 Task: Look for space in Strausberg, Germany from 14th June, 2023 to 30th June, 2023 for 5 adults in price range Rs.8000 to Rs.12000. Place can be entire place or private room with 5 bedrooms having 5 beds and 5 bathrooms. Property type can be house, flat, guest house. Amenities needed are: wifi, TV, free parkinig on premises, gym, breakfast. Booking option can be shelf check-in. Required host language is English.
Action: Mouse moved to (602, 120)
Screenshot: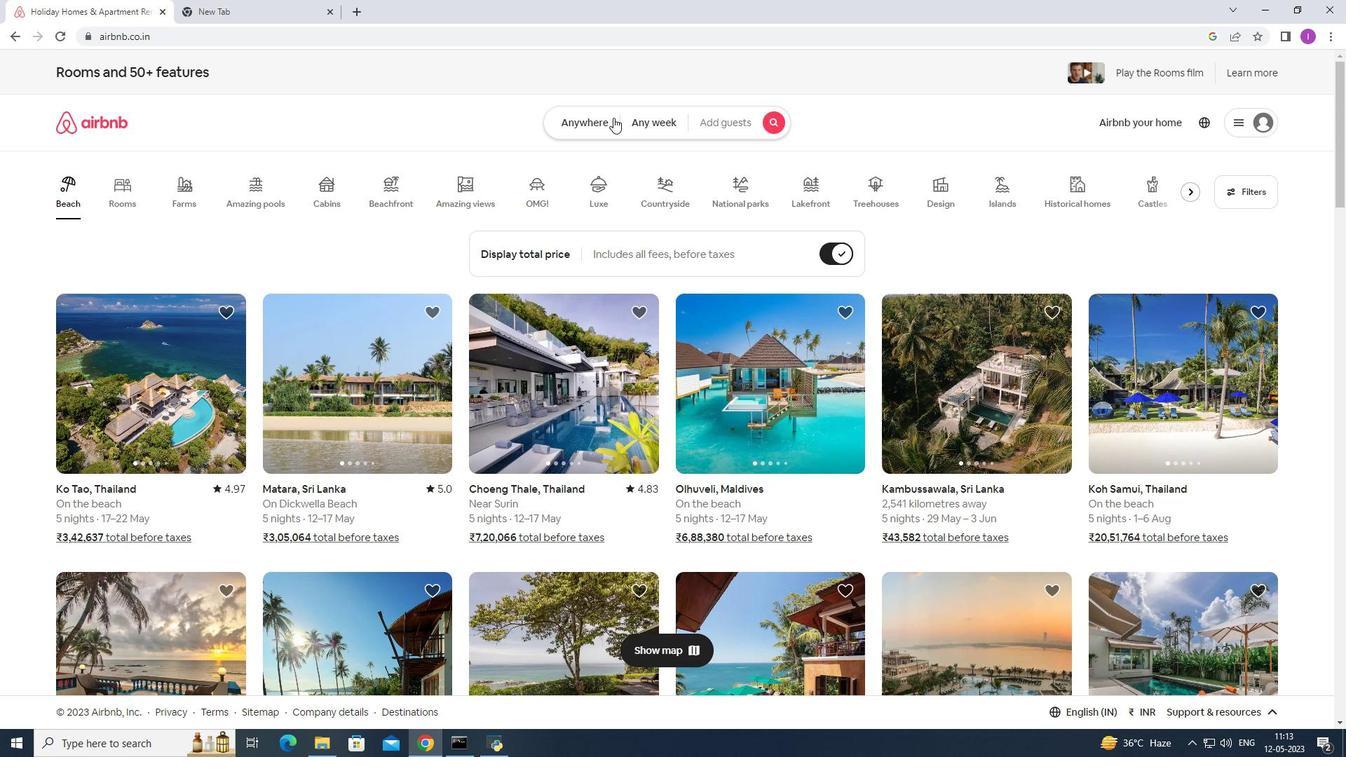 
Action: Mouse pressed left at (602, 120)
Screenshot: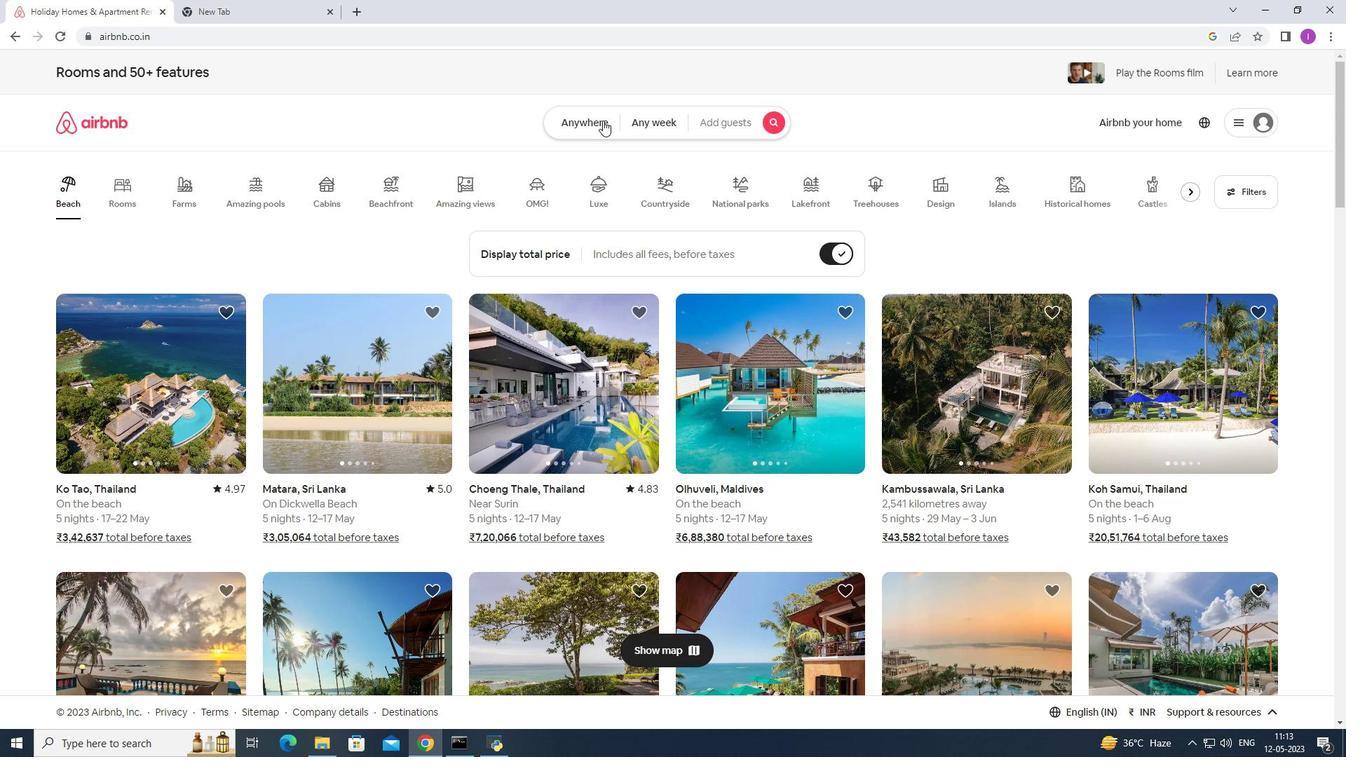 
Action: Mouse moved to (498, 169)
Screenshot: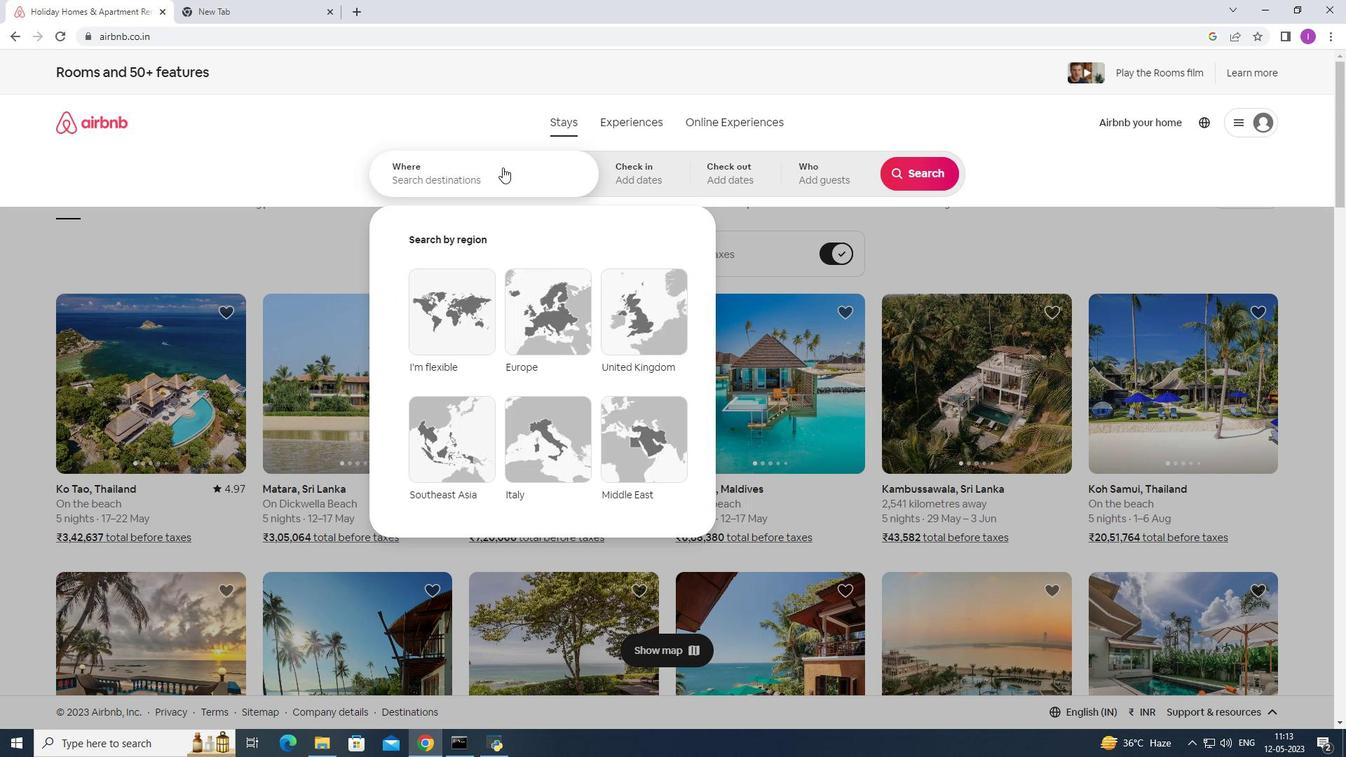 
Action: Mouse pressed left at (498, 169)
Screenshot: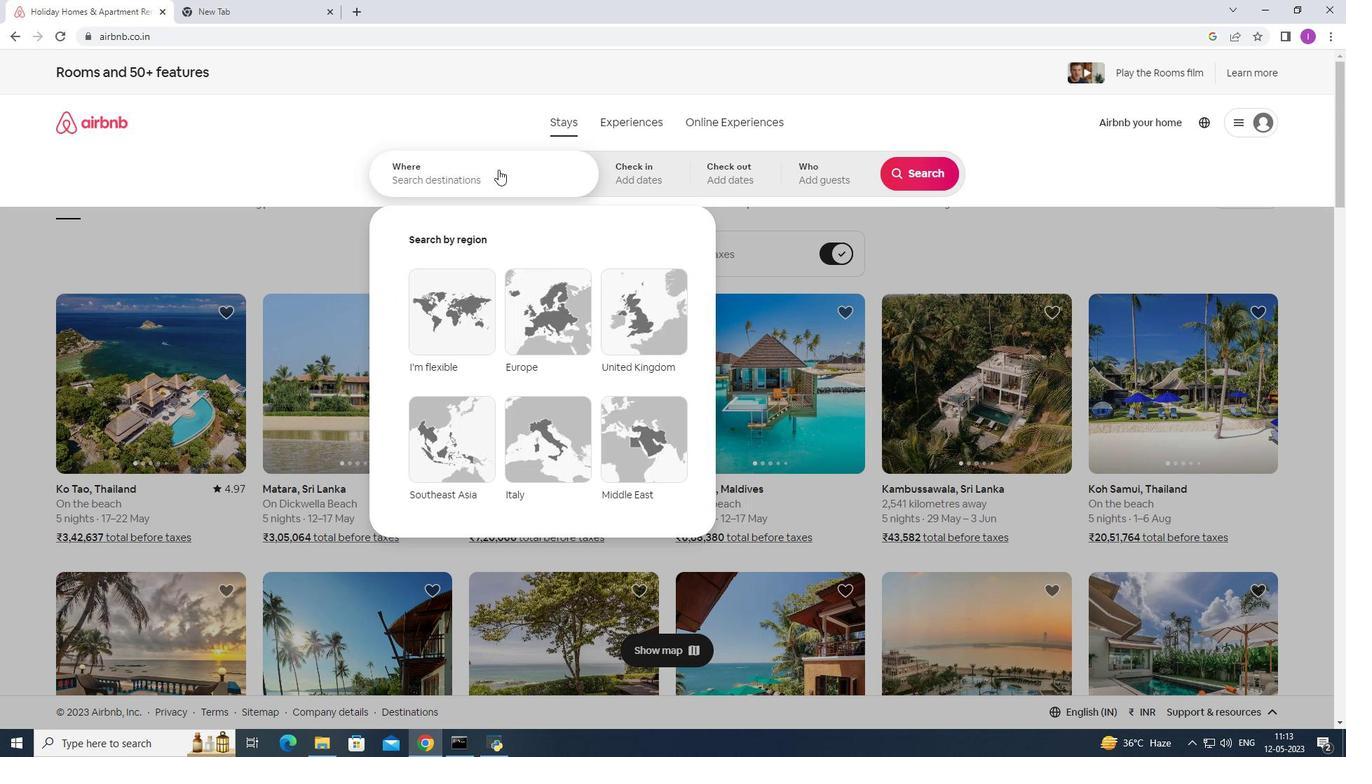 
Action: Mouse moved to (525, 192)
Screenshot: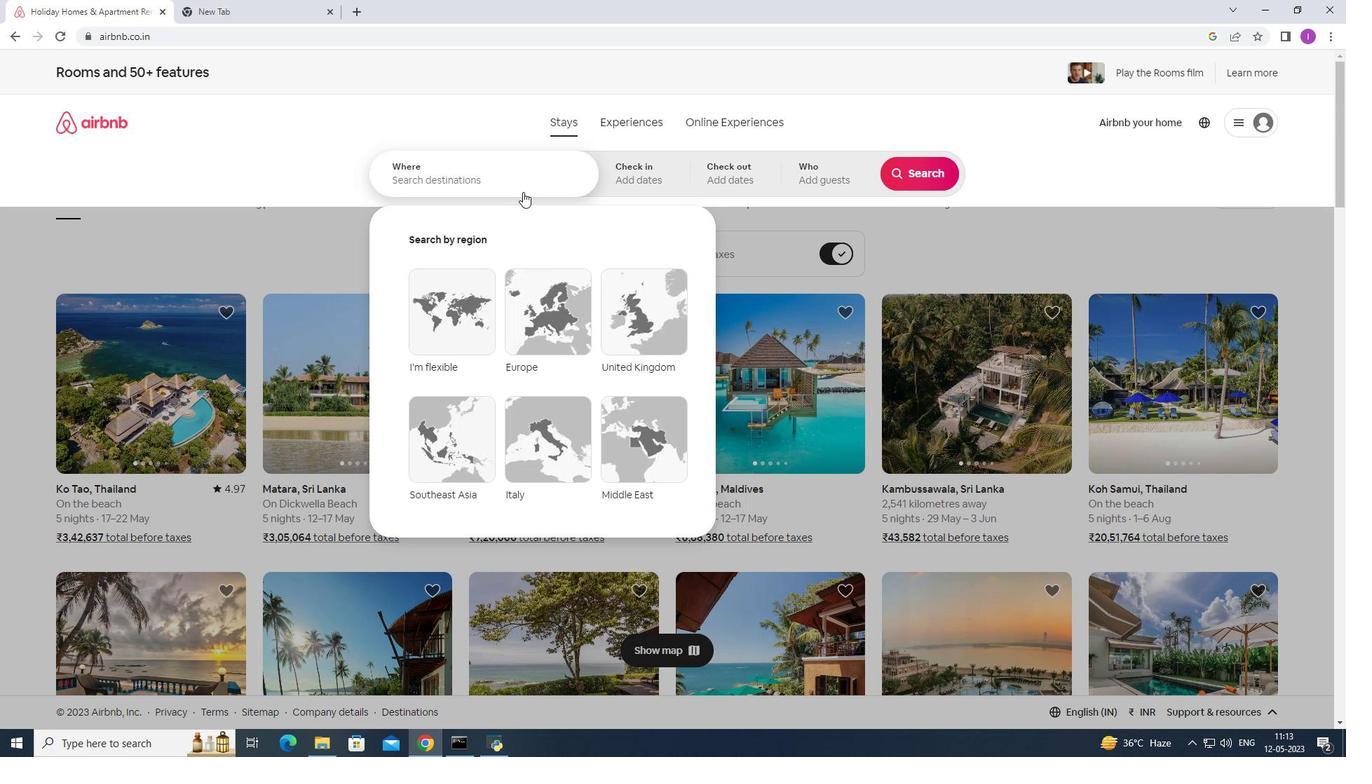 
Action: Key pressed <Key.shift><Key.shift><Key.shift><Key.shift><Key.shift><Key.shift><Key.shift><Key.shift><Key.shift>Strausberg,<Key.shift><Key.shift><Key.shift><Key.shift><Key.shift><Key.shift><Key.shift><Key.shift><Key.shift><Key.shift><Key.shift><Key.shift><Key.shift><Key.shift><Key.shift><Key.shift><Key.shift><Key.shift><Key.shift>Germany
Screenshot: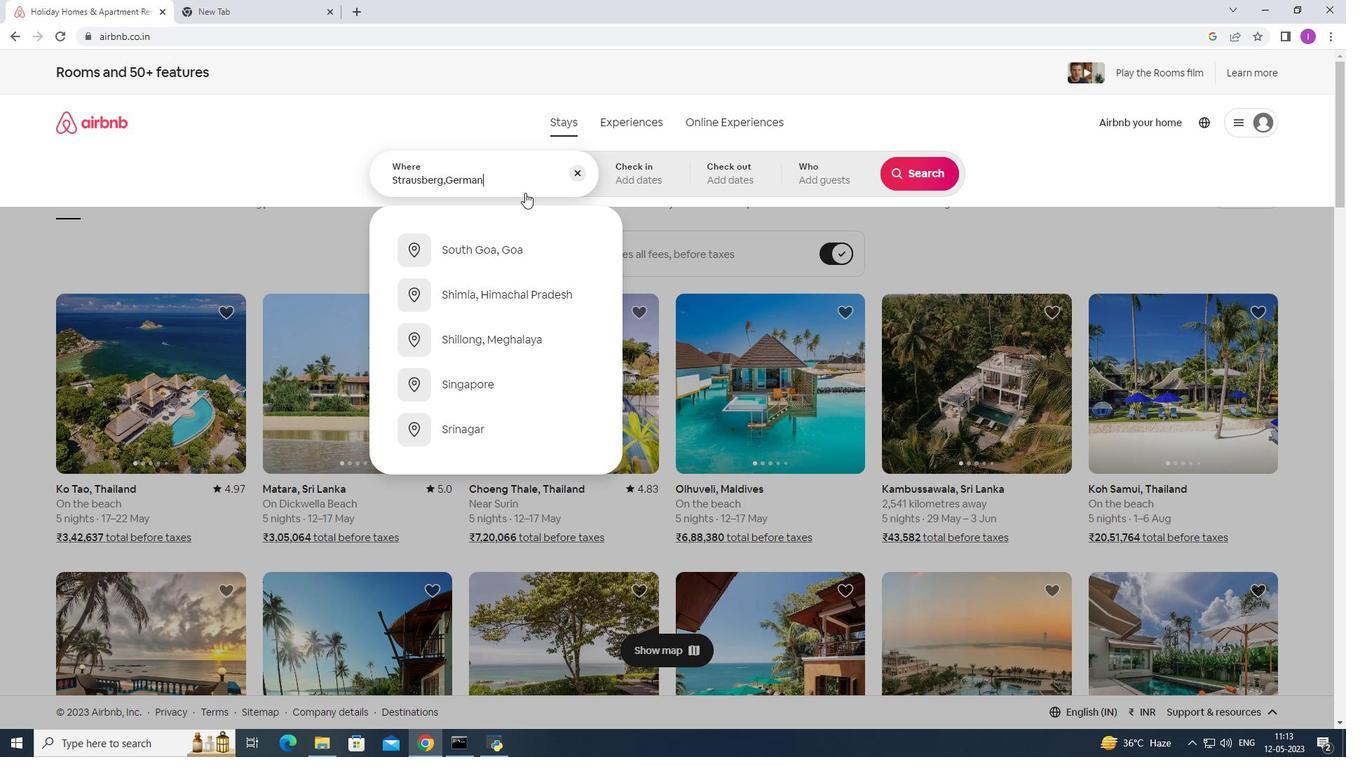 
Action: Mouse moved to (645, 180)
Screenshot: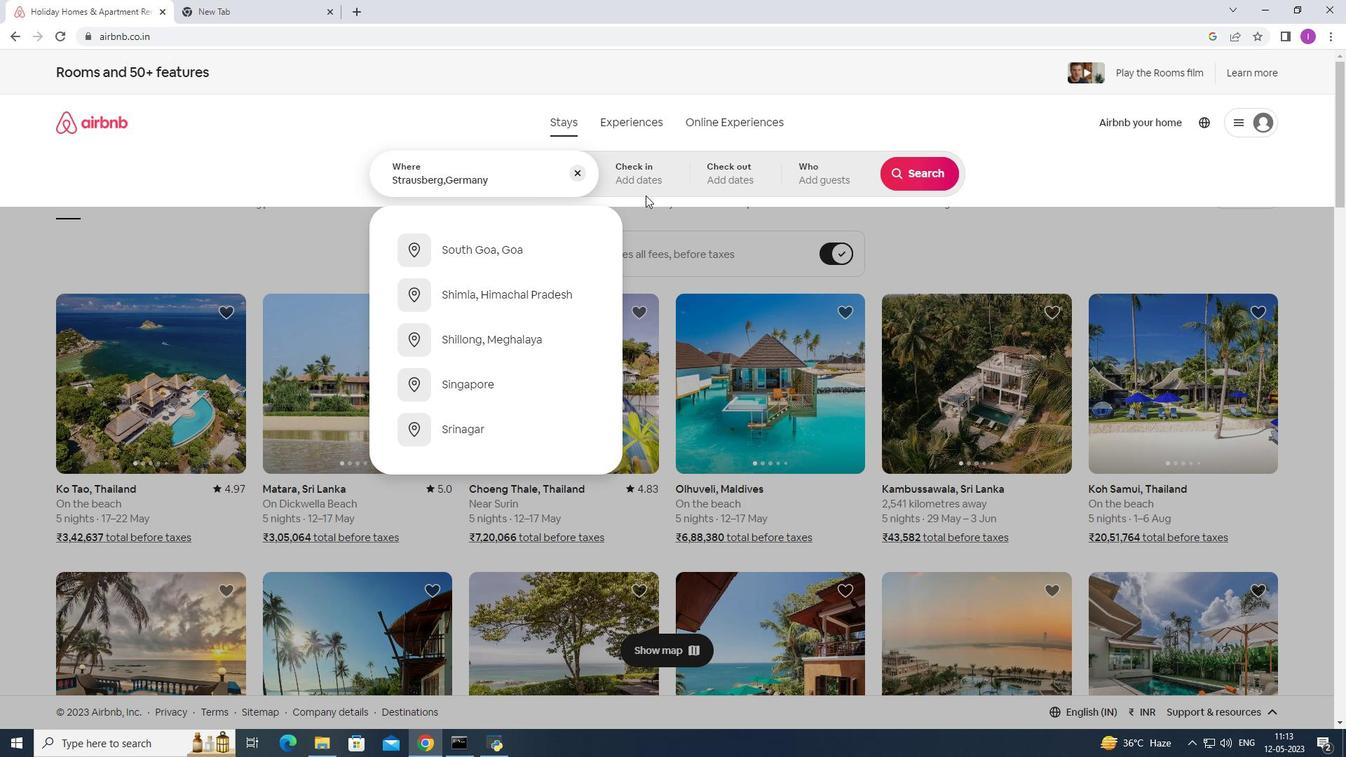 
Action: Mouse pressed left at (645, 180)
Screenshot: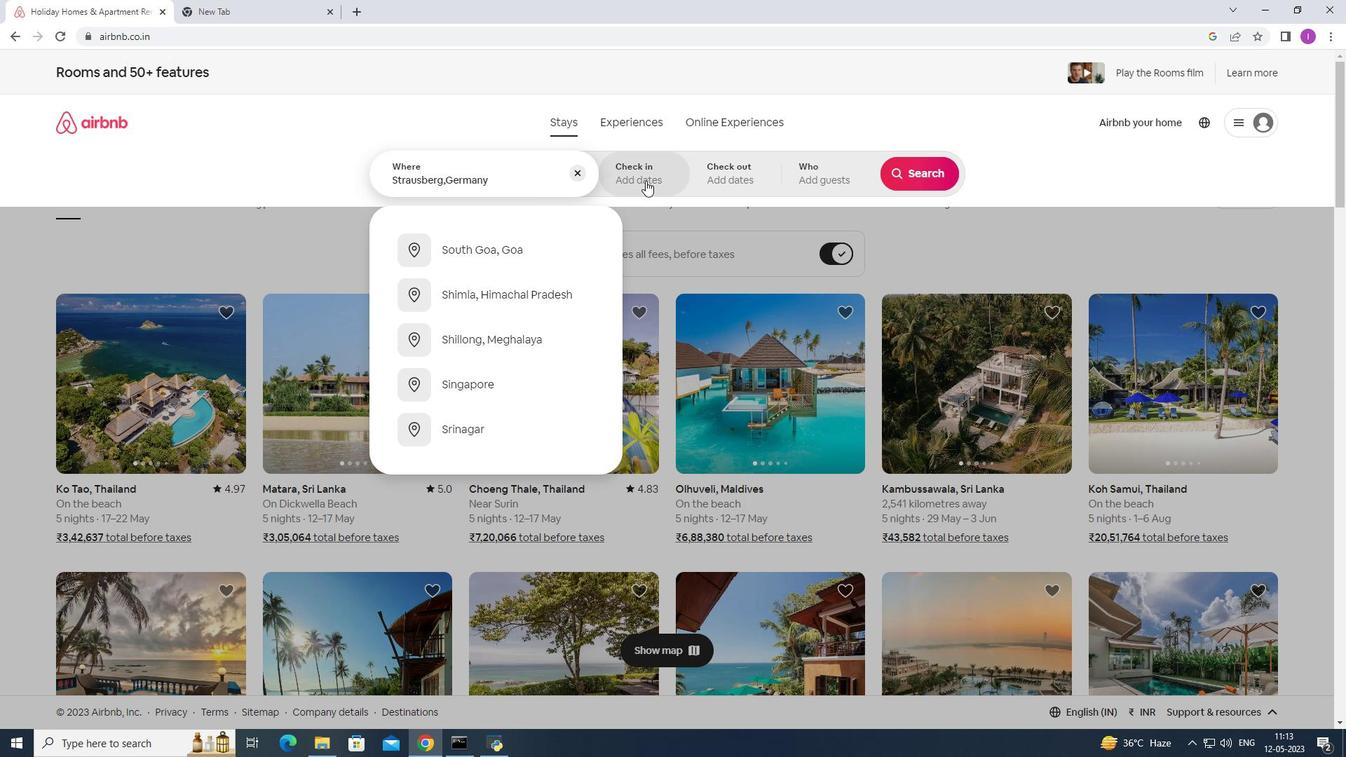 
Action: Mouse moved to (806, 406)
Screenshot: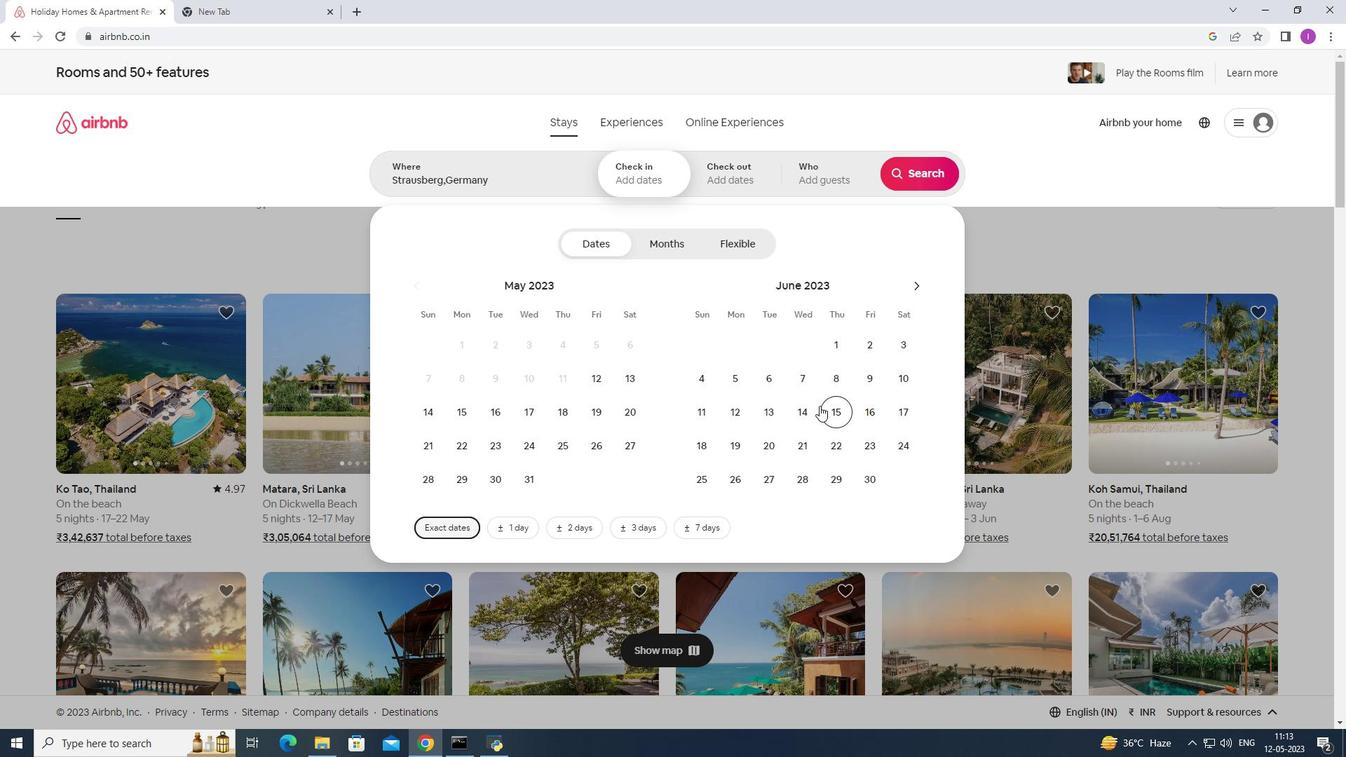 
Action: Mouse pressed left at (806, 406)
Screenshot: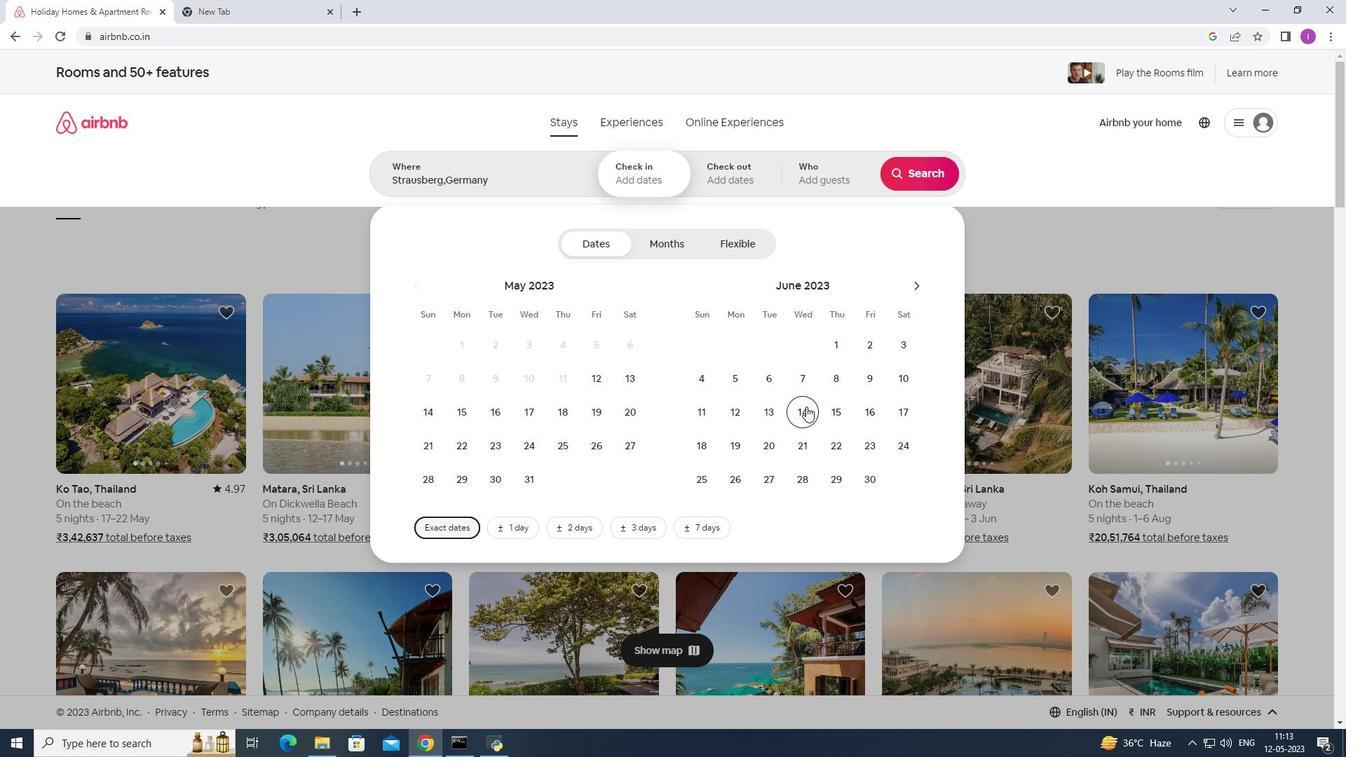 
Action: Mouse moved to (865, 474)
Screenshot: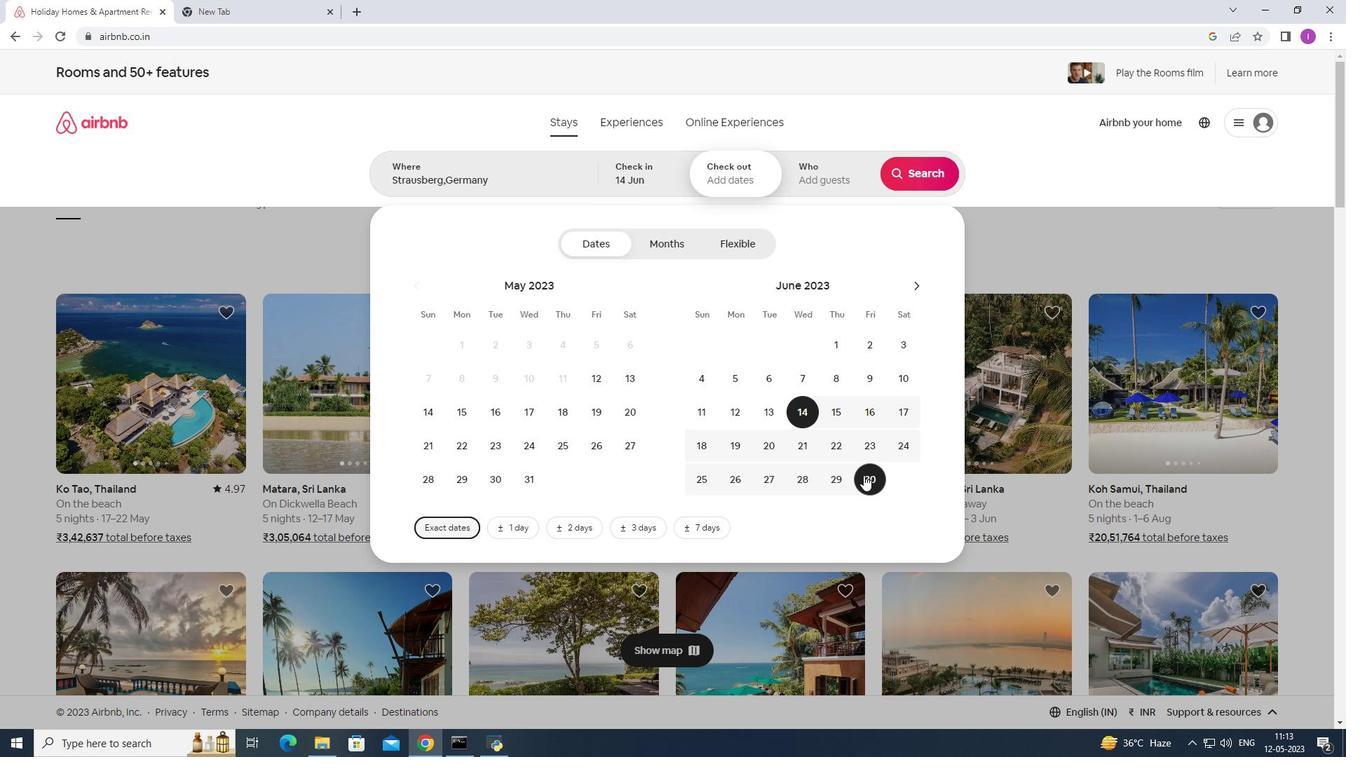 
Action: Mouse pressed left at (865, 474)
Screenshot: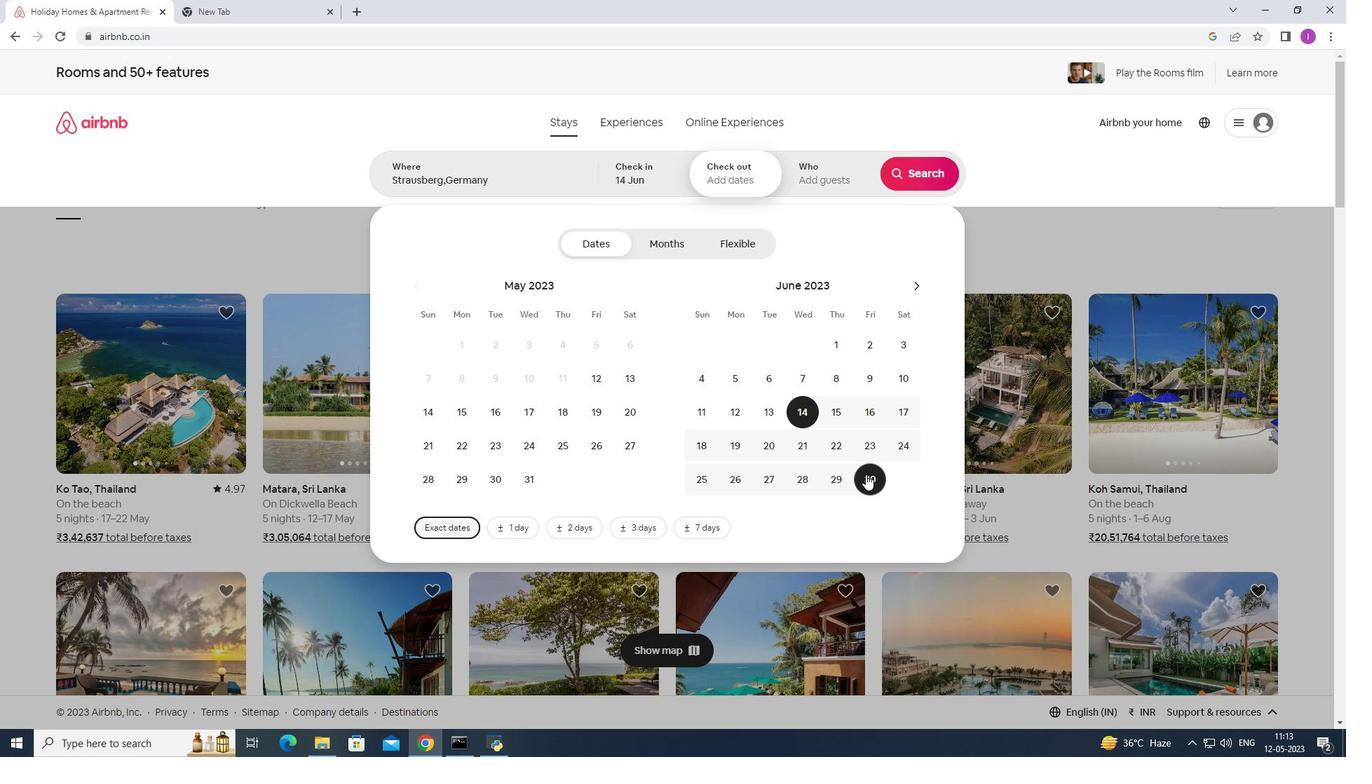 
Action: Mouse moved to (817, 179)
Screenshot: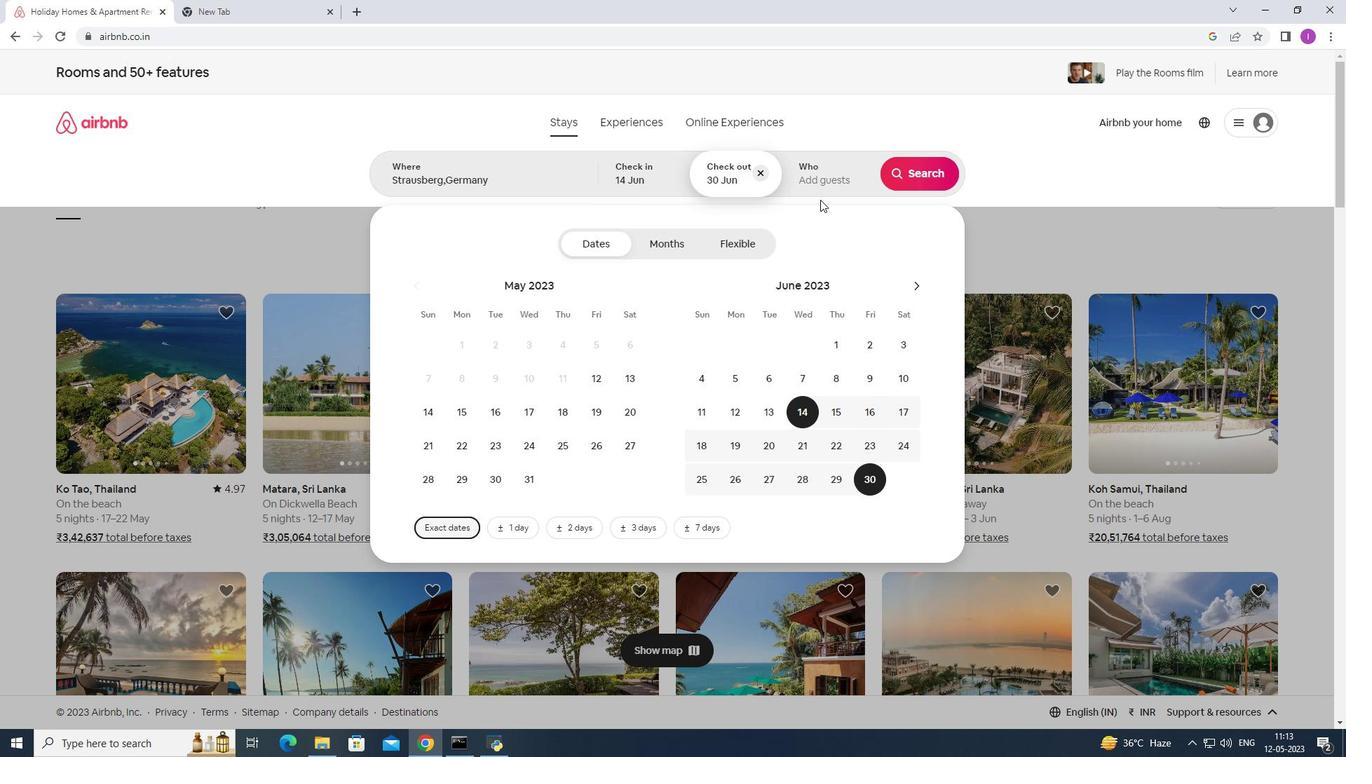 
Action: Mouse pressed left at (817, 179)
Screenshot: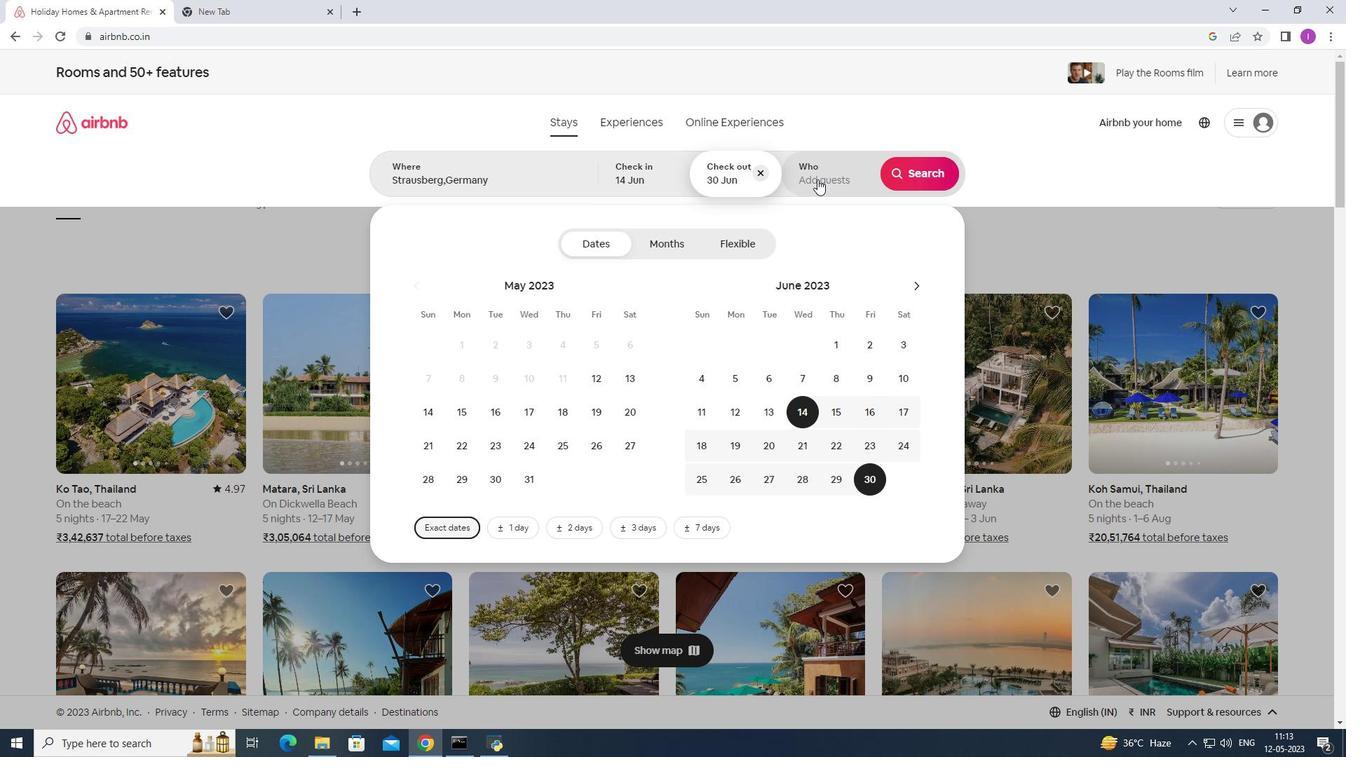 
Action: Mouse moved to (919, 247)
Screenshot: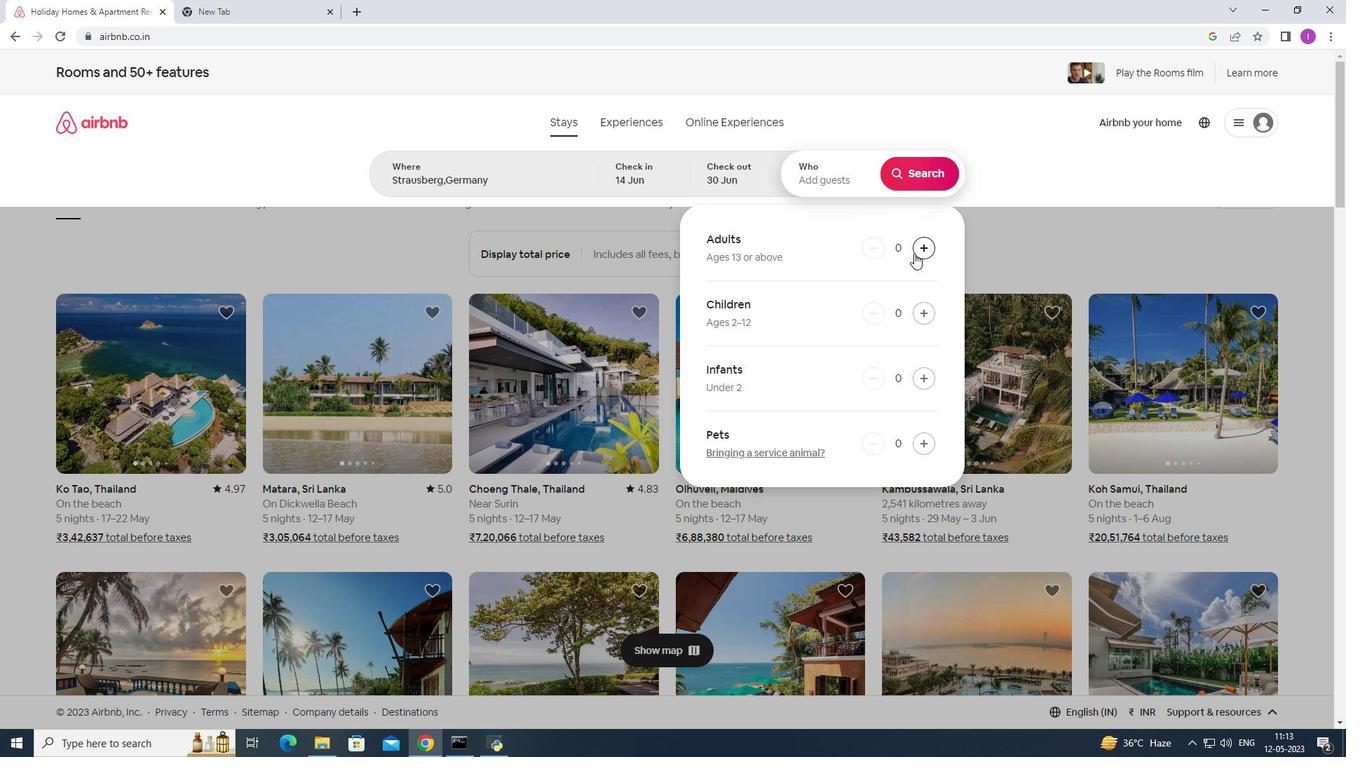 
Action: Mouse pressed left at (919, 247)
Screenshot: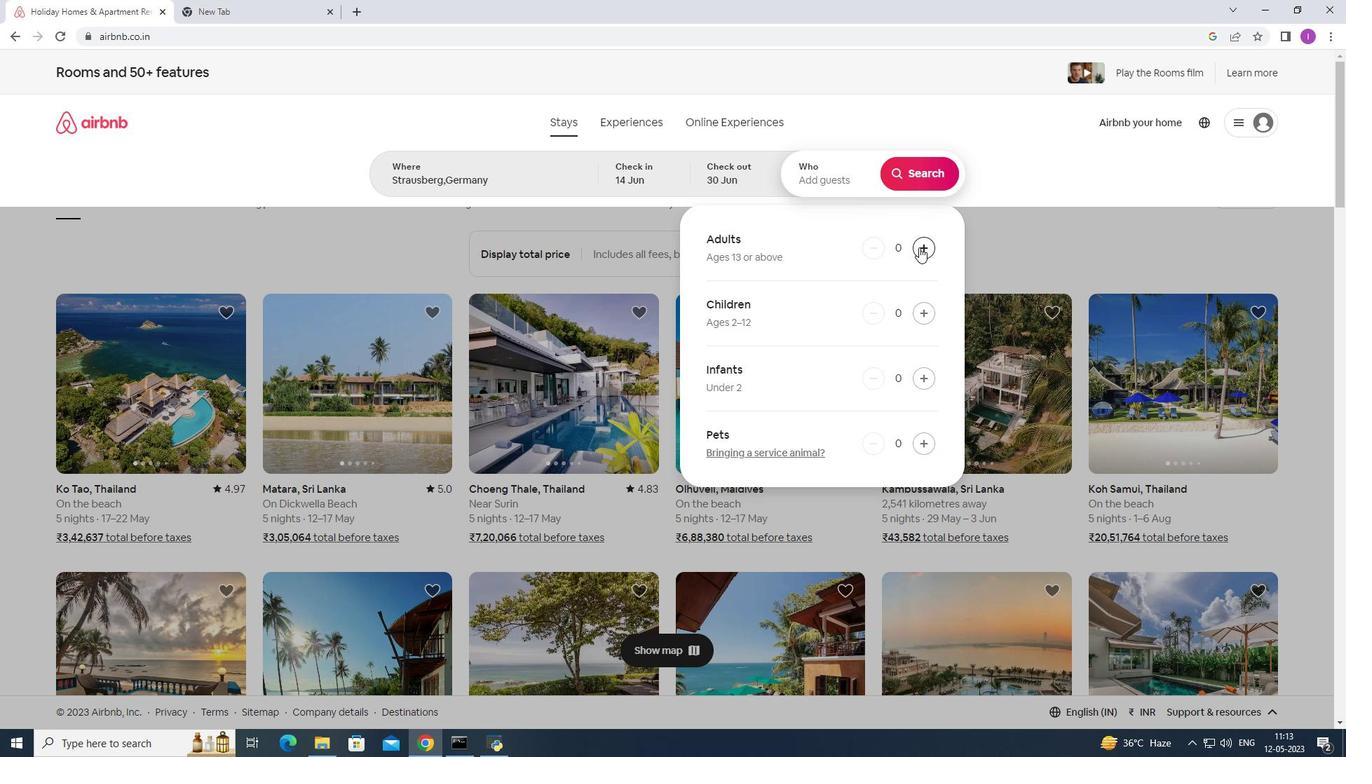 
Action: Mouse pressed left at (919, 247)
Screenshot: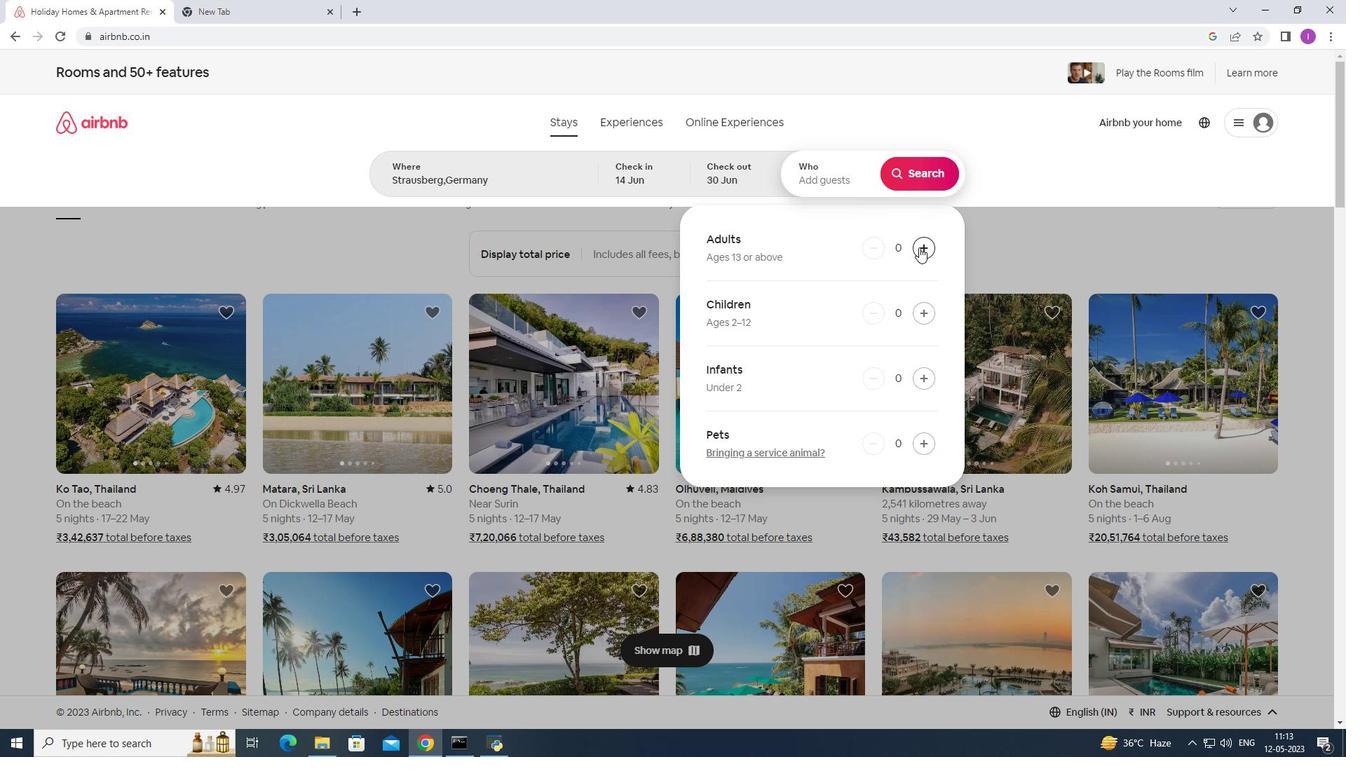 
Action: Mouse pressed left at (919, 247)
Screenshot: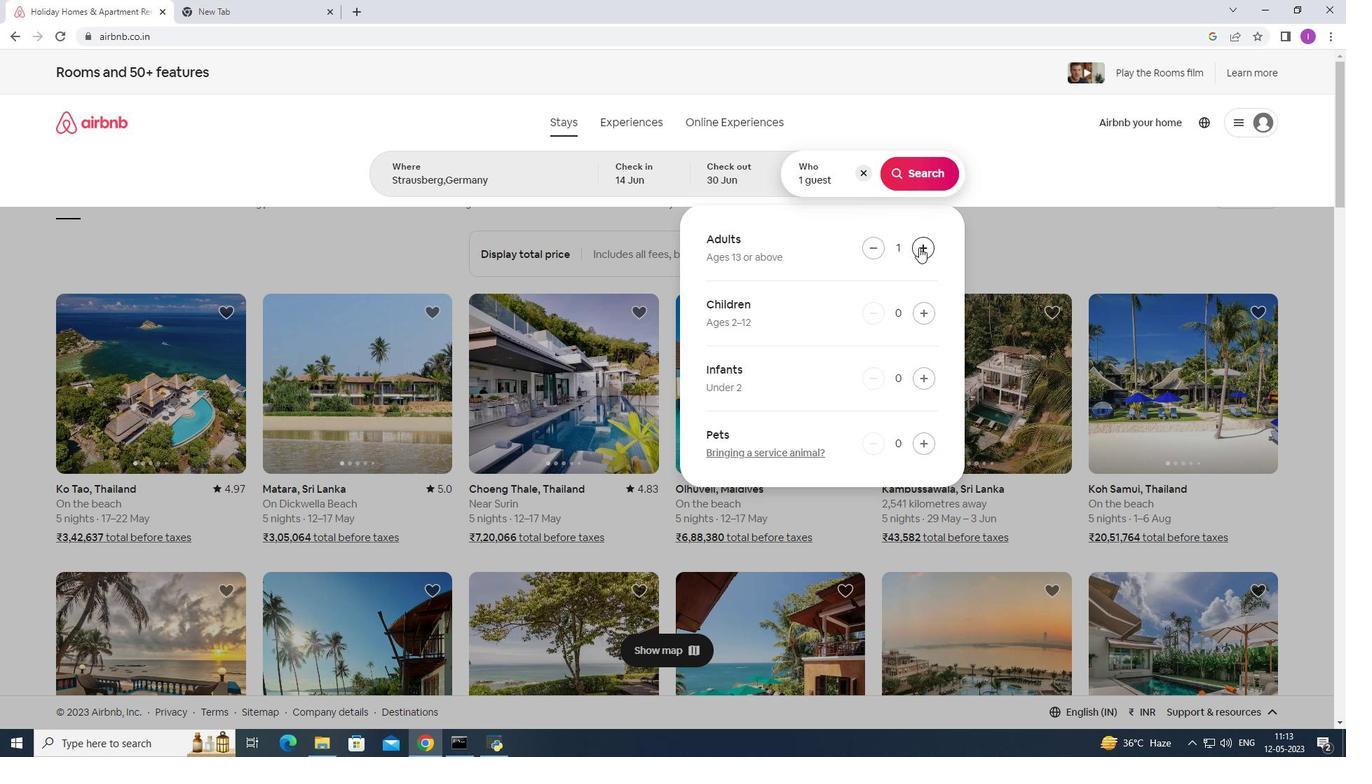 
Action: Mouse pressed left at (919, 247)
Screenshot: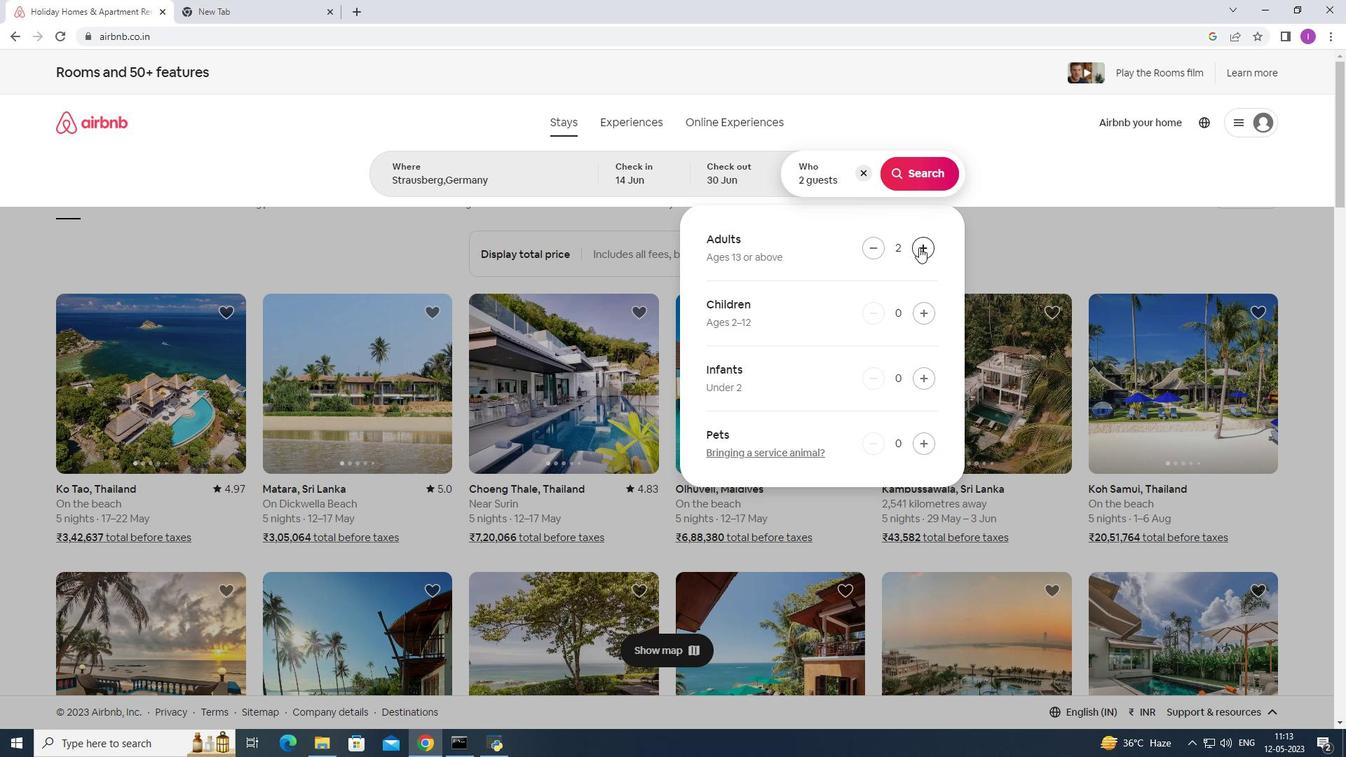
Action: Mouse pressed left at (919, 247)
Screenshot: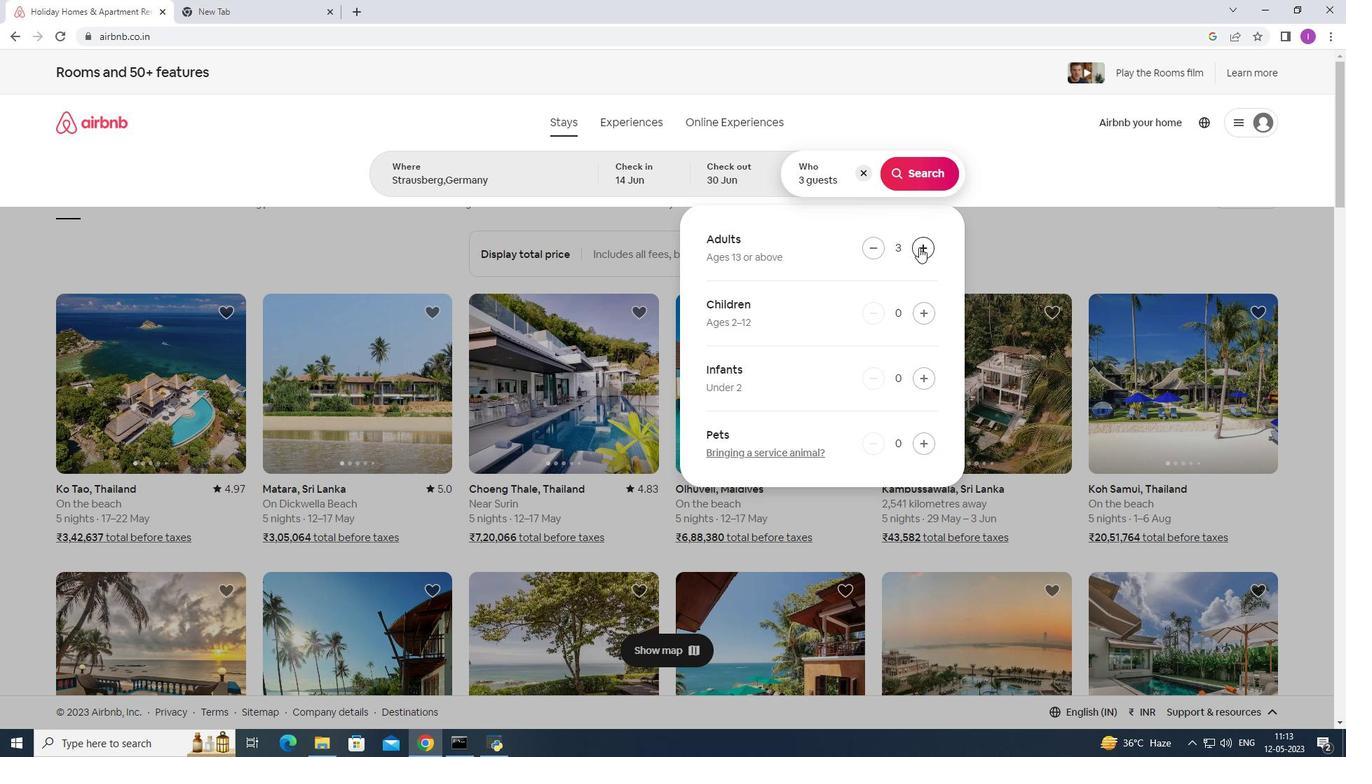 
Action: Mouse moved to (917, 173)
Screenshot: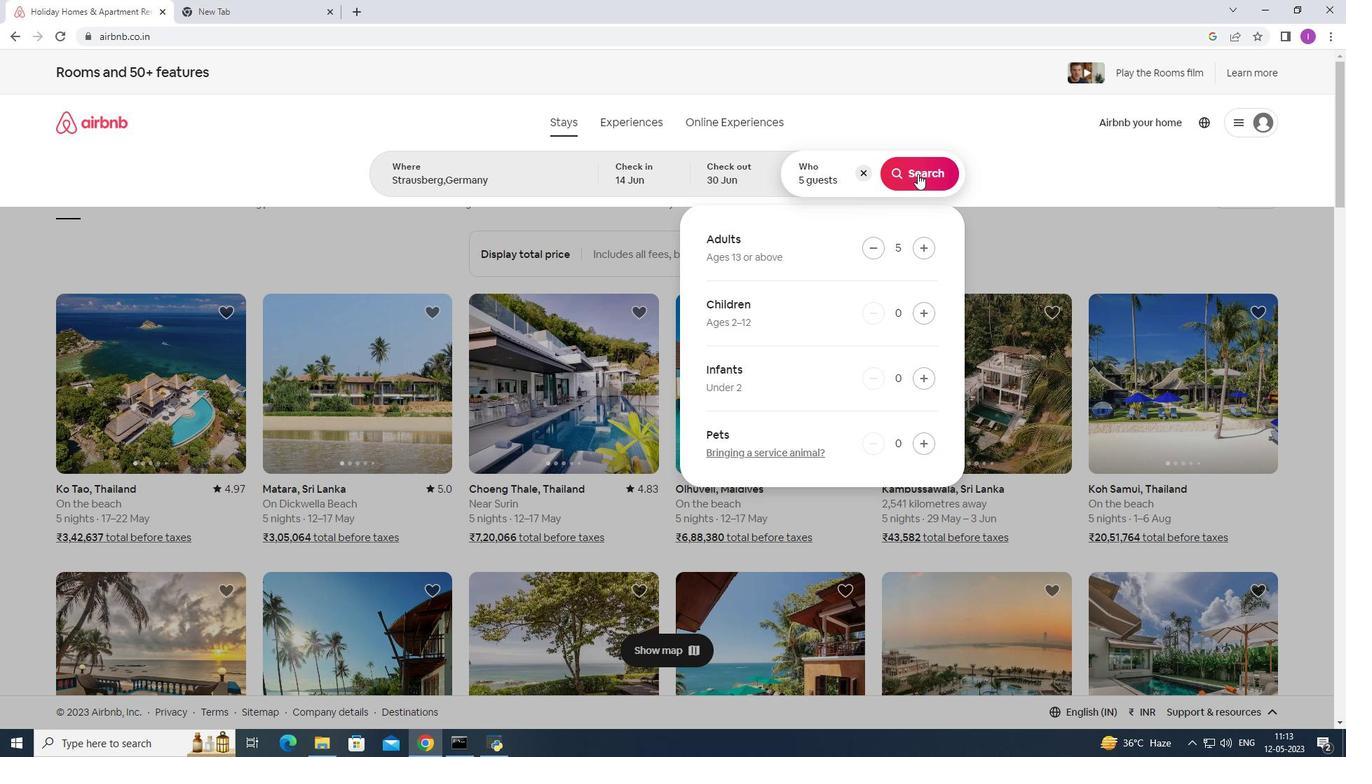
Action: Mouse pressed left at (917, 173)
Screenshot: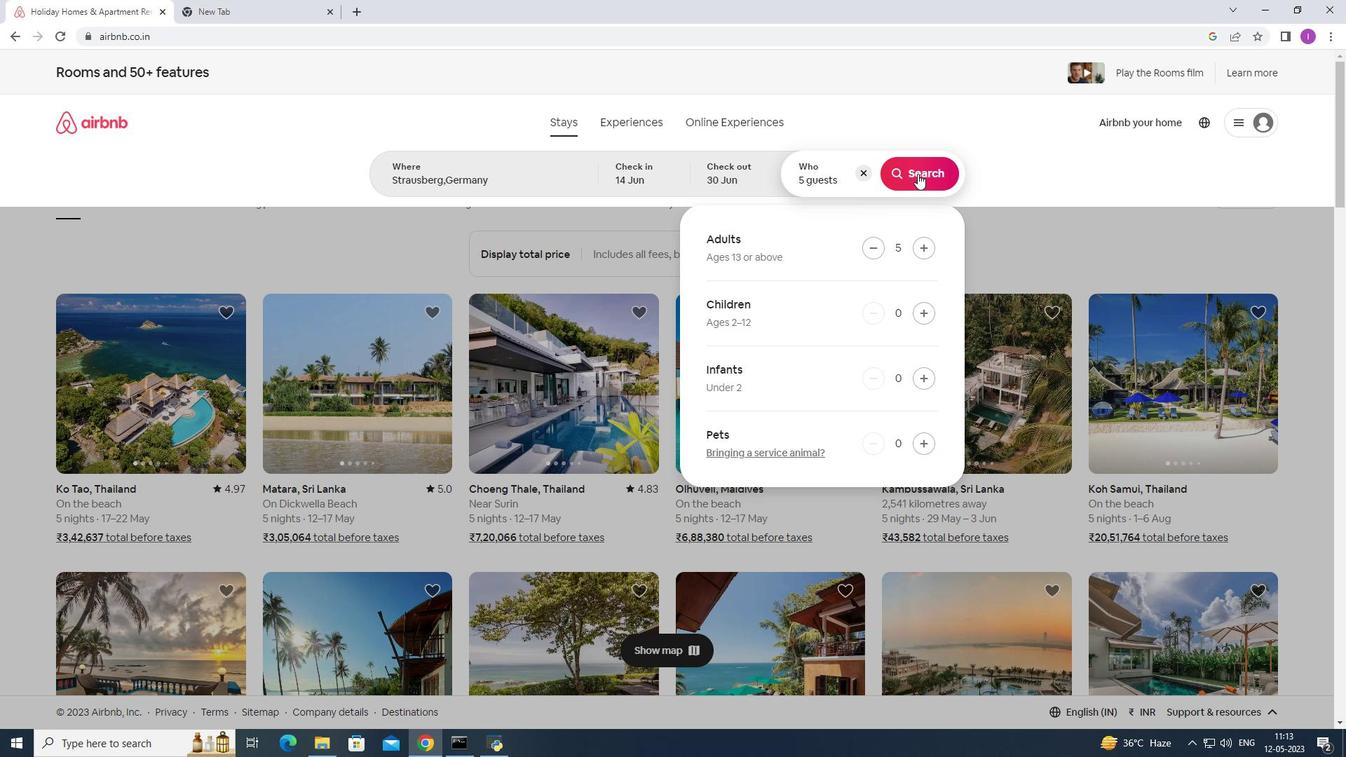 
Action: Mouse moved to (1264, 129)
Screenshot: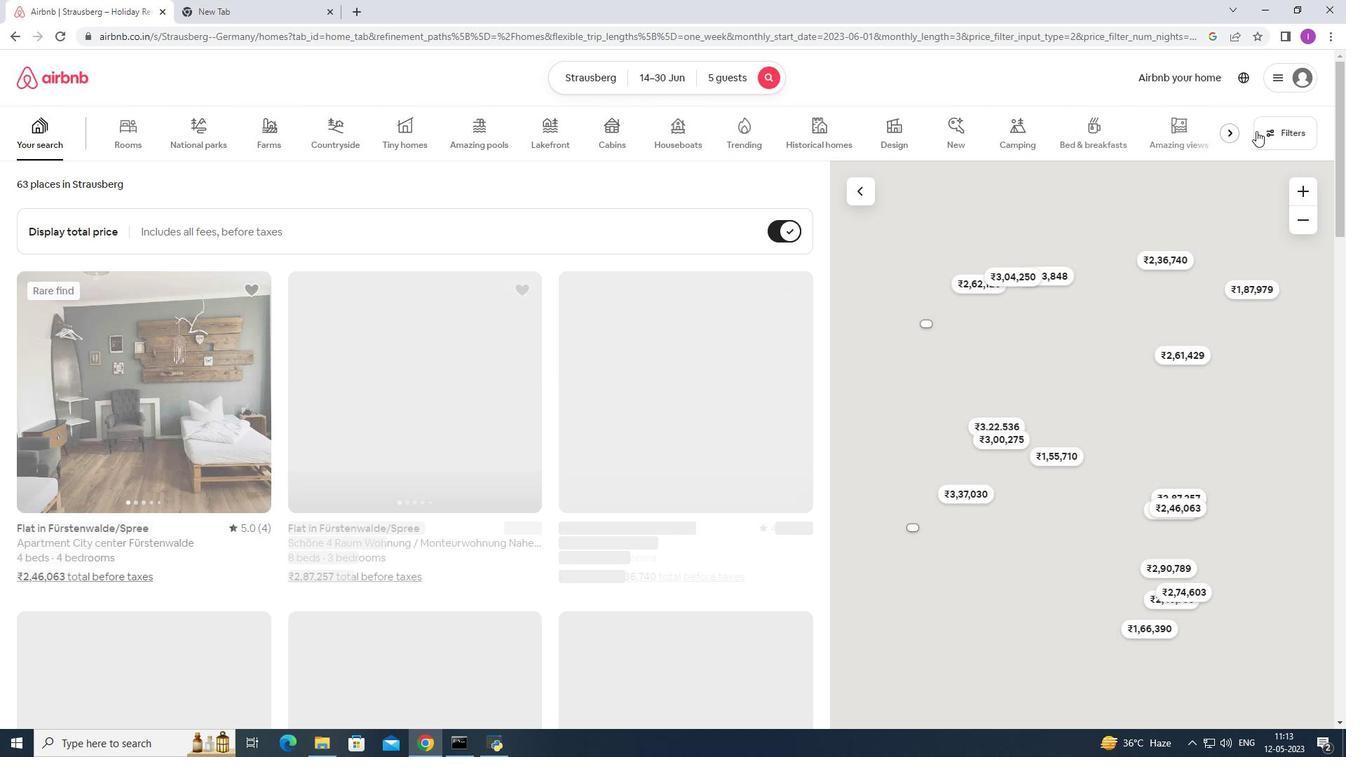 
Action: Mouse pressed left at (1264, 129)
Screenshot: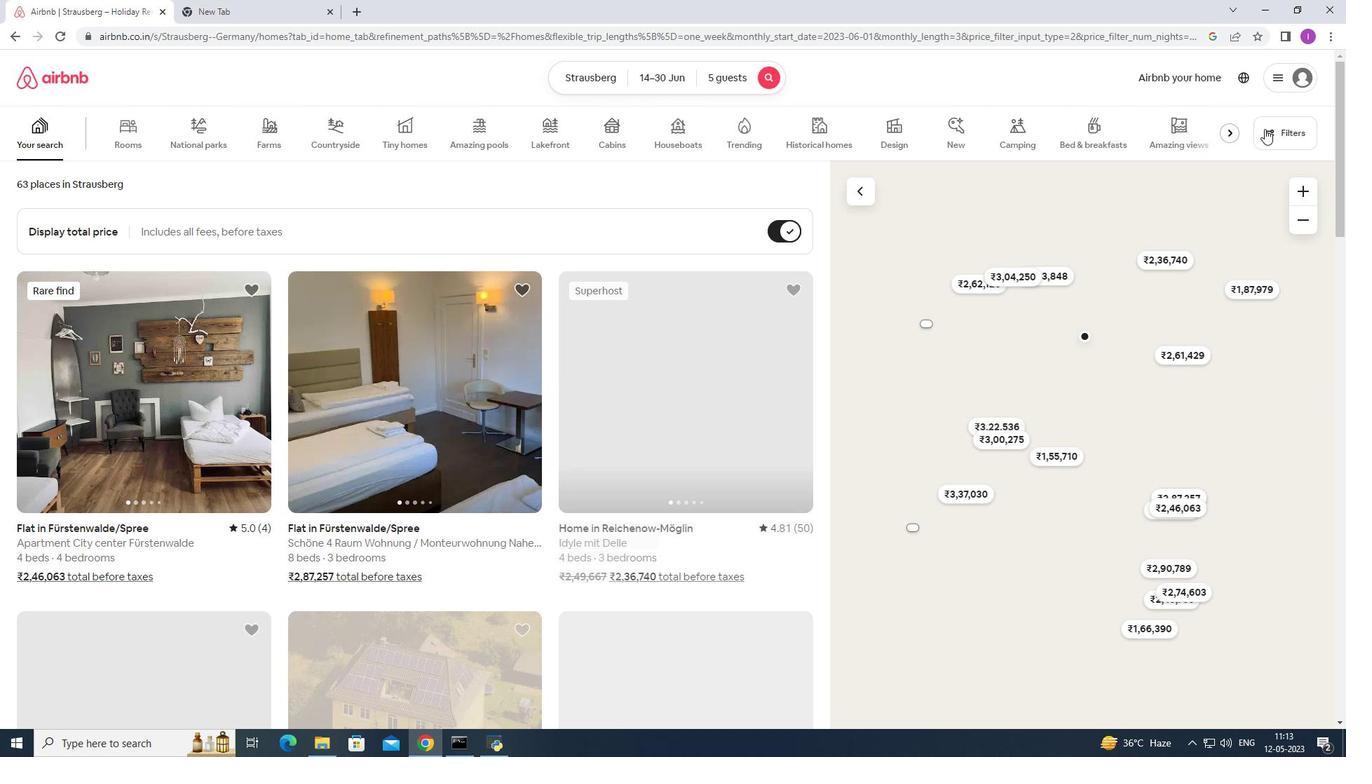 
Action: Mouse moved to (784, 468)
Screenshot: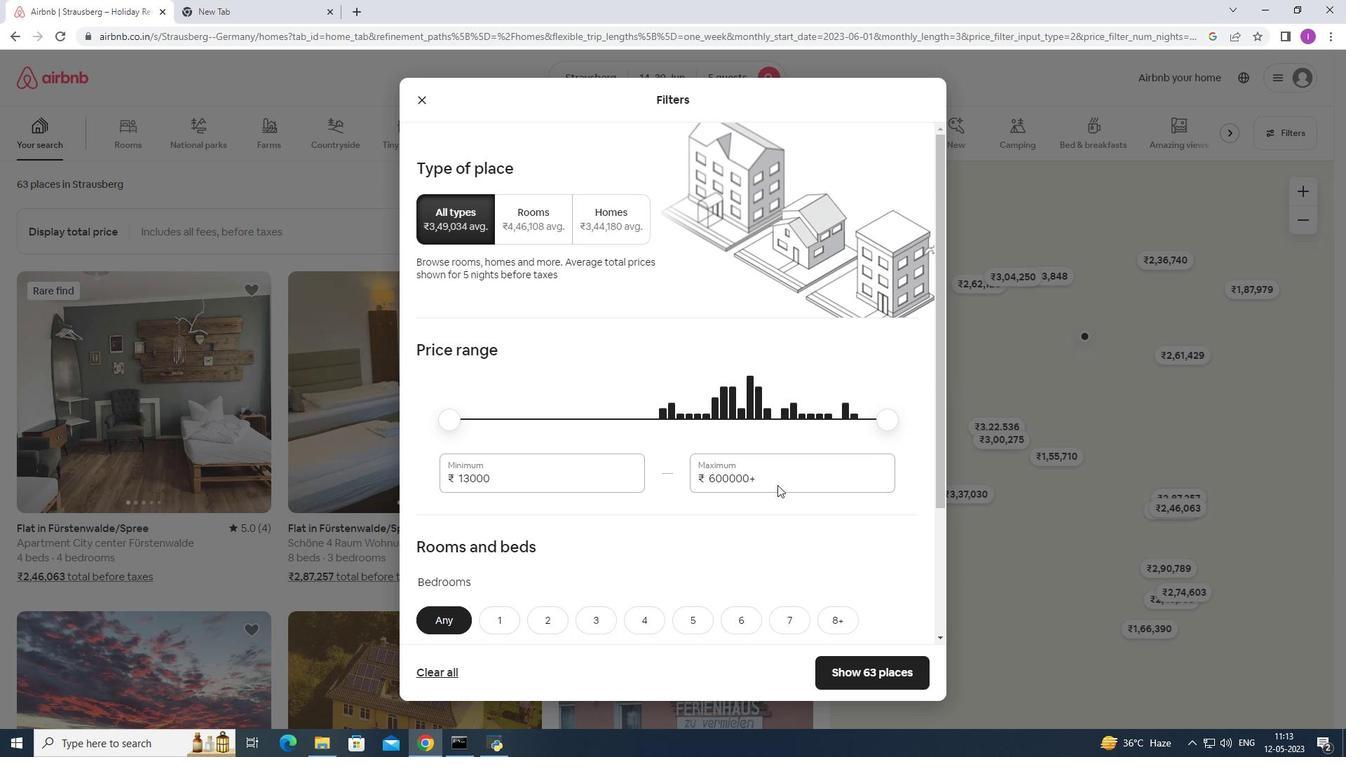 
Action: Mouse pressed left at (784, 468)
Screenshot: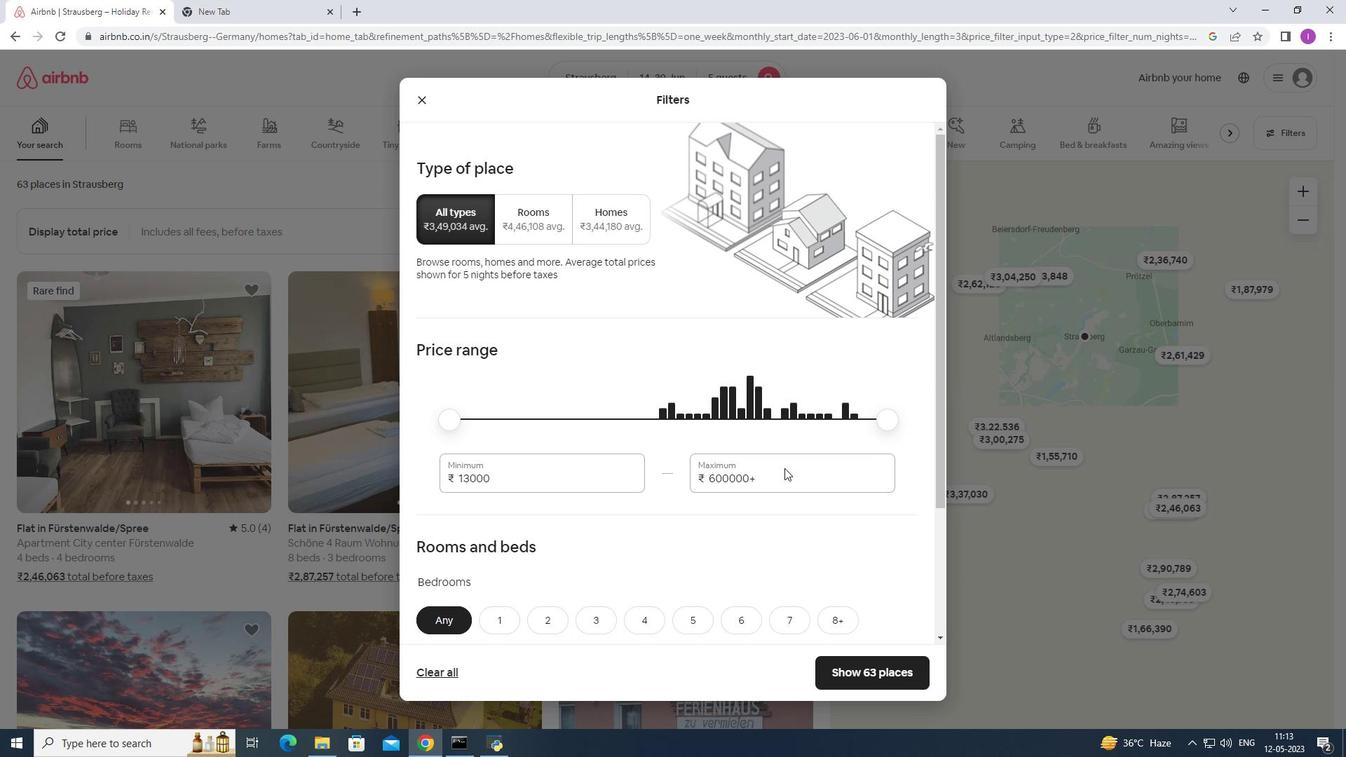 
Action: Mouse moved to (779, 472)
Screenshot: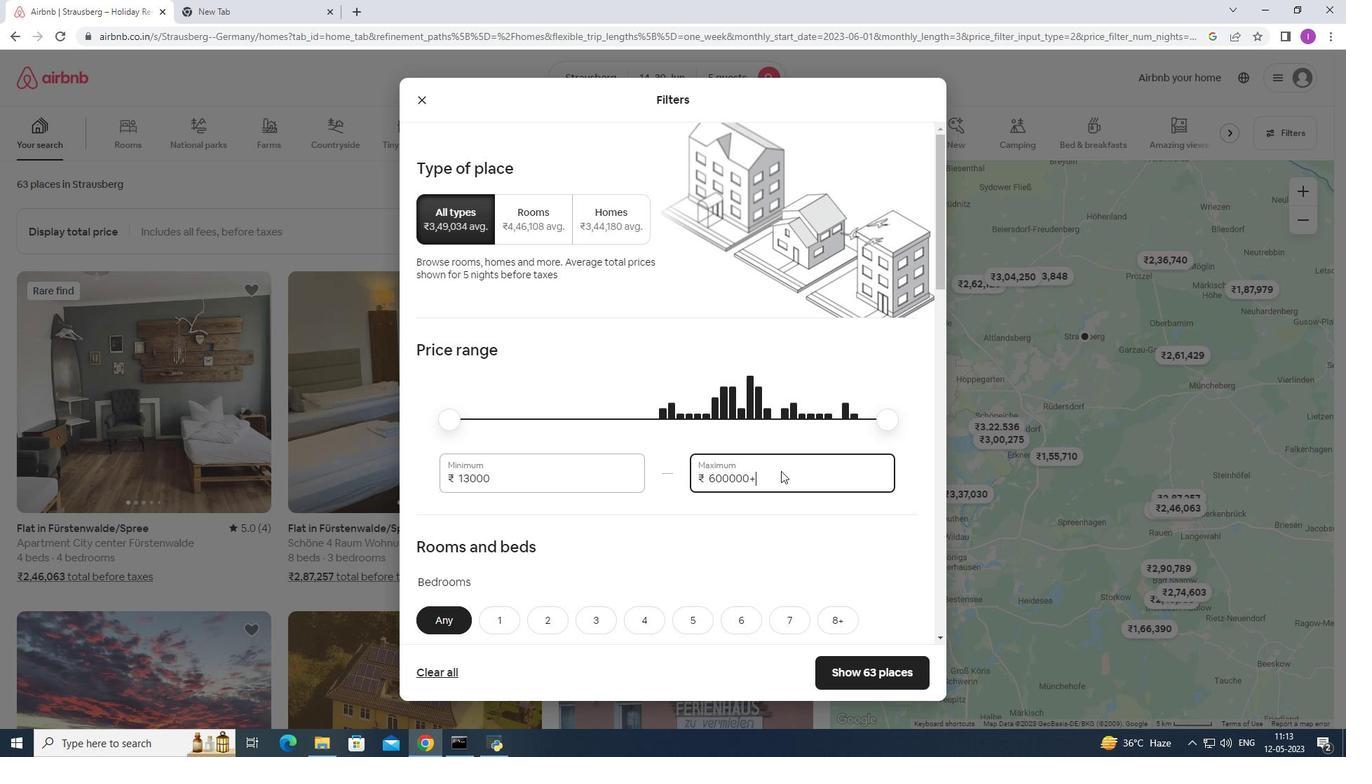 
Action: Mouse pressed left at (779, 472)
Screenshot: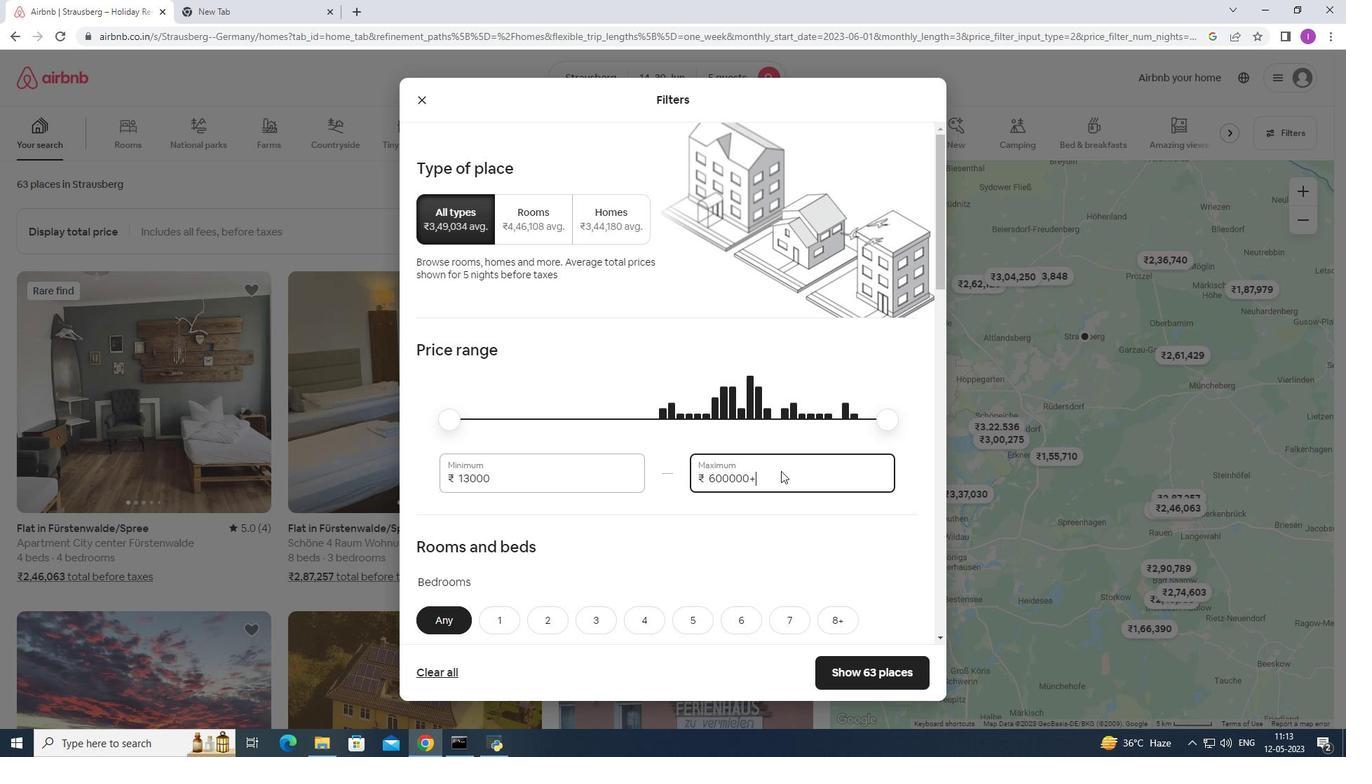 
Action: Mouse moved to (694, 484)
Screenshot: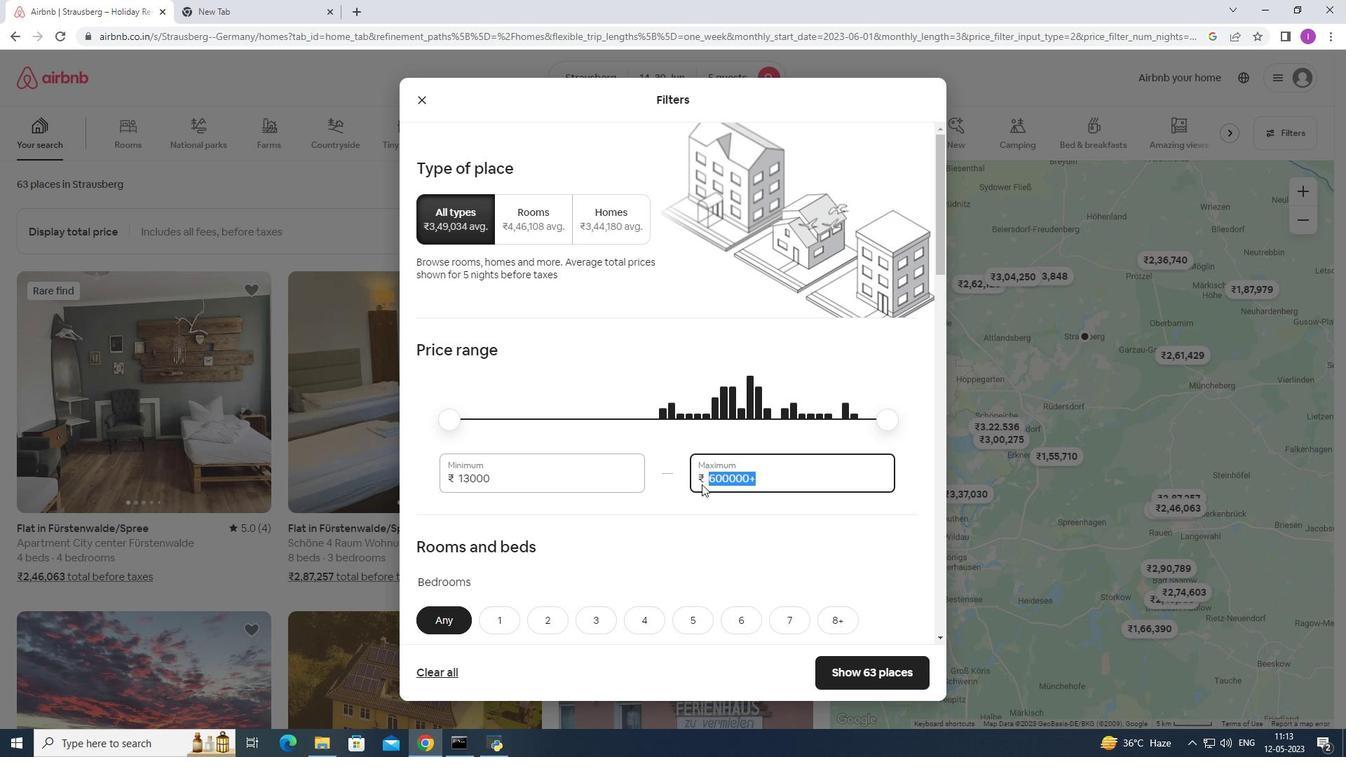 
Action: Key pressed 12000
Screenshot: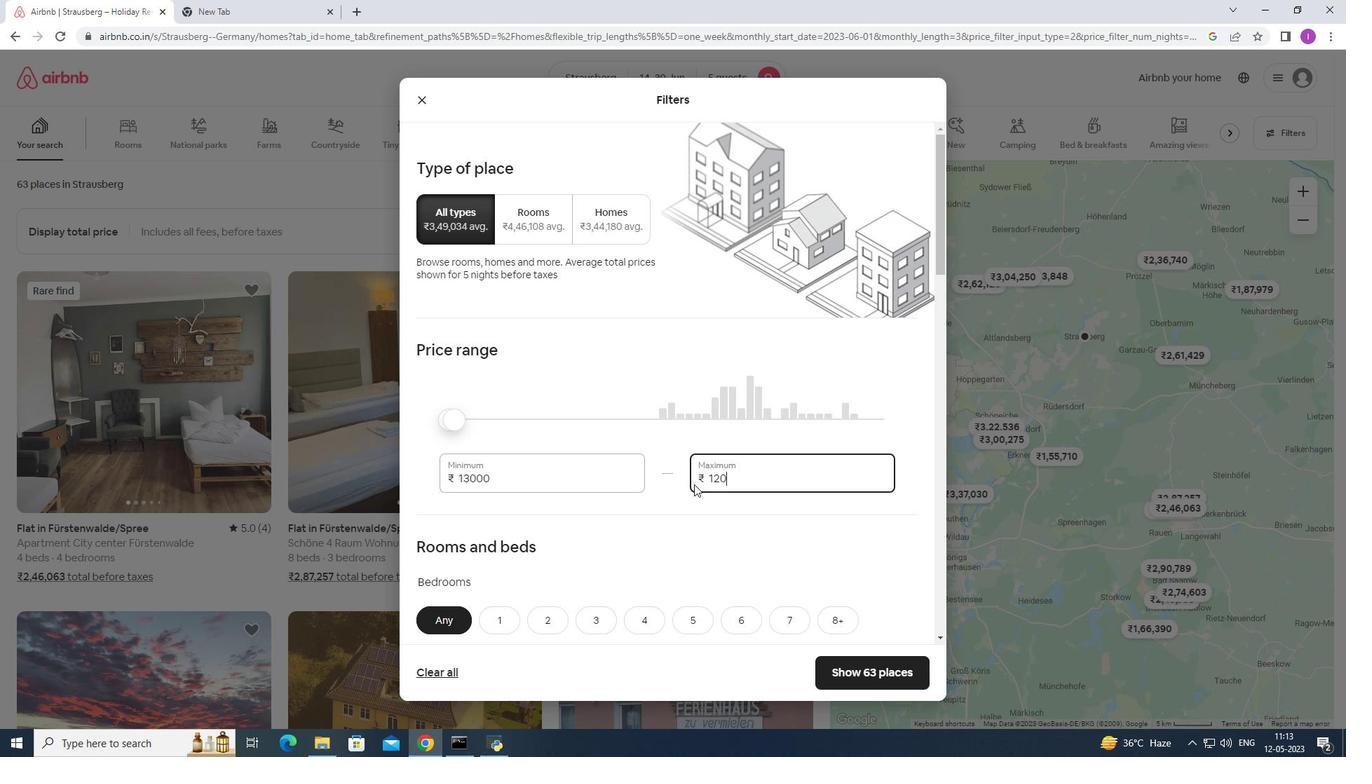 
Action: Mouse moved to (492, 482)
Screenshot: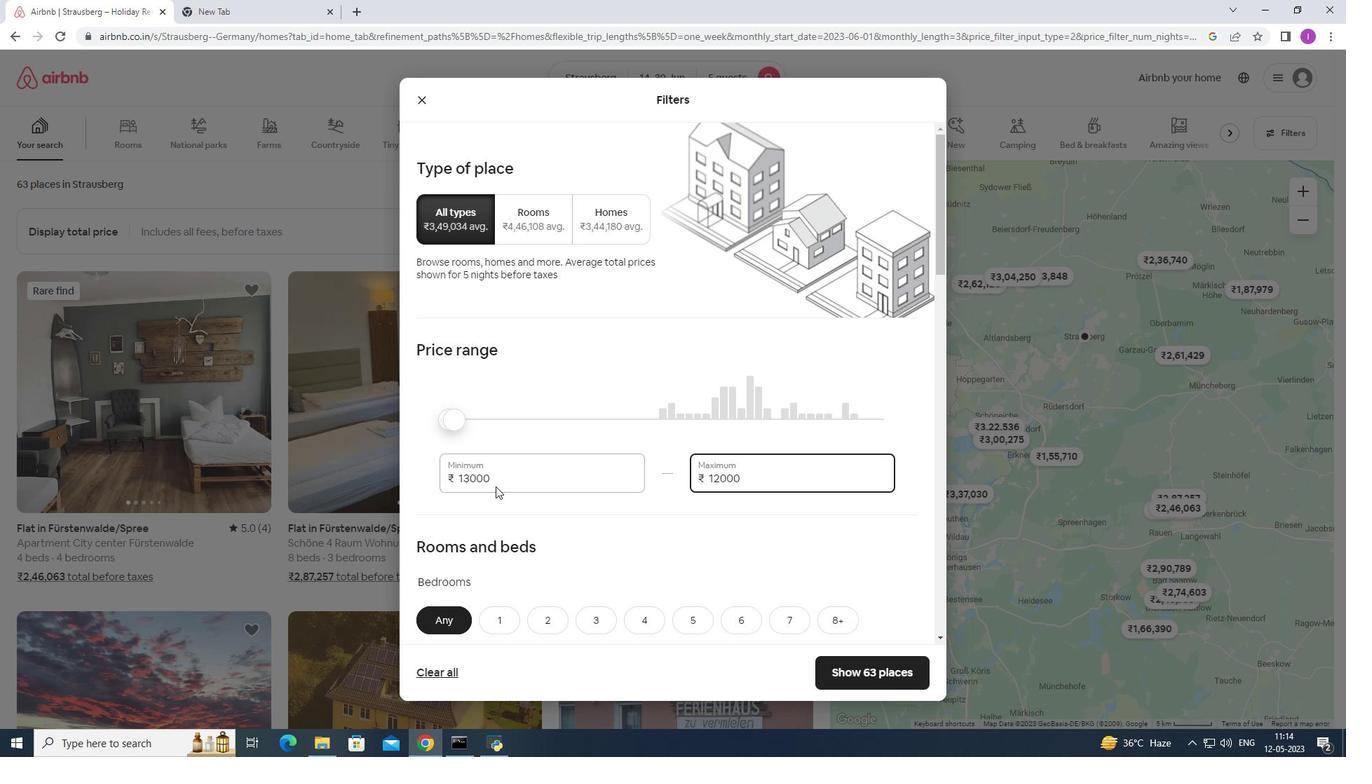 
Action: Mouse pressed left at (492, 482)
Screenshot: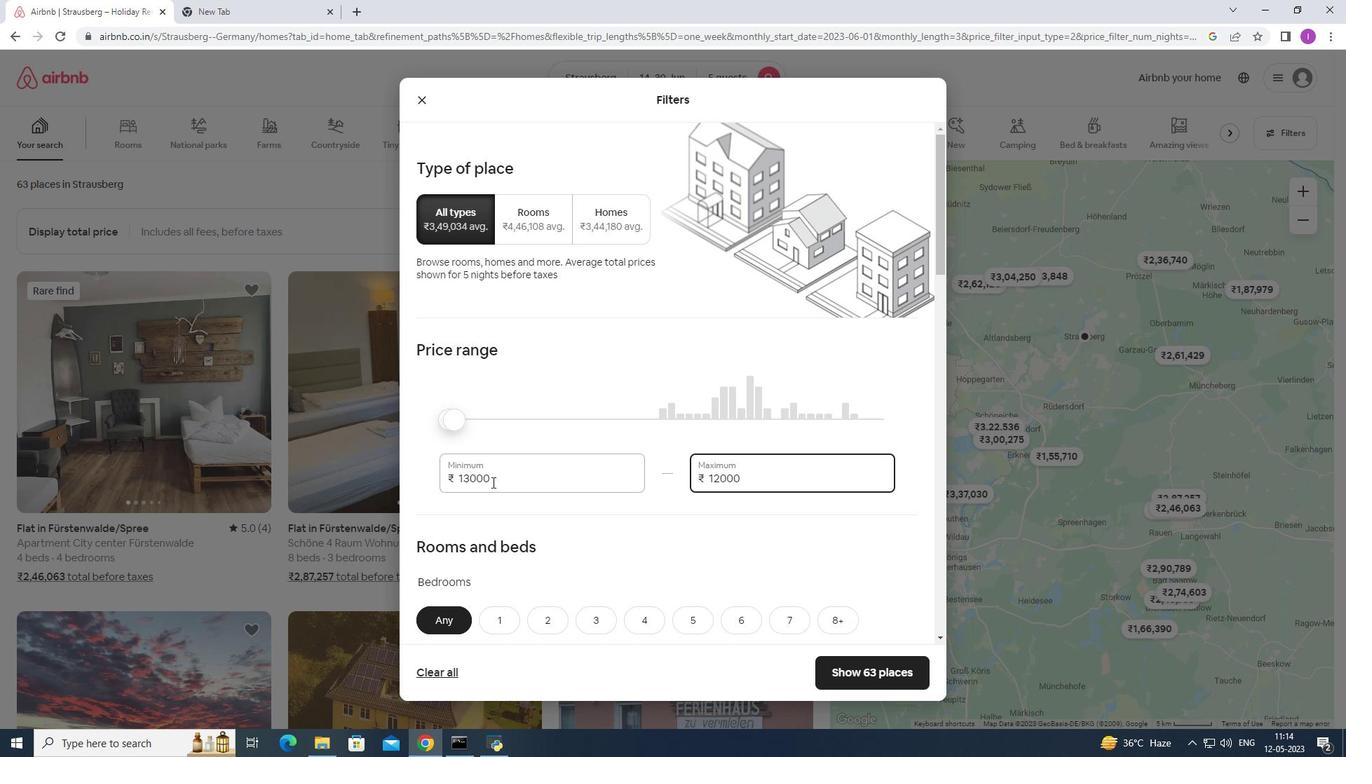 
Action: Mouse moved to (440, 490)
Screenshot: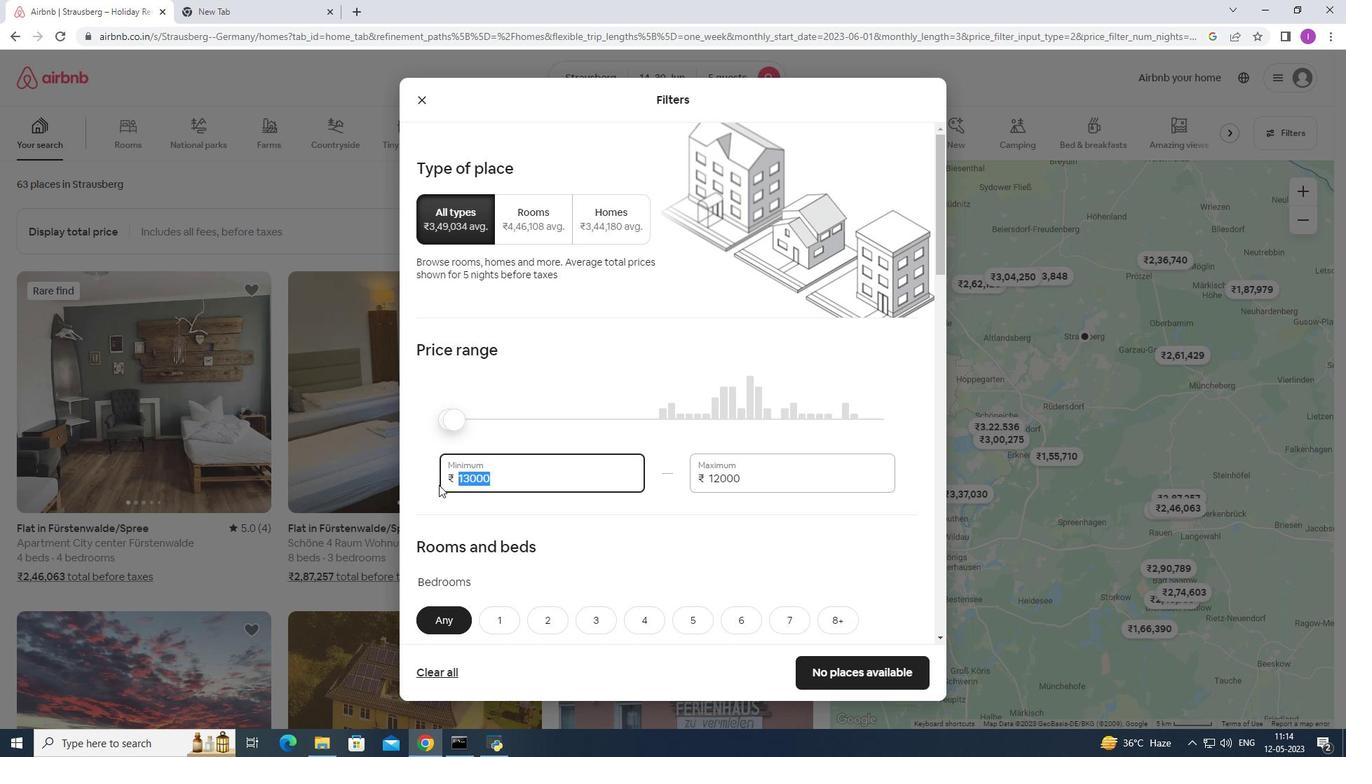 
Action: Key pressed 8000
Screenshot: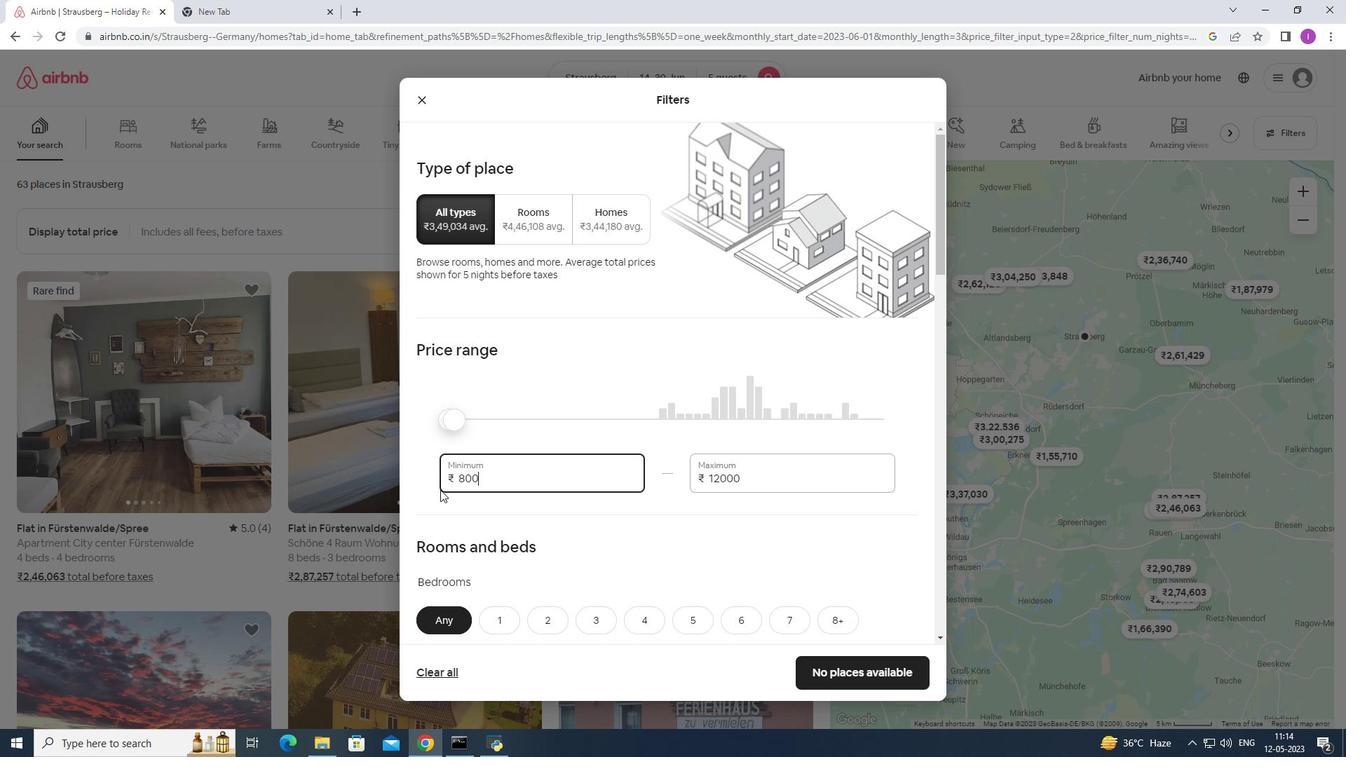 
Action: Mouse moved to (661, 593)
Screenshot: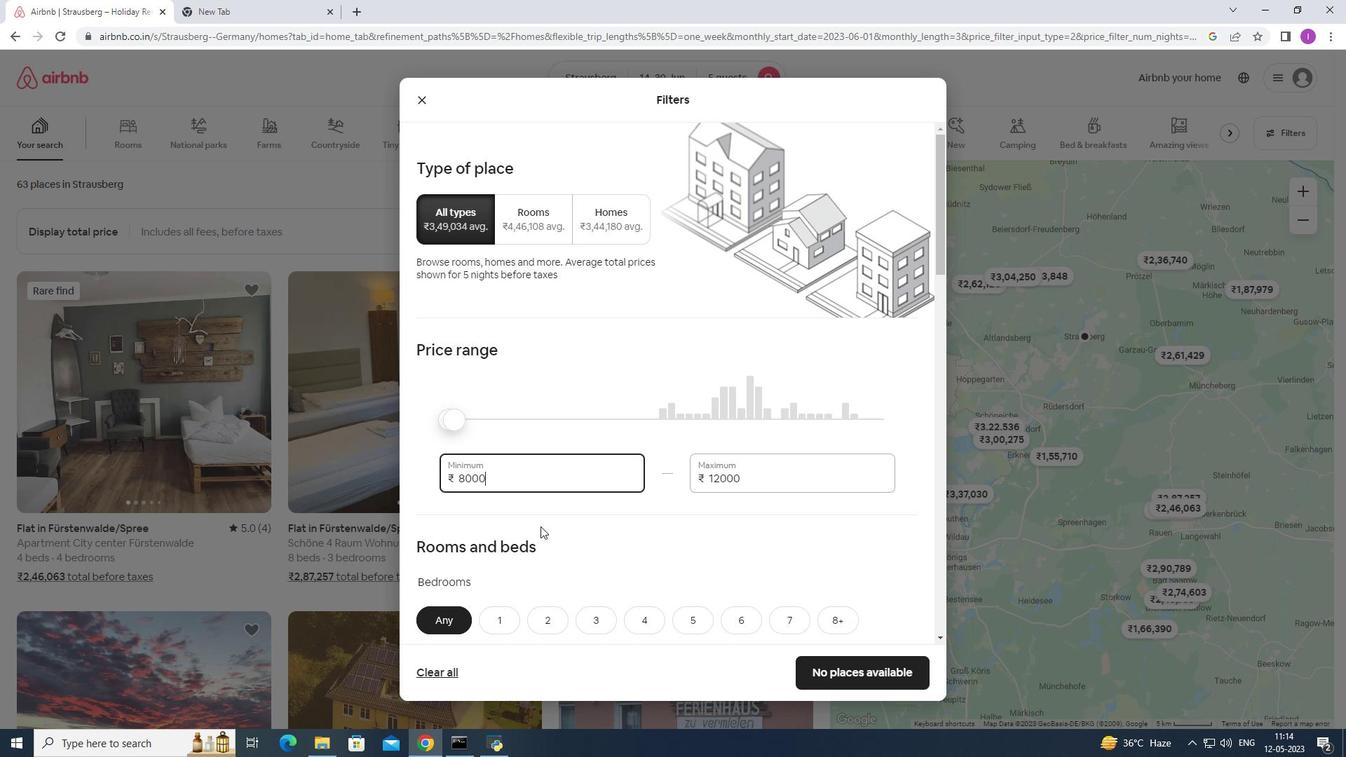 
Action: Mouse scrolled (661, 593) with delta (0, 0)
Screenshot: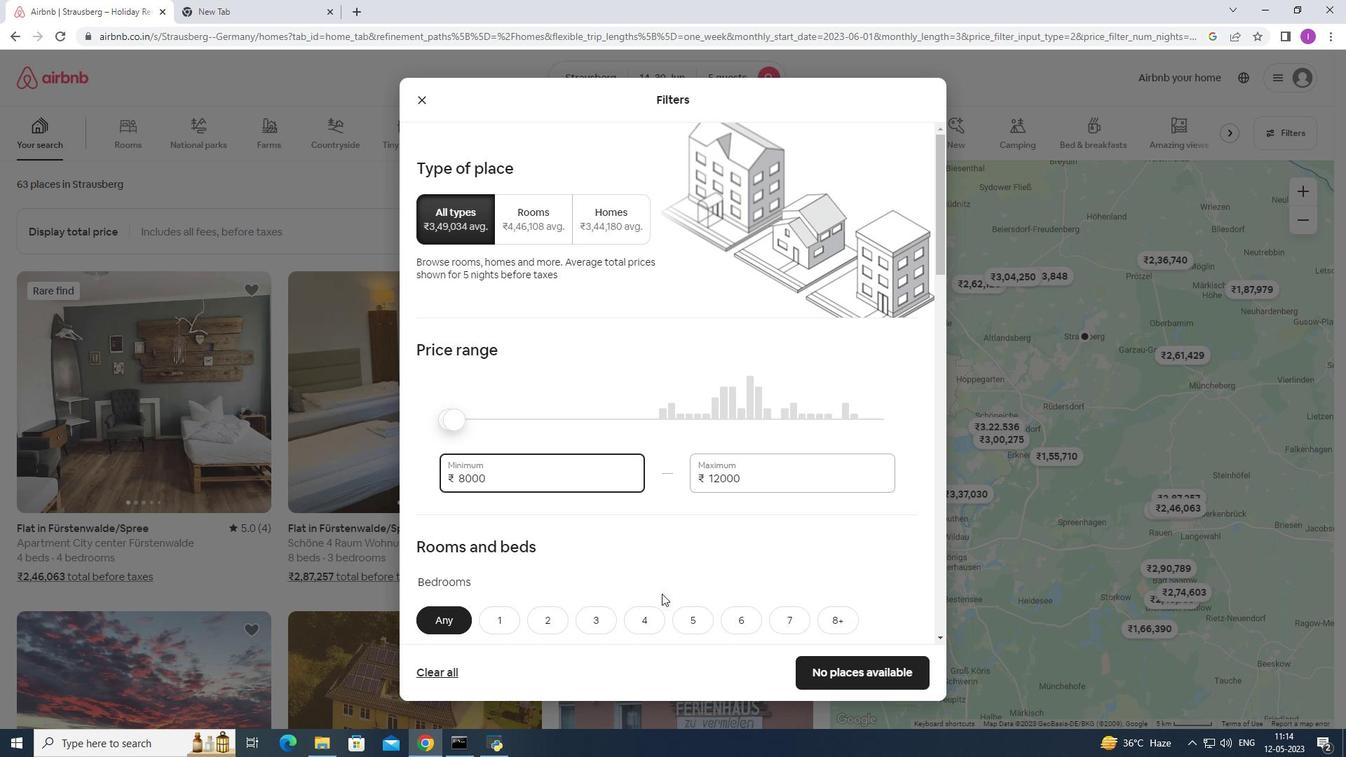 
Action: Mouse scrolled (661, 593) with delta (0, 0)
Screenshot: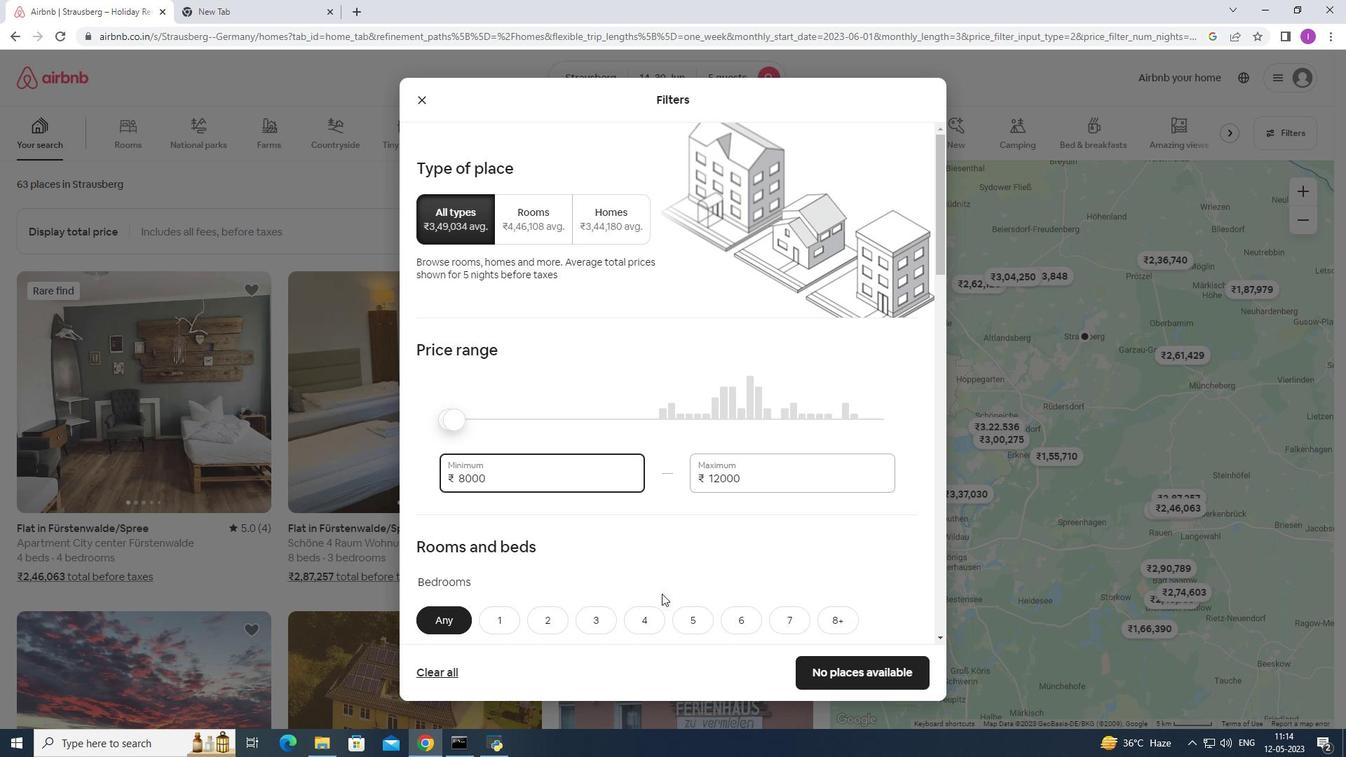 
Action: Mouse moved to (621, 501)
Screenshot: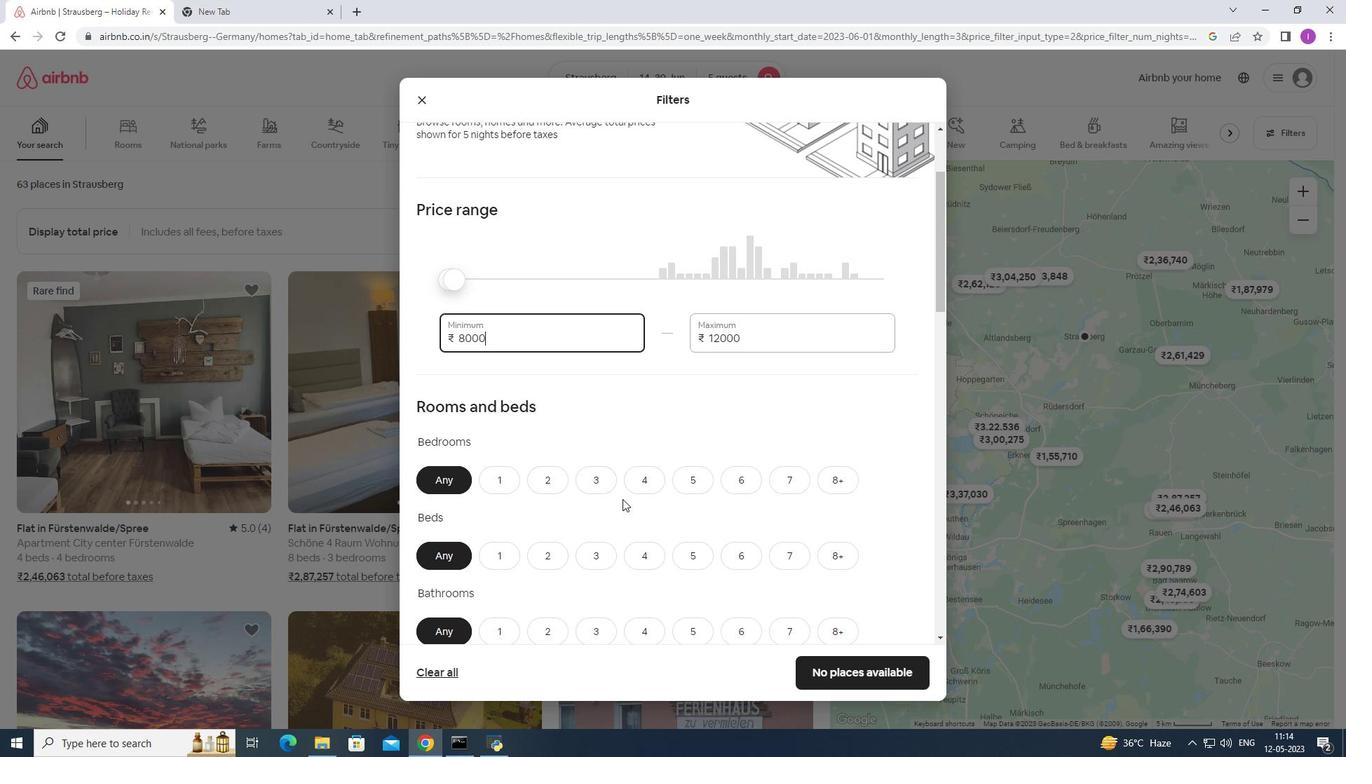 
Action: Mouse scrolled (621, 501) with delta (0, 0)
Screenshot: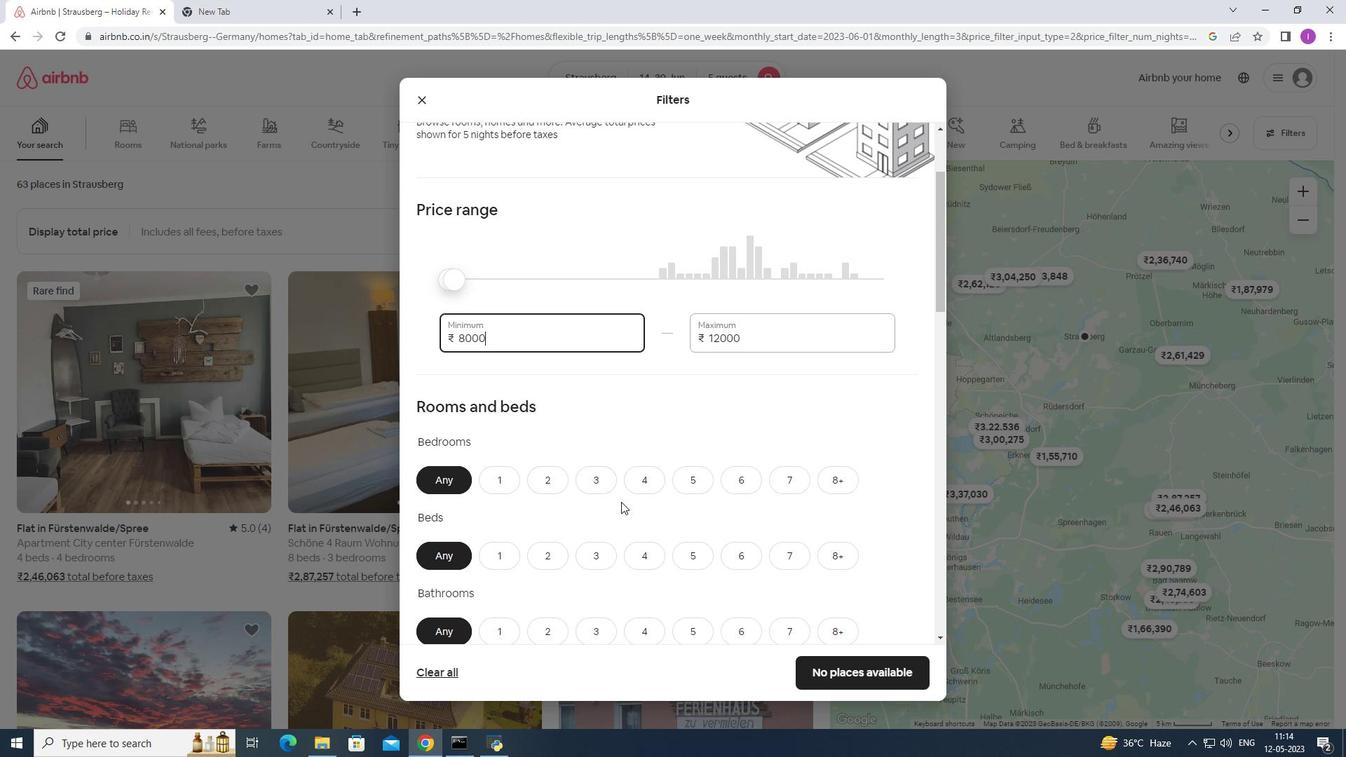 
Action: Mouse scrolled (621, 501) with delta (0, 0)
Screenshot: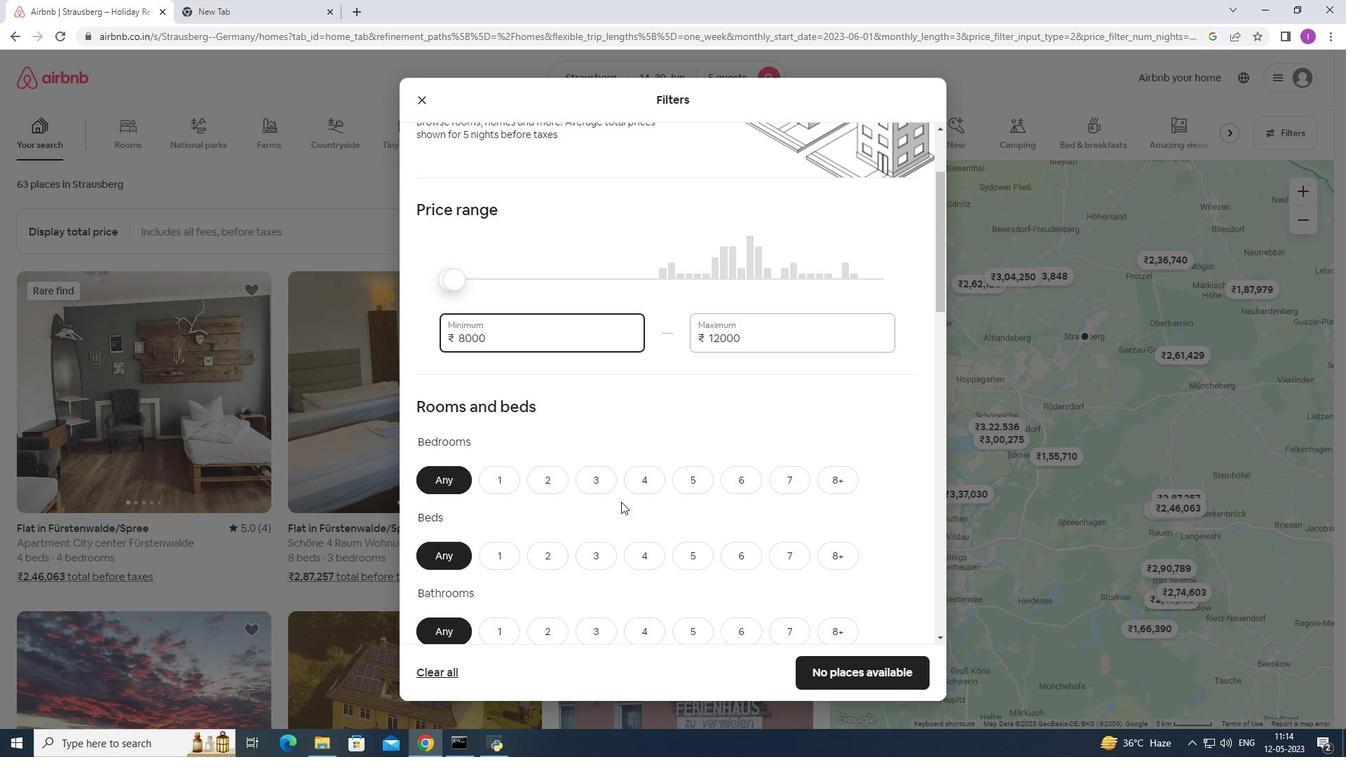 
Action: Mouse moved to (708, 340)
Screenshot: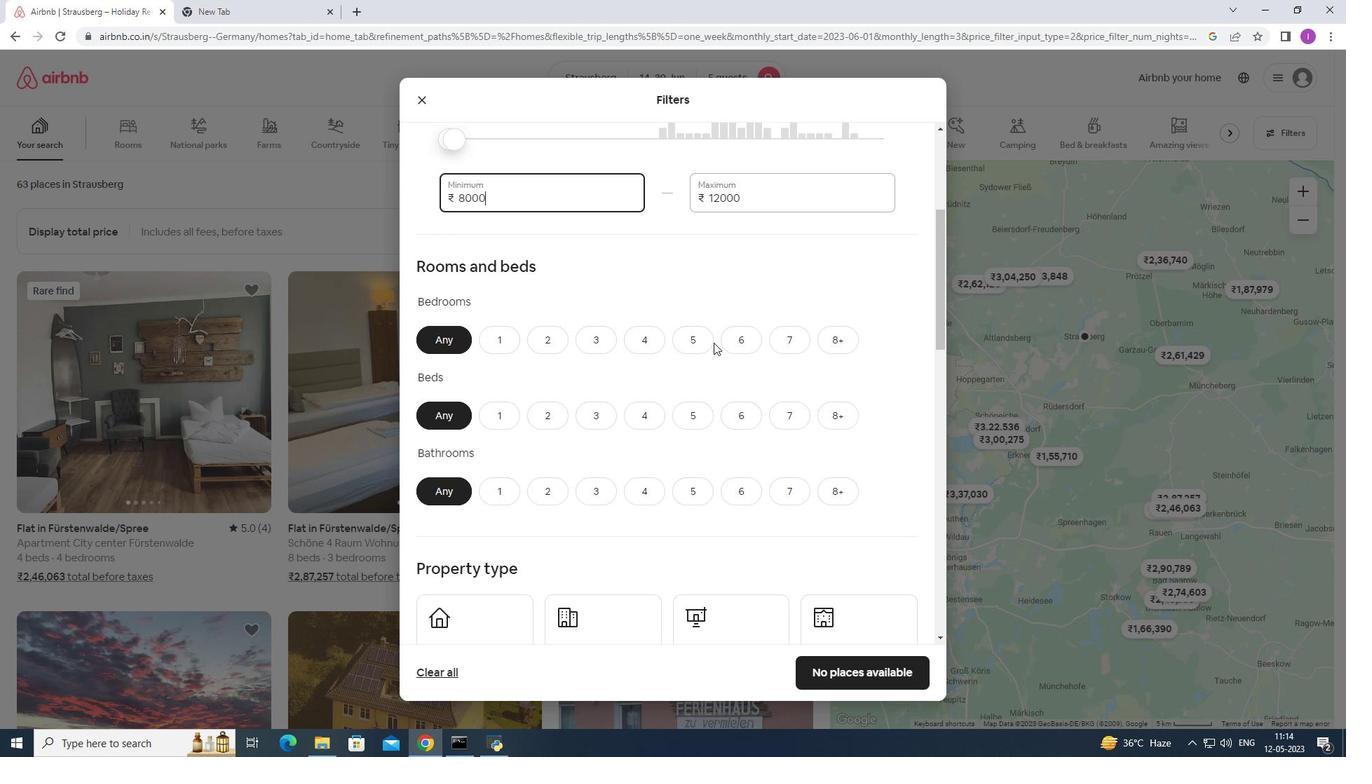 
Action: Mouse pressed left at (708, 340)
Screenshot: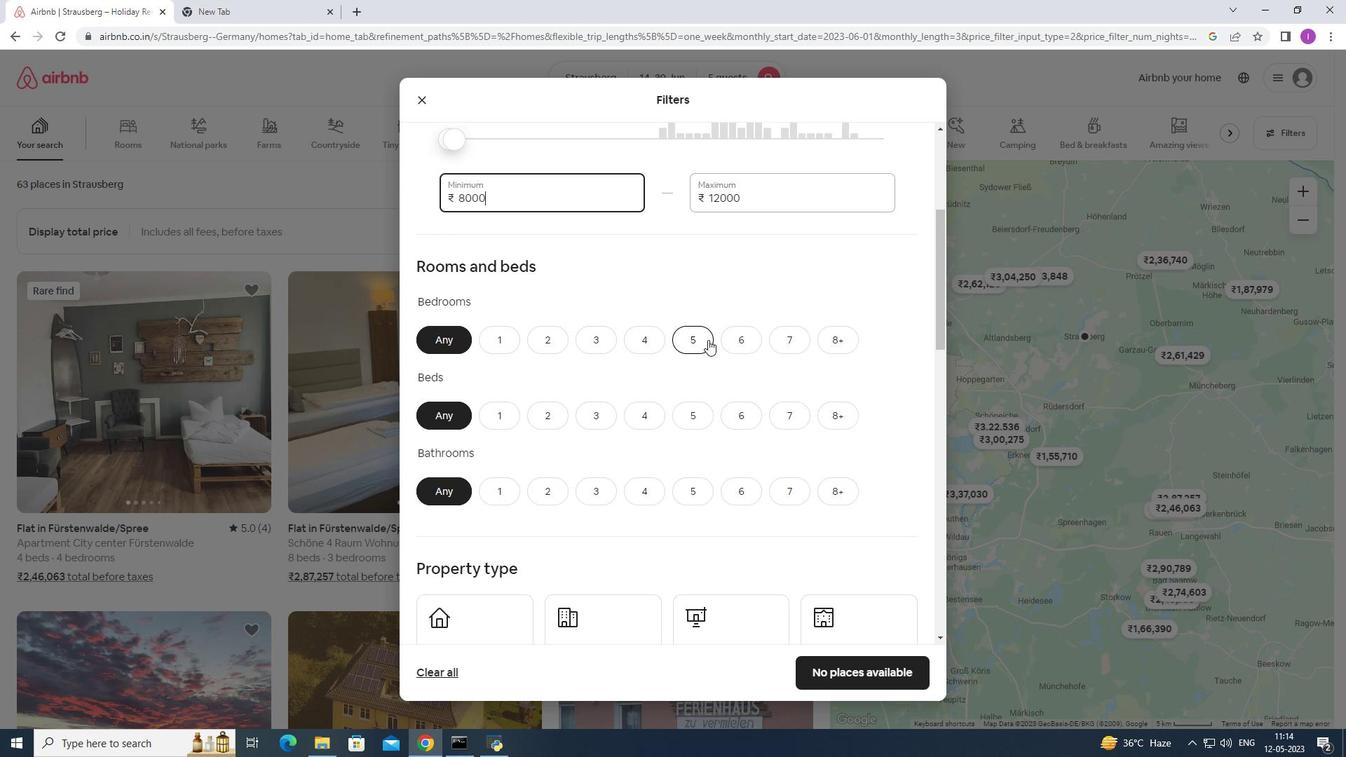 
Action: Mouse moved to (697, 407)
Screenshot: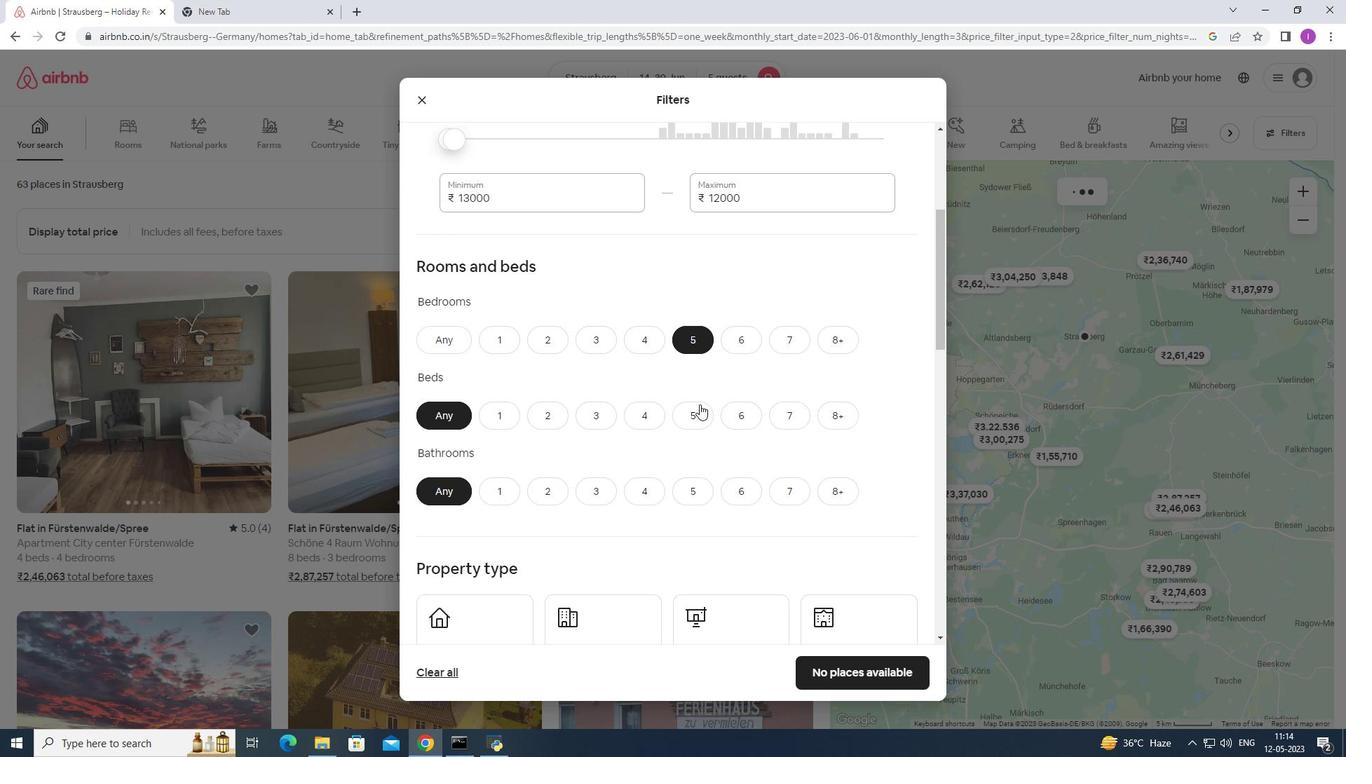 
Action: Mouse pressed left at (697, 407)
Screenshot: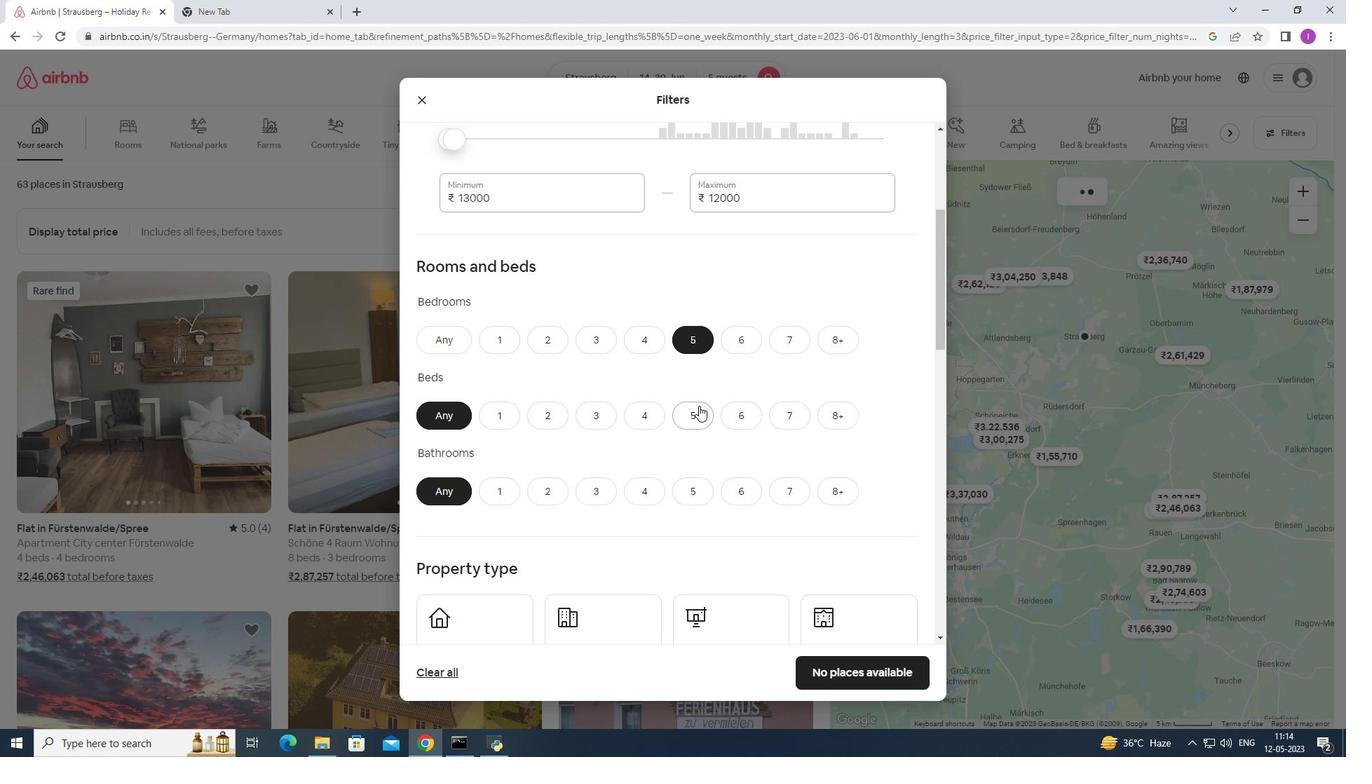 
Action: Mouse moved to (679, 485)
Screenshot: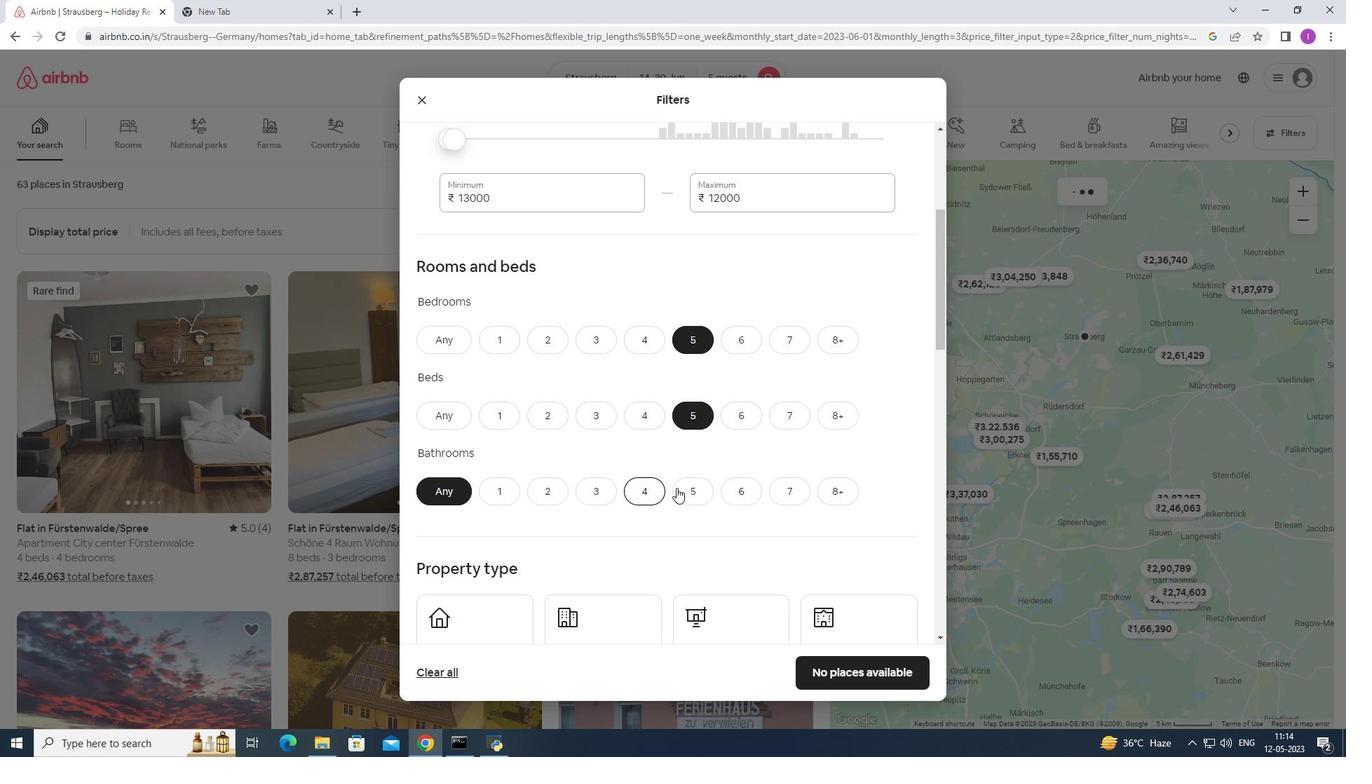 
Action: Mouse pressed left at (679, 485)
Screenshot: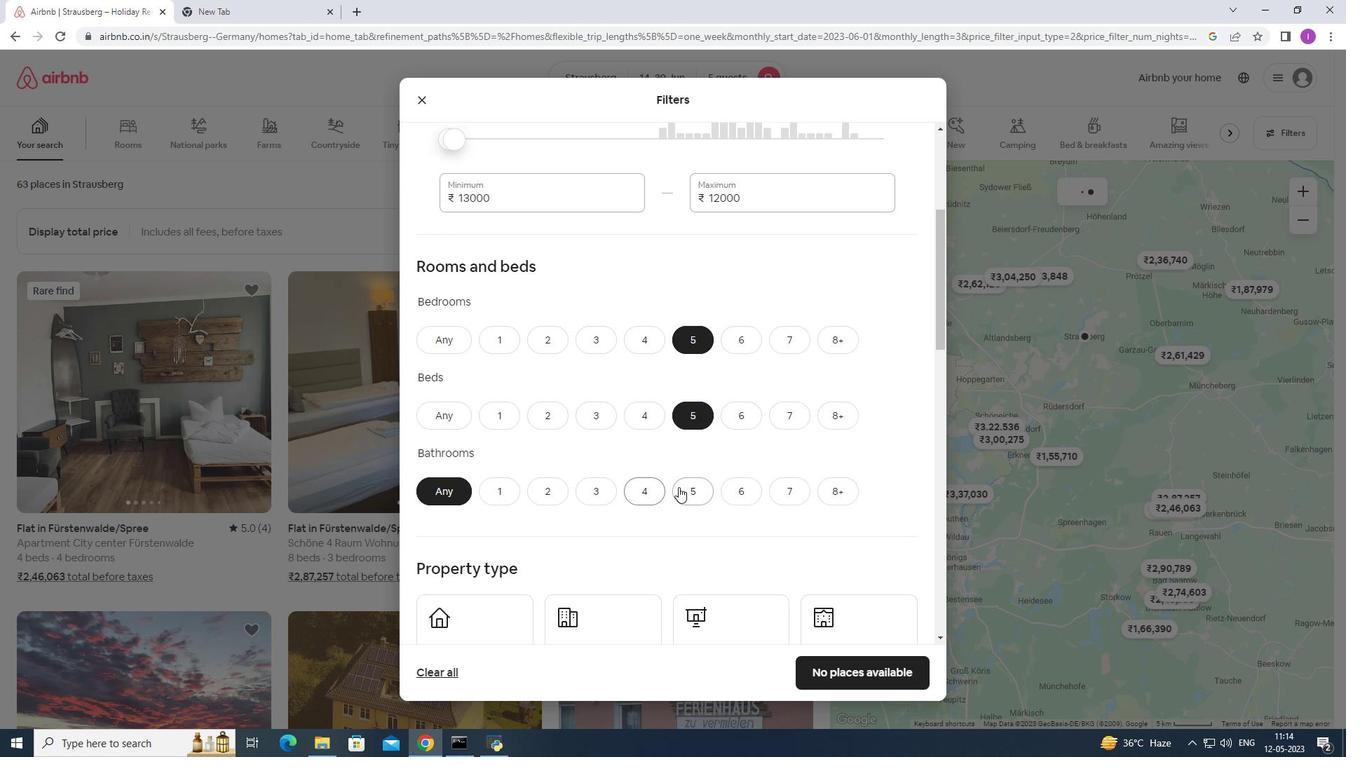 
Action: Mouse scrolled (679, 485) with delta (0, 0)
Screenshot: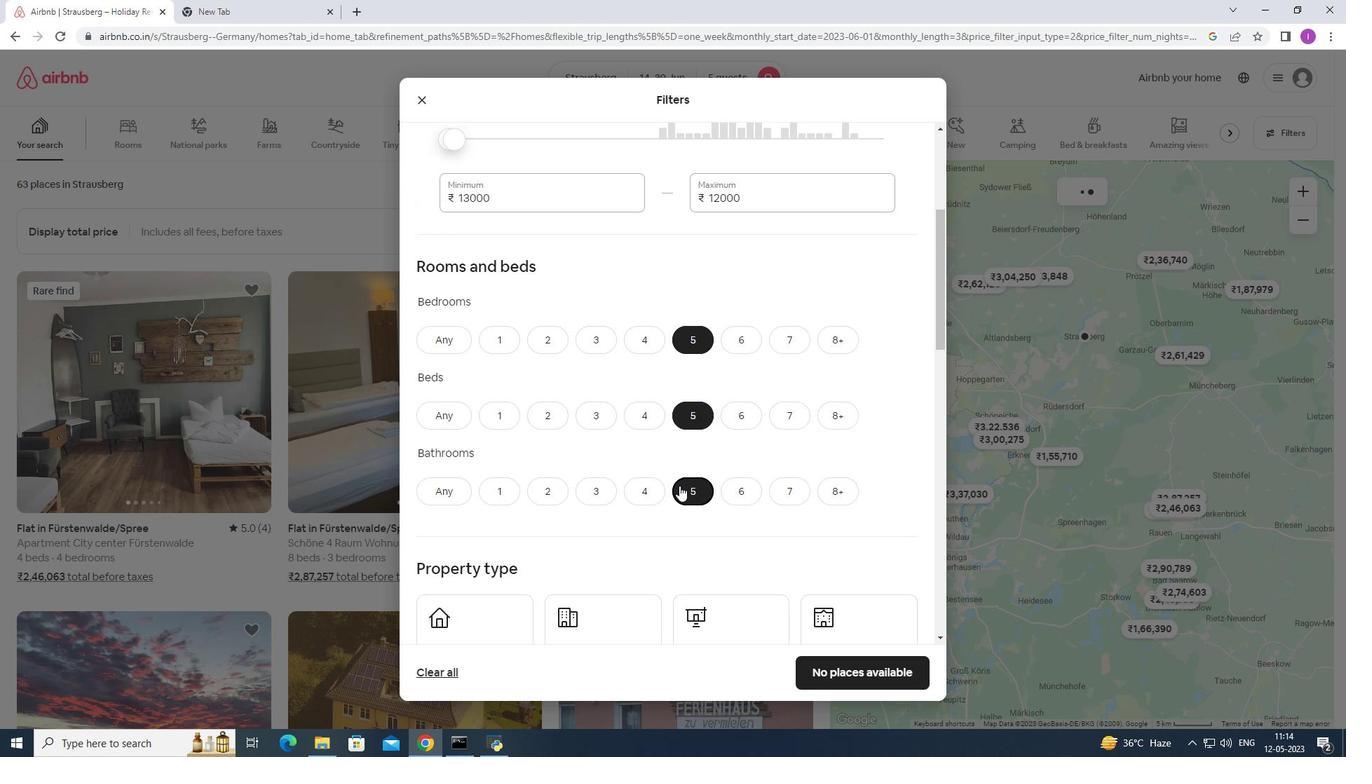 
Action: Mouse scrolled (679, 485) with delta (0, 0)
Screenshot: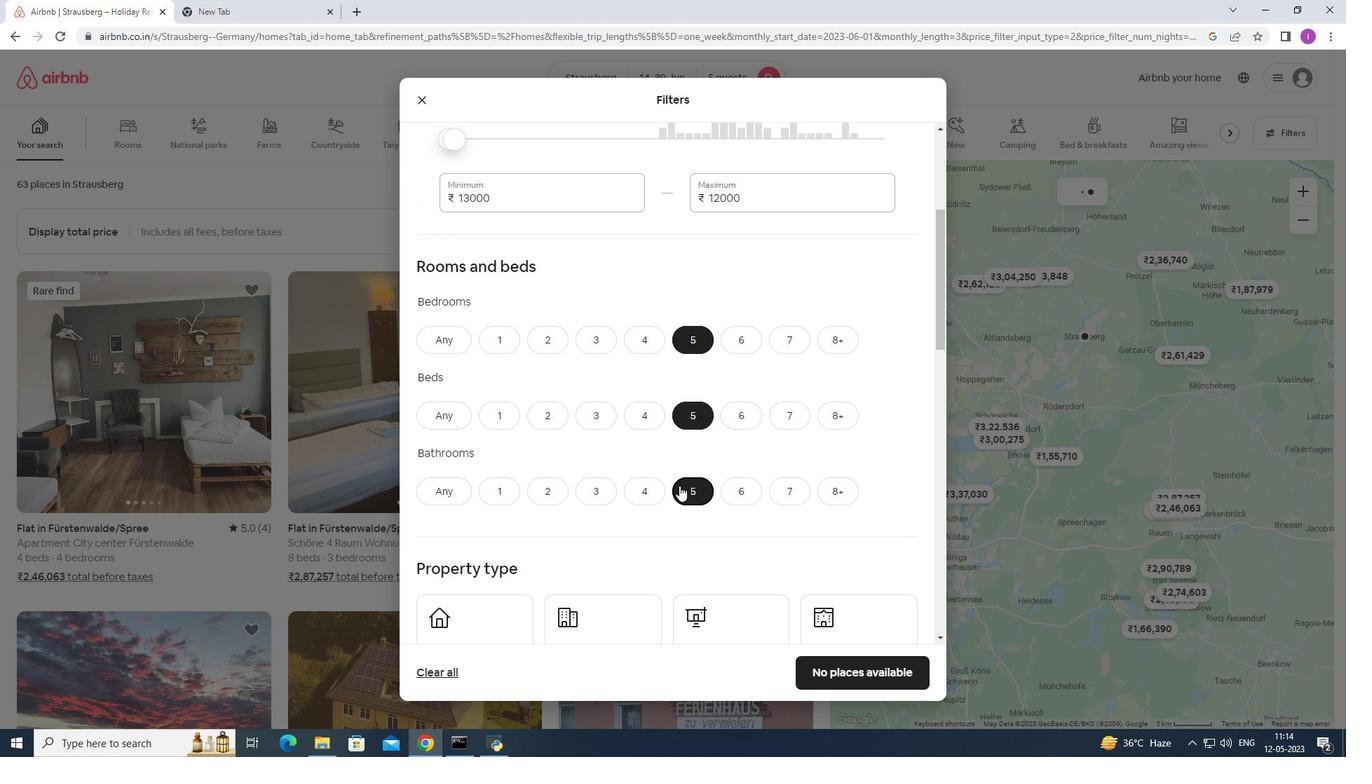 
Action: Mouse moved to (433, 490)
Screenshot: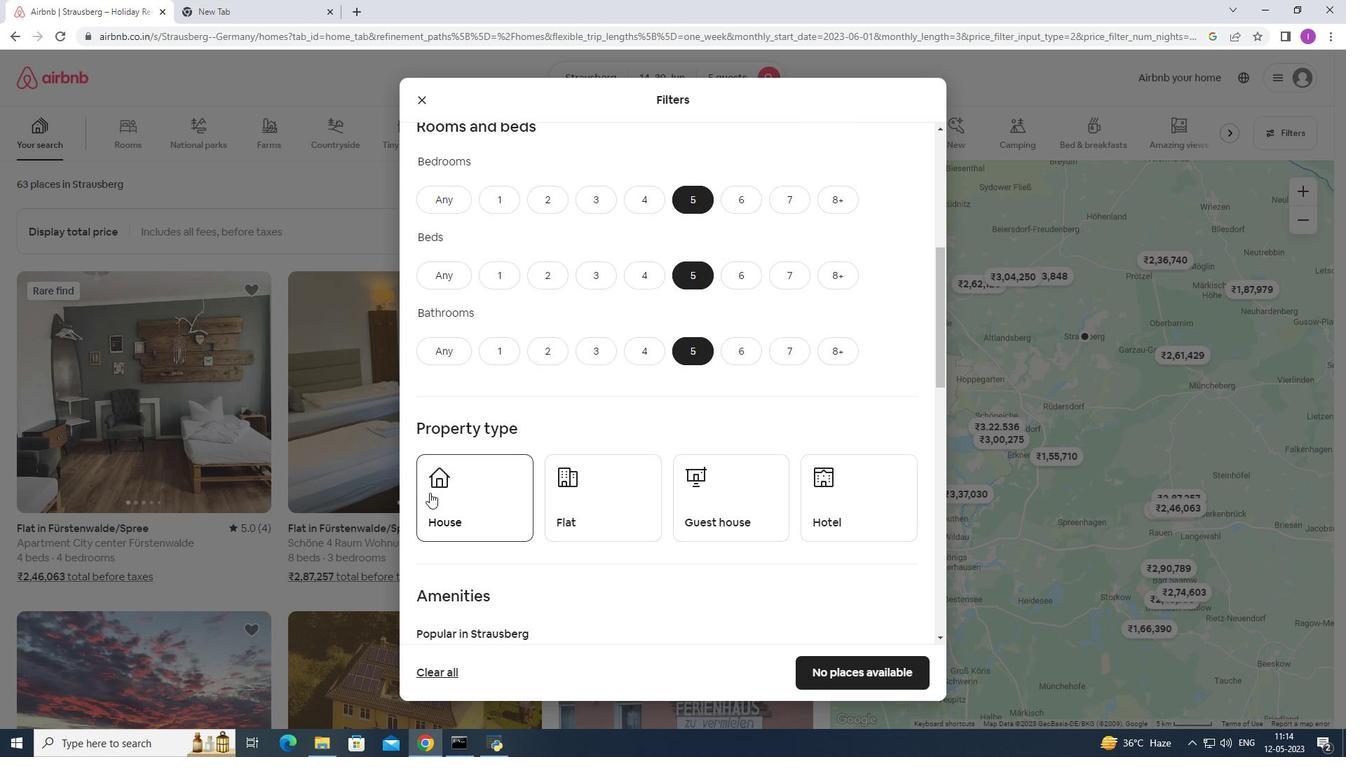 
Action: Mouse pressed left at (433, 490)
Screenshot: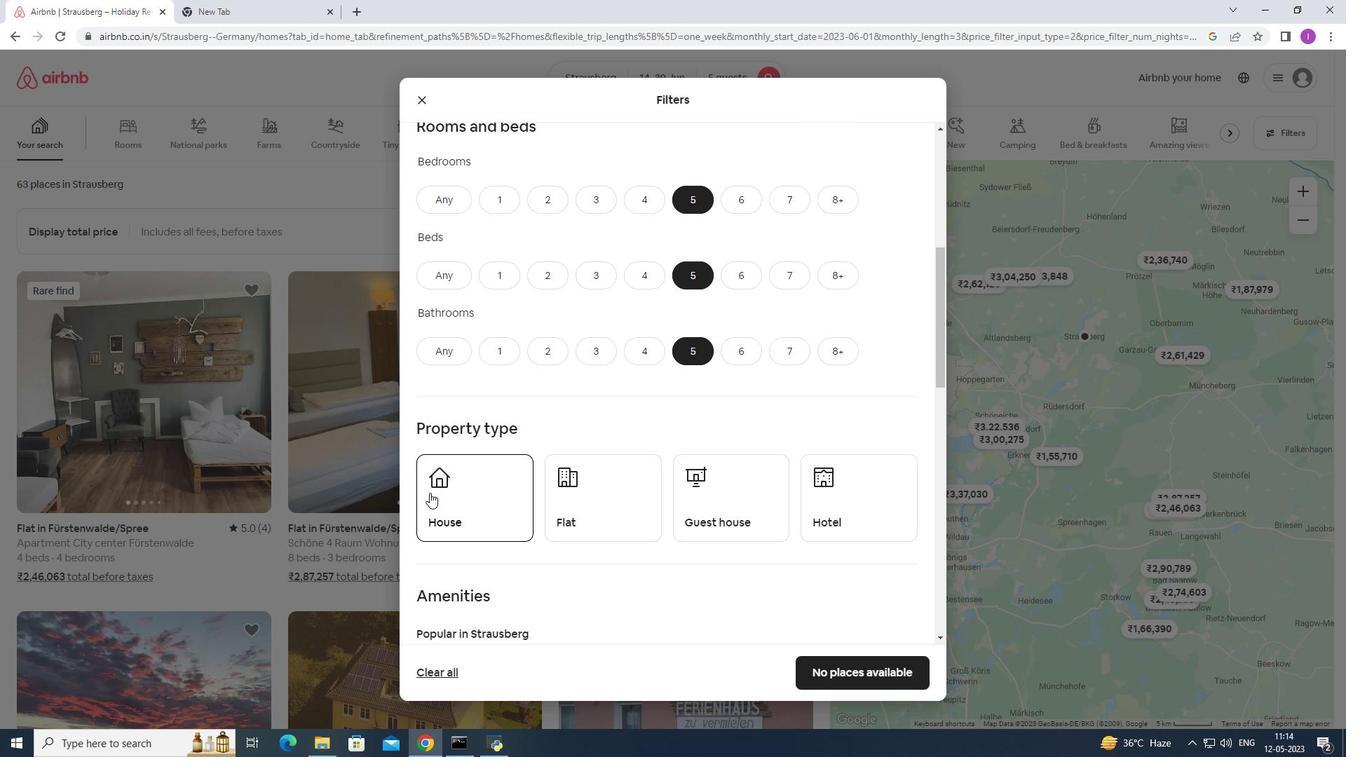 
Action: Mouse moved to (575, 490)
Screenshot: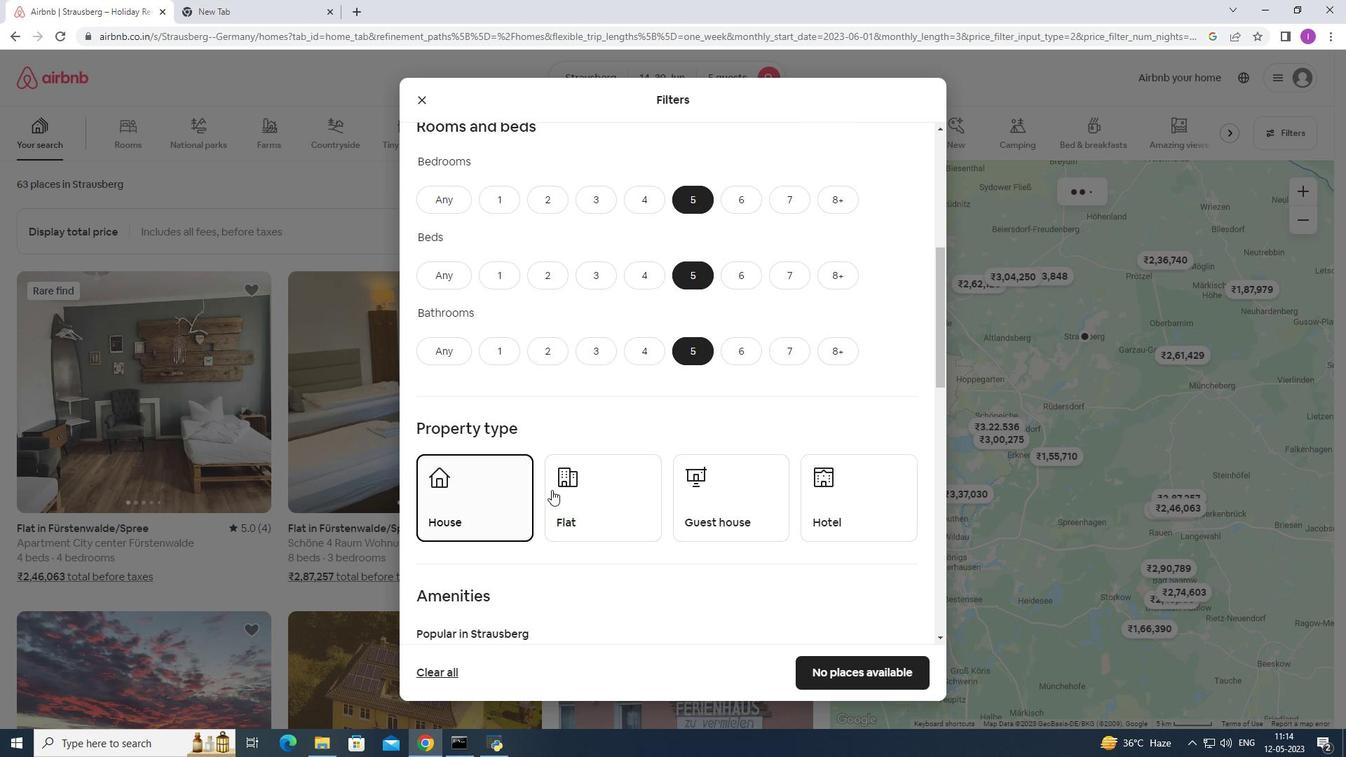 
Action: Mouse pressed left at (575, 490)
Screenshot: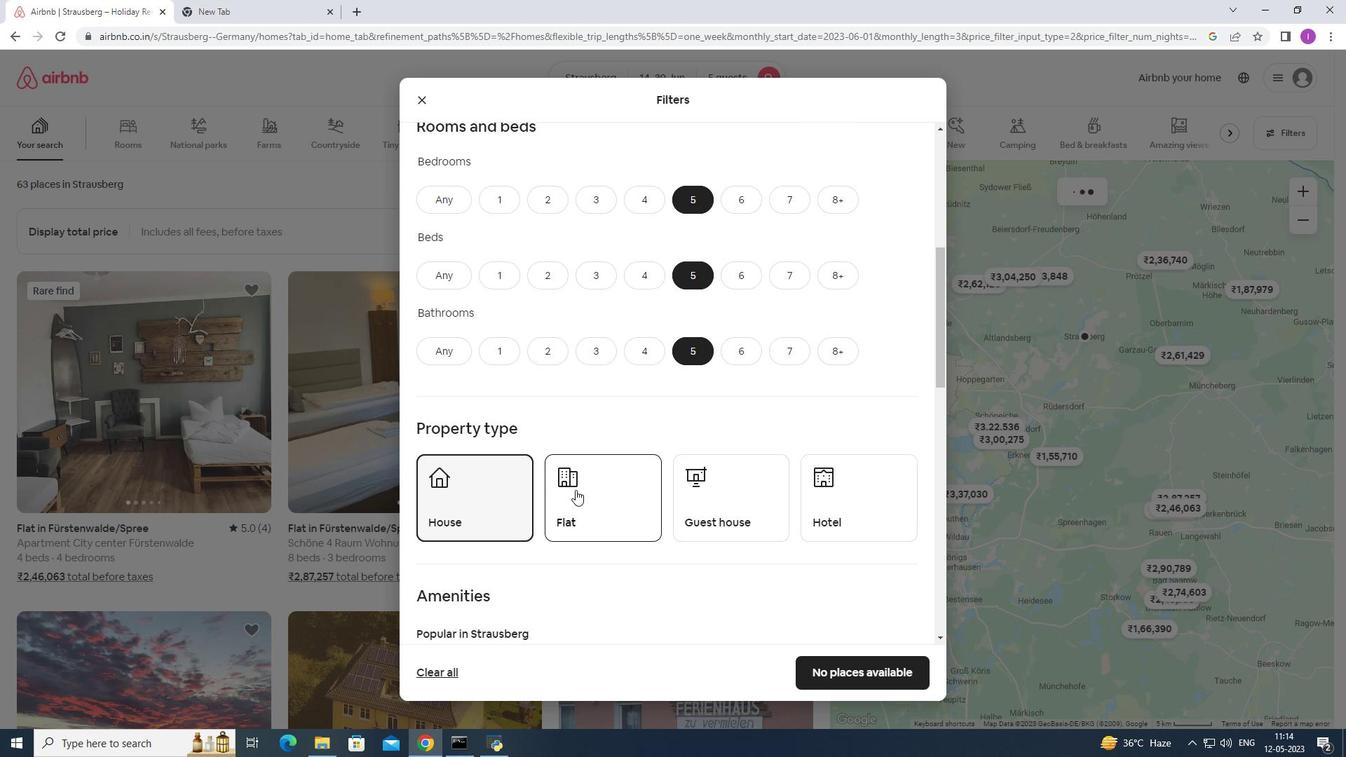 
Action: Mouse moved to (710, 509)
Screenshot: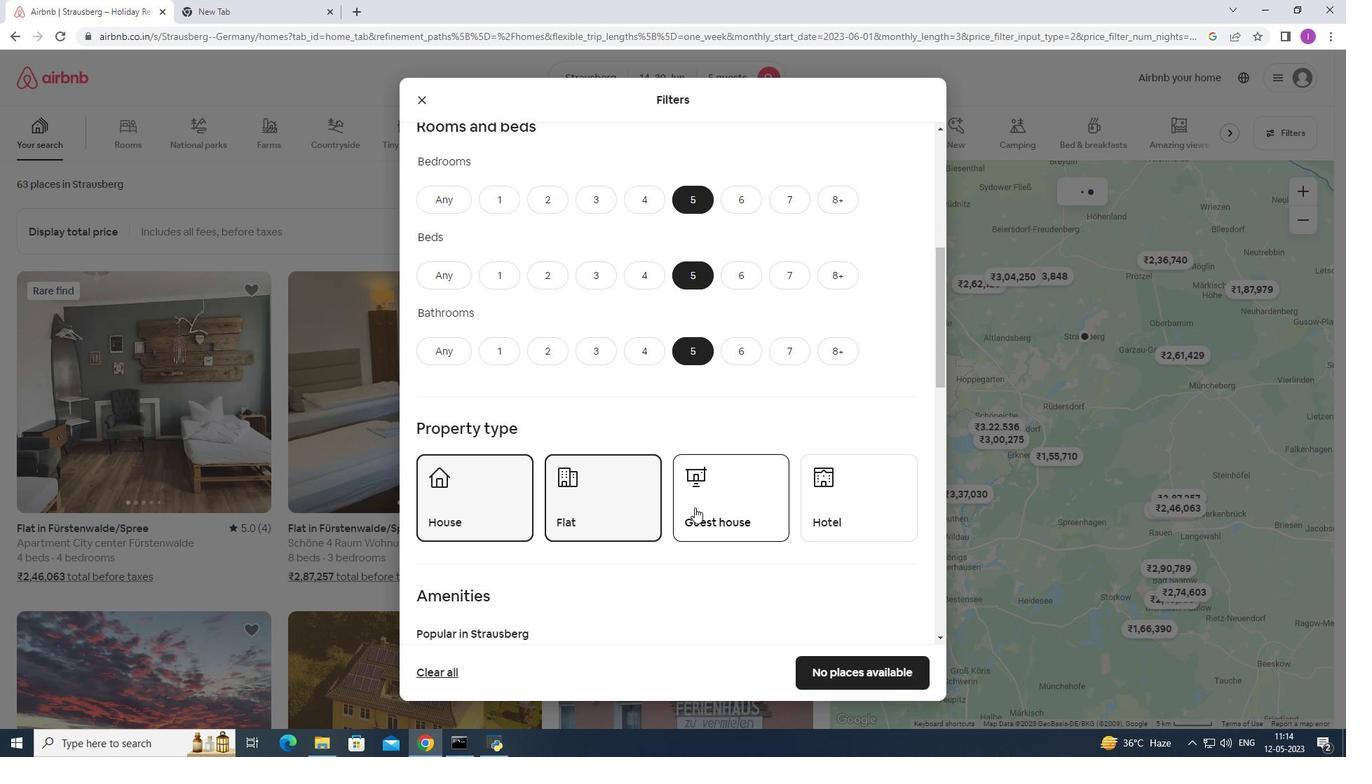 
Action: Mouse pressed left at (710, 509)
Screenshot: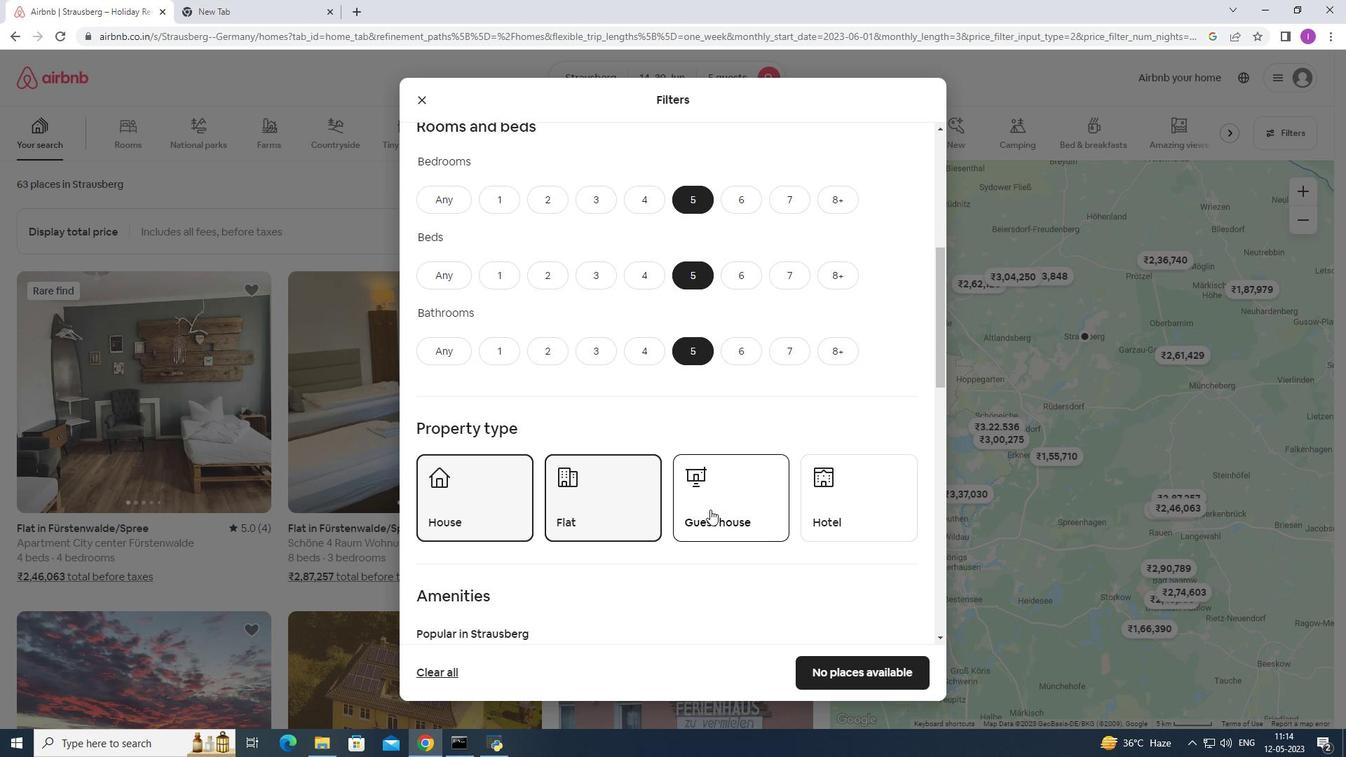 
Action: Mouse pressed left at (710, 509)
Screenshot: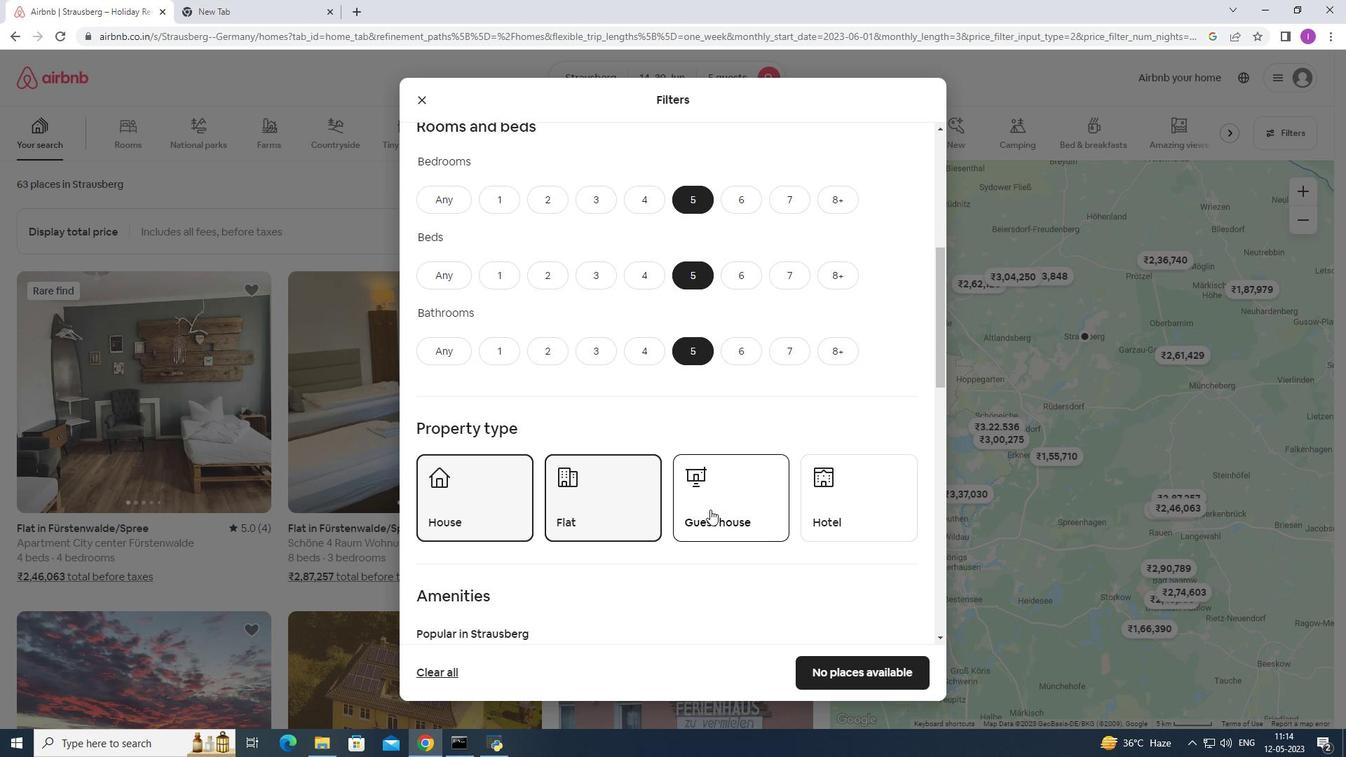 
Action: Mouse moved to (710, 509)
Screenshot: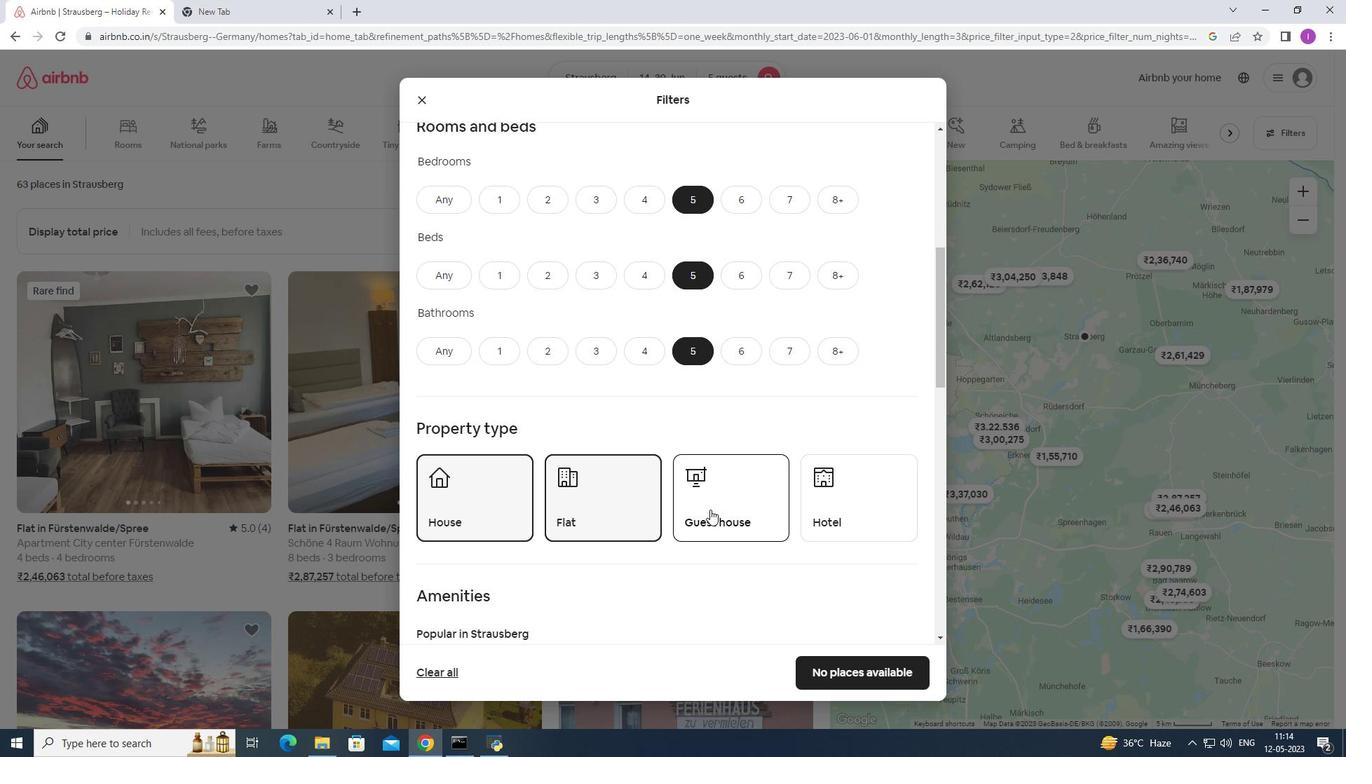 
Action: Mouse scrolled (710, 508) with delta (0, 0)
Screenshot: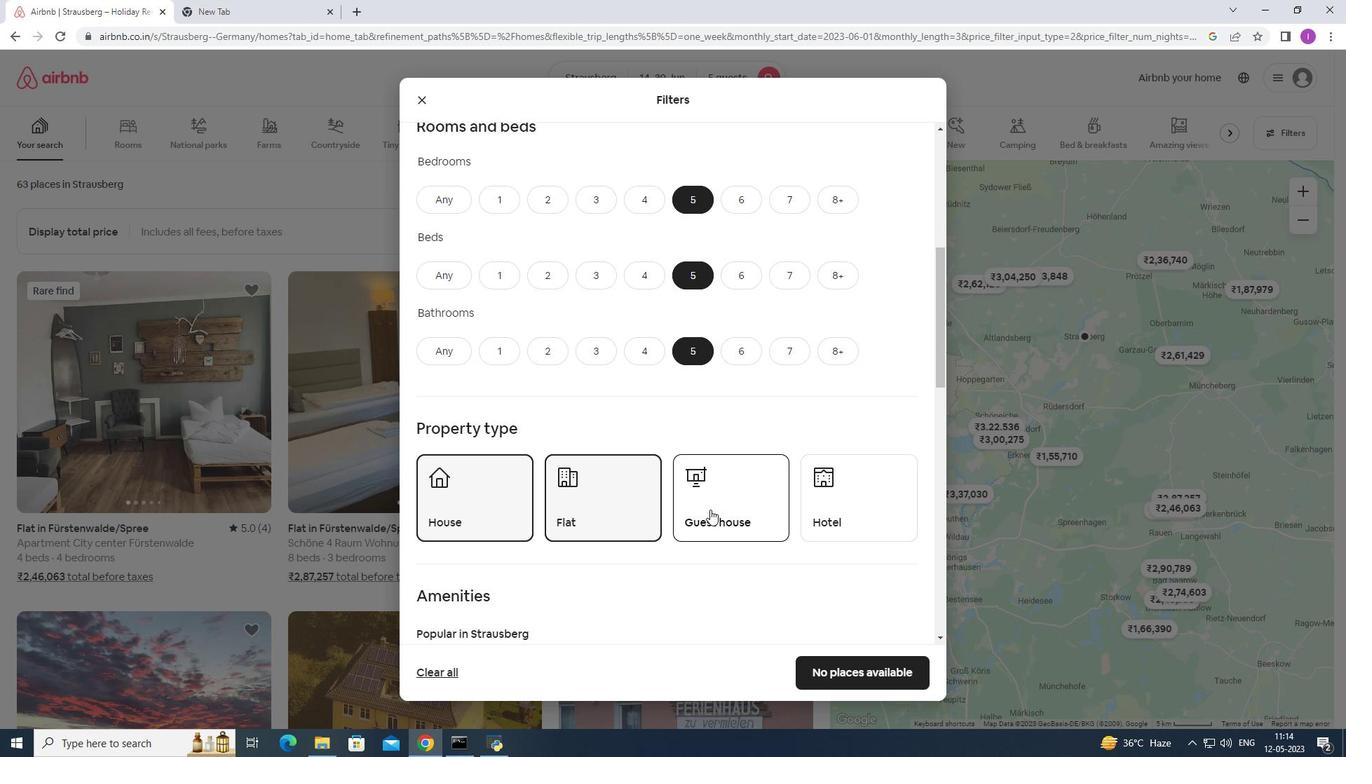 
Action: Mouse scrolled (710, 508) with delta (0, 0)
Screenshot: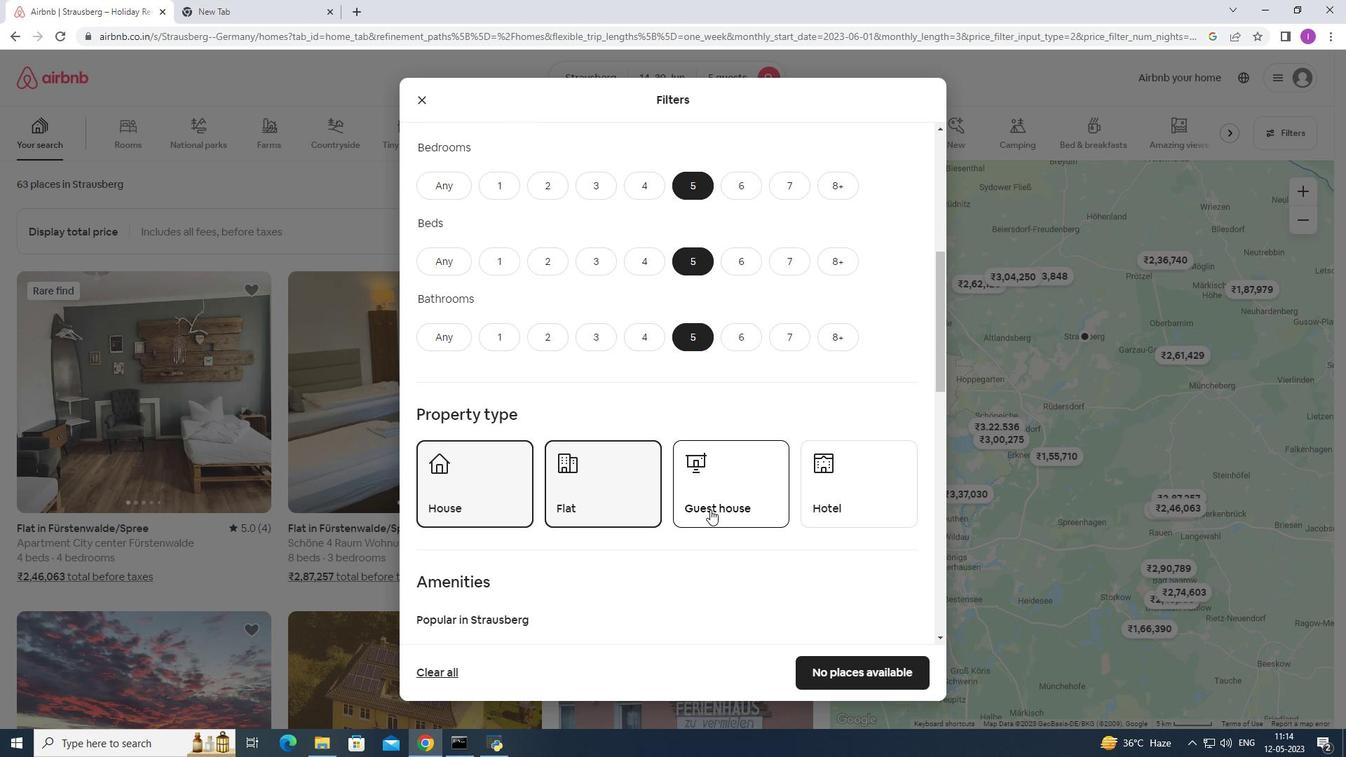
Action: Mouse moved to (420, 530)
Screenshot: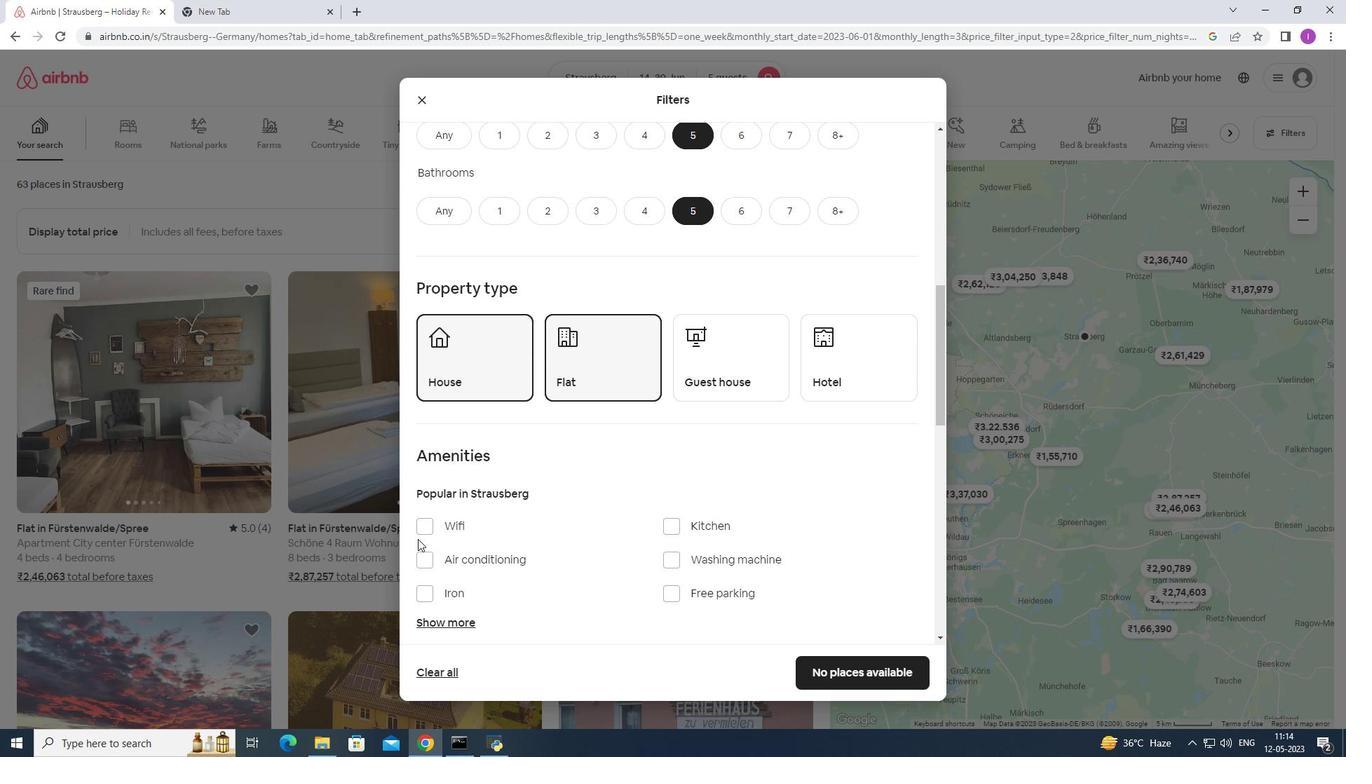 
Action: Mouse pressed left at (420, 530)
Screenshot: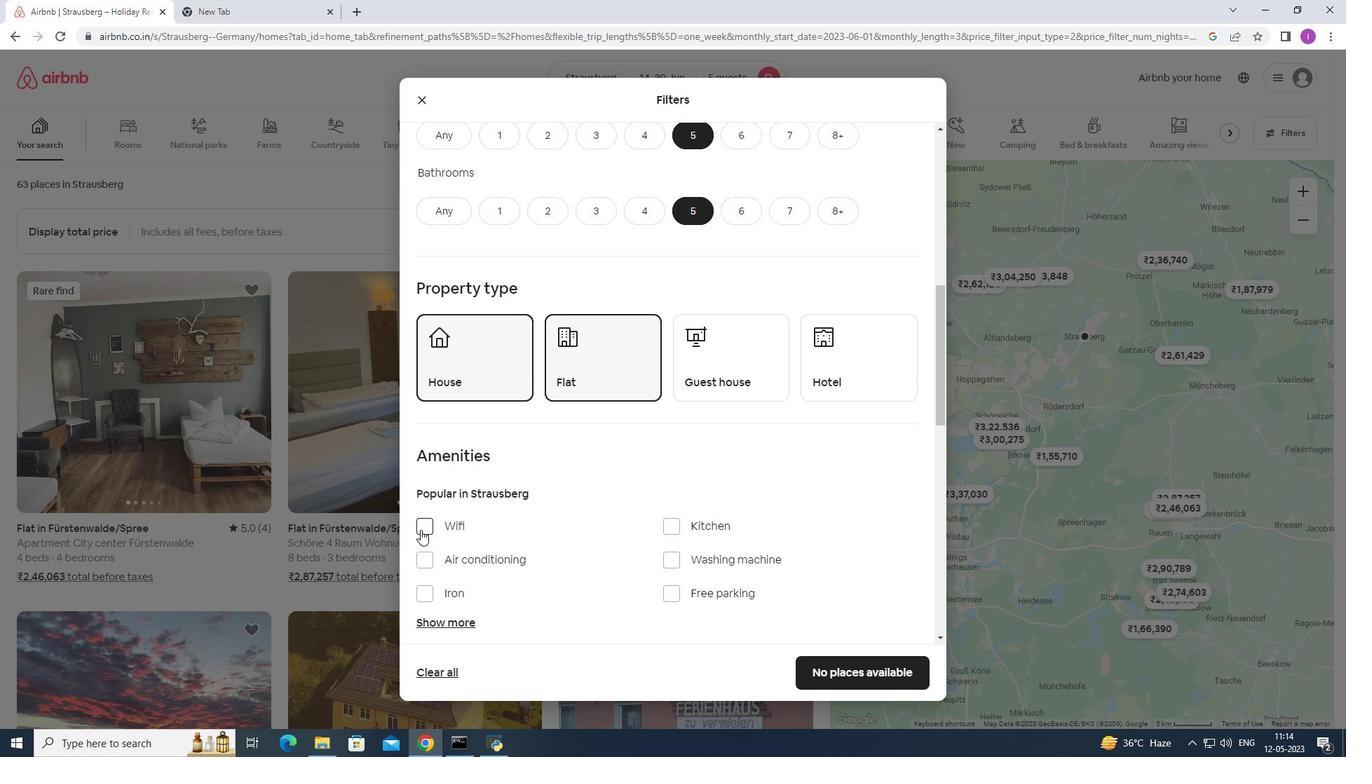 
Action: Mouse moved to (435, 616)
Screenshot: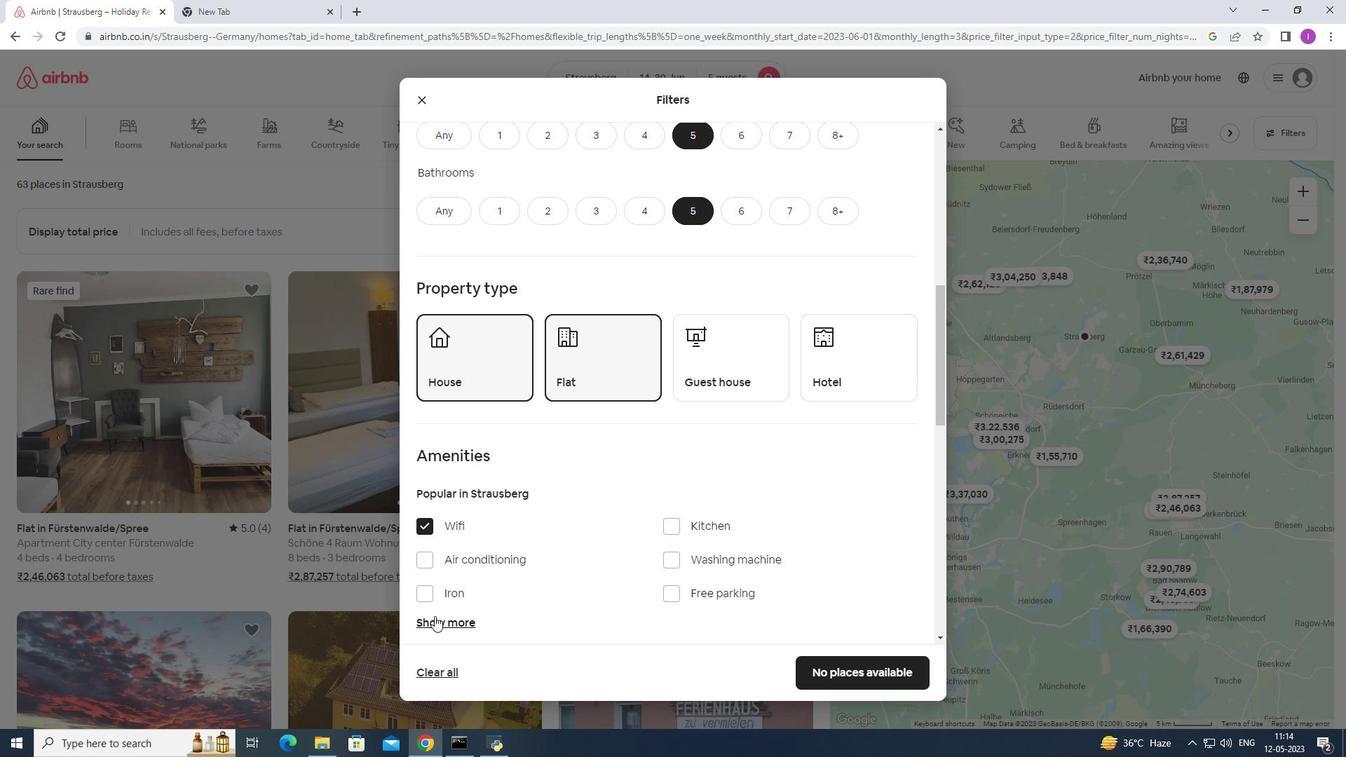 
Action: Mouse pressed left at (435, 616)
Screenshot: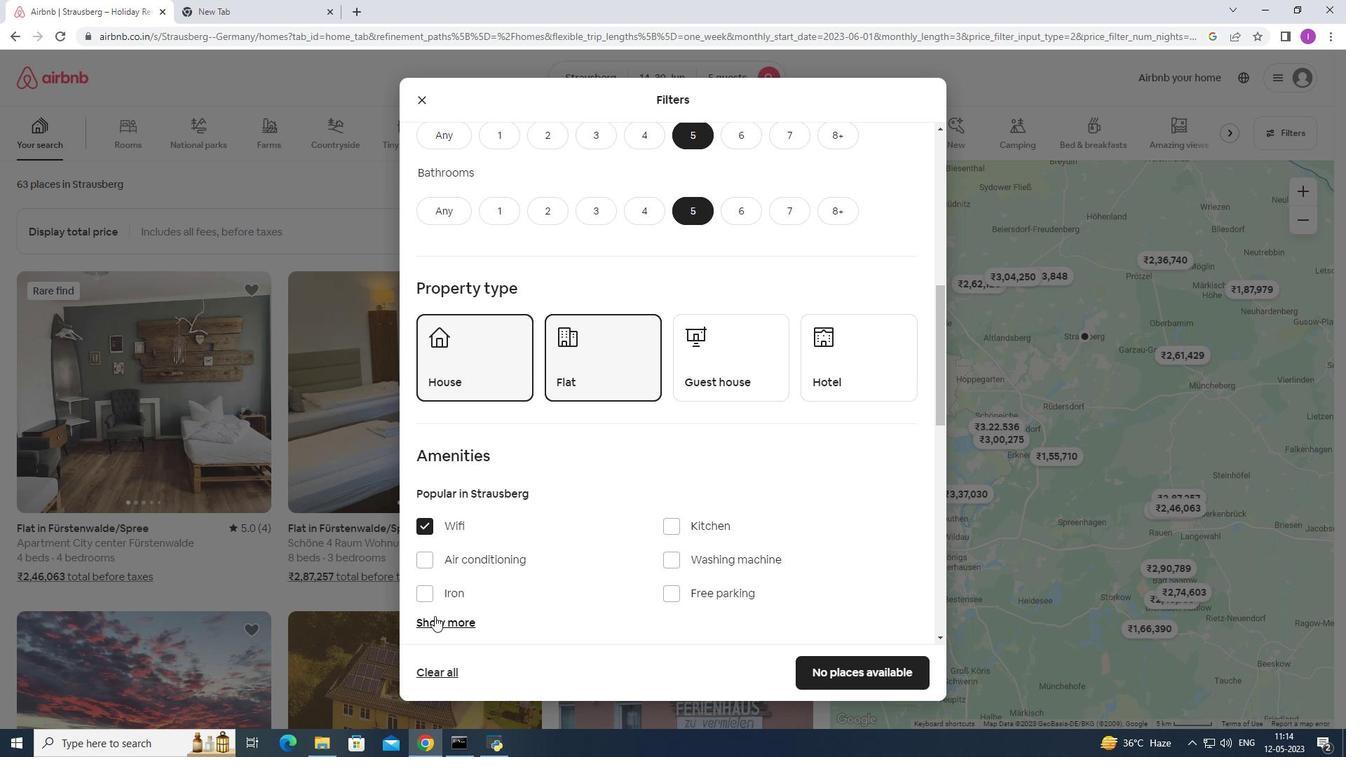 
Action: Mouse moved to (687, 610)
Screenshot: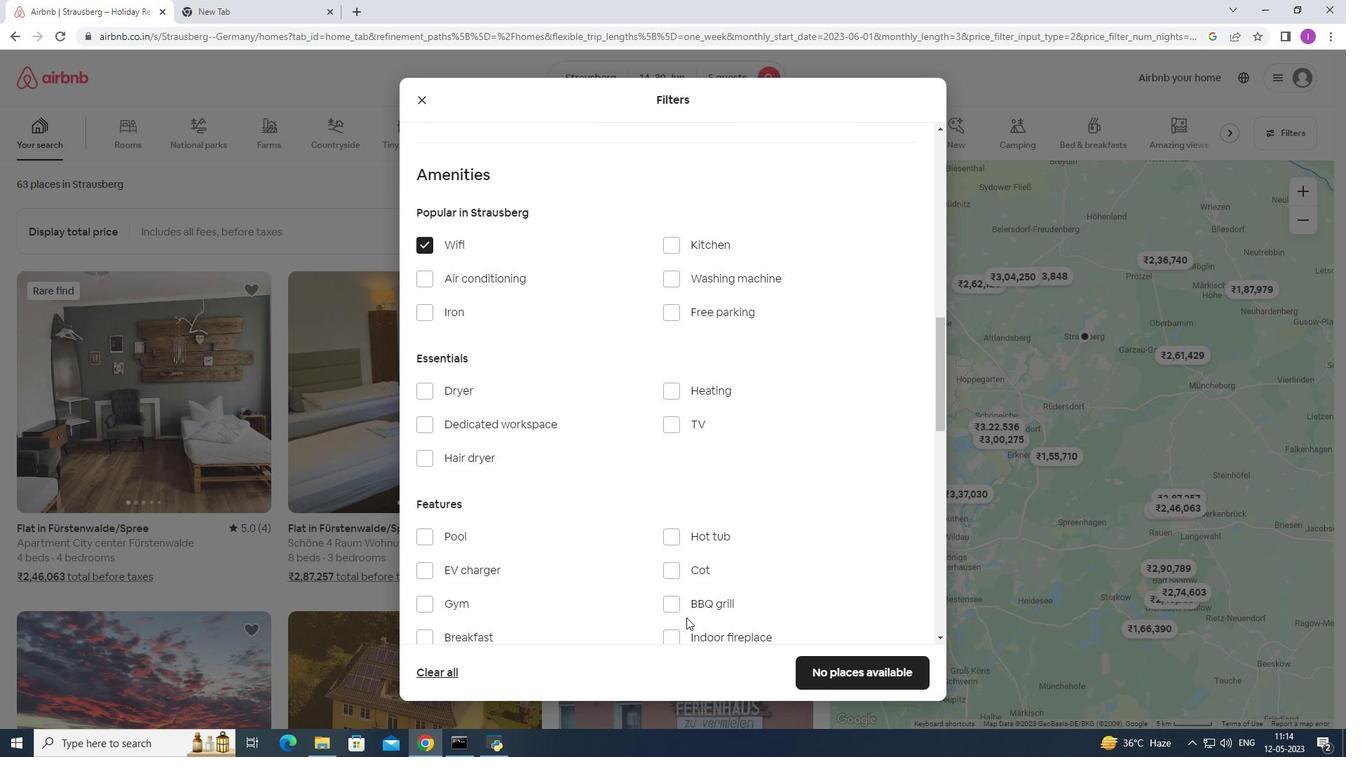 
Action: Mouse scrolled (687, 609) with delta (0, 0)
Screenshot: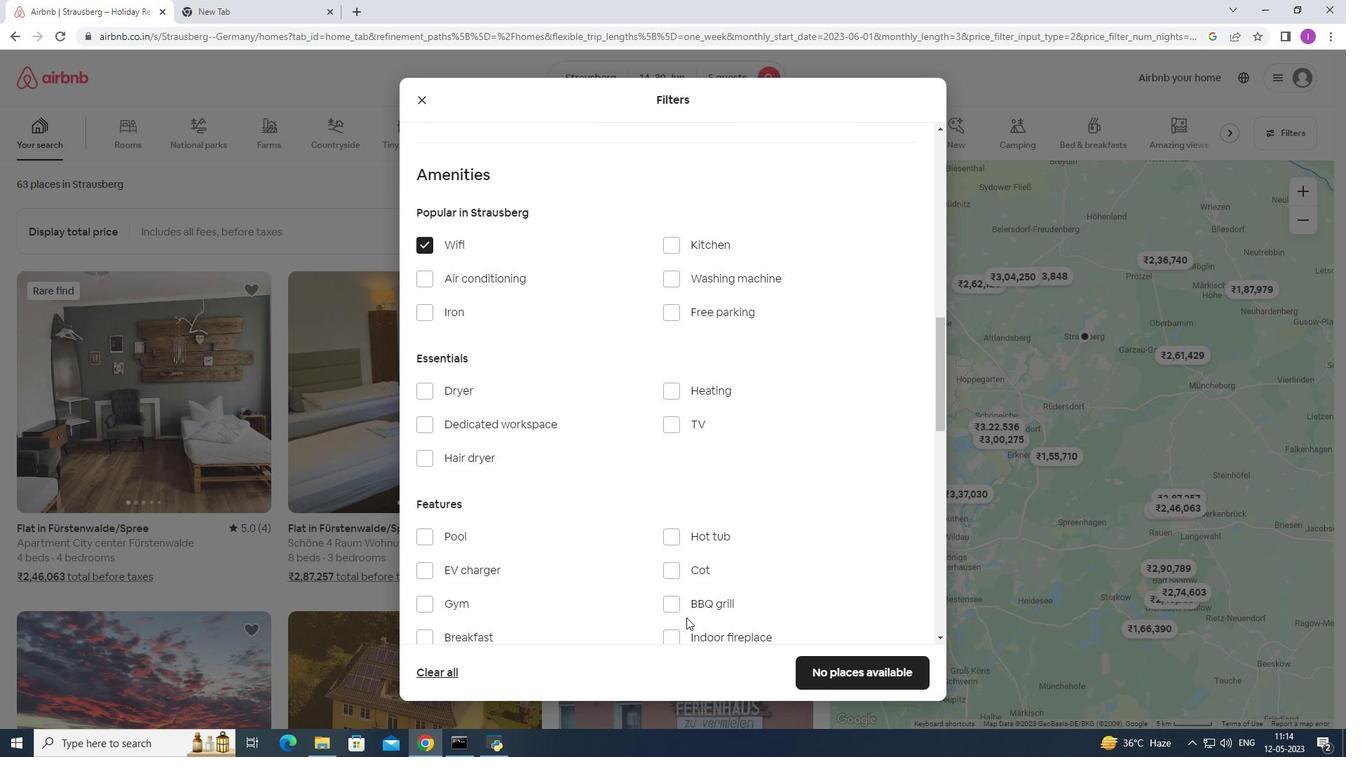 
Action: Mouse moved to (670, 246)
Screenshot: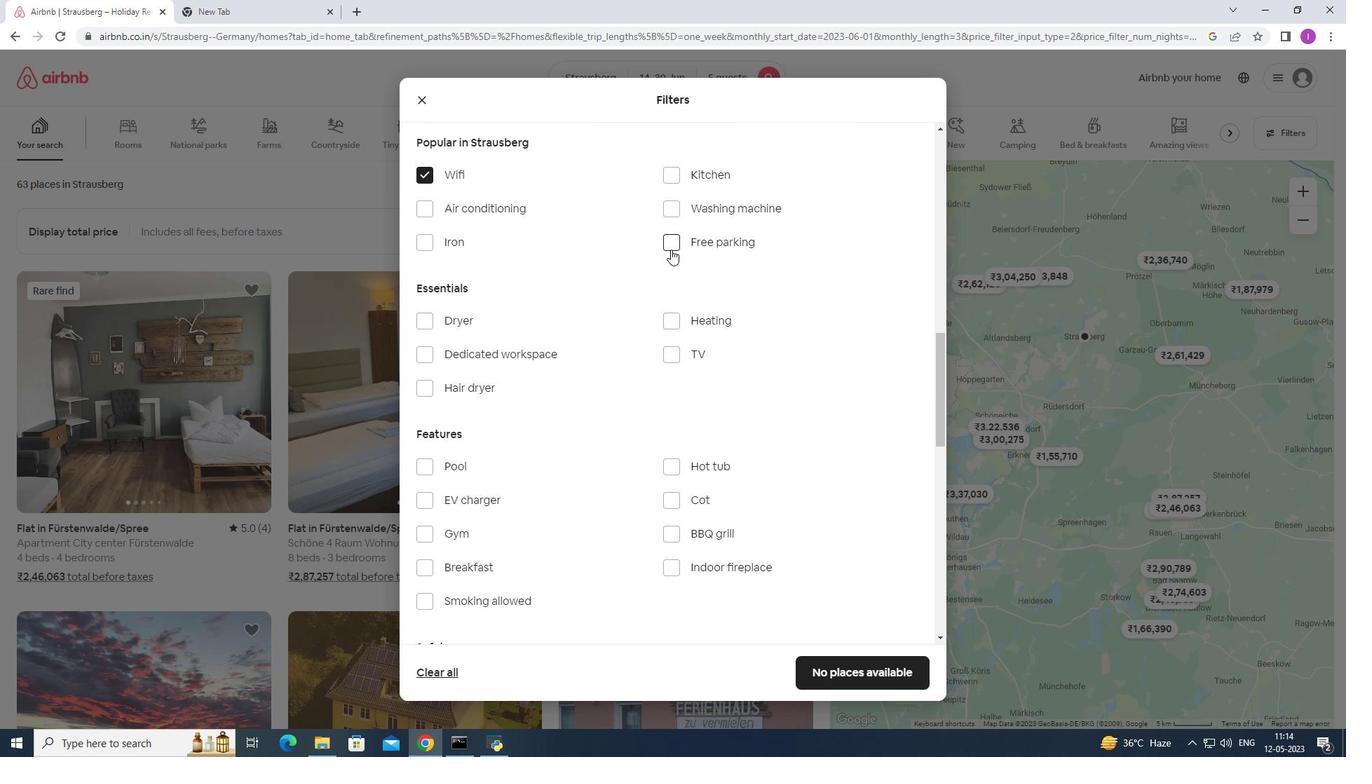 
Action: Mouse pressed left at (670, 246)
Screenshot: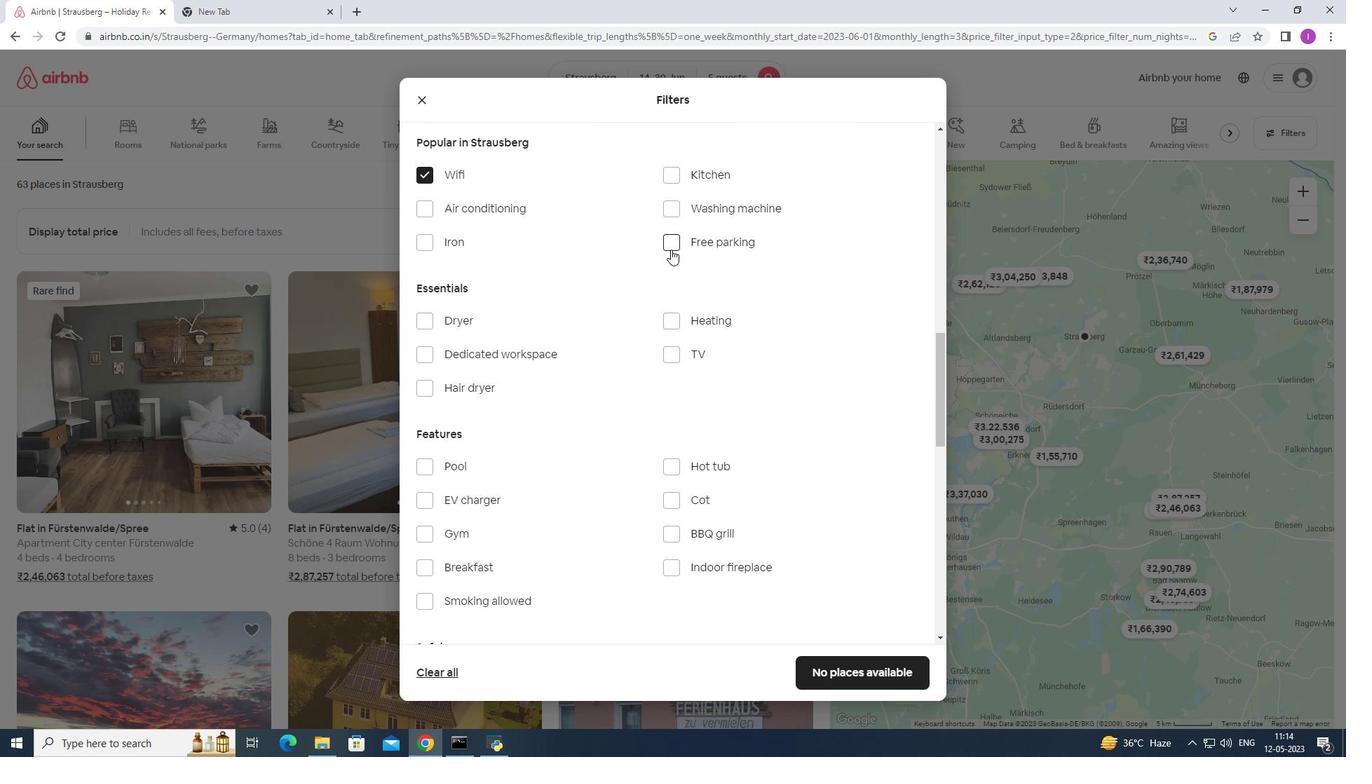 
Action: Mouse moved to (672, 358)
Screenshot: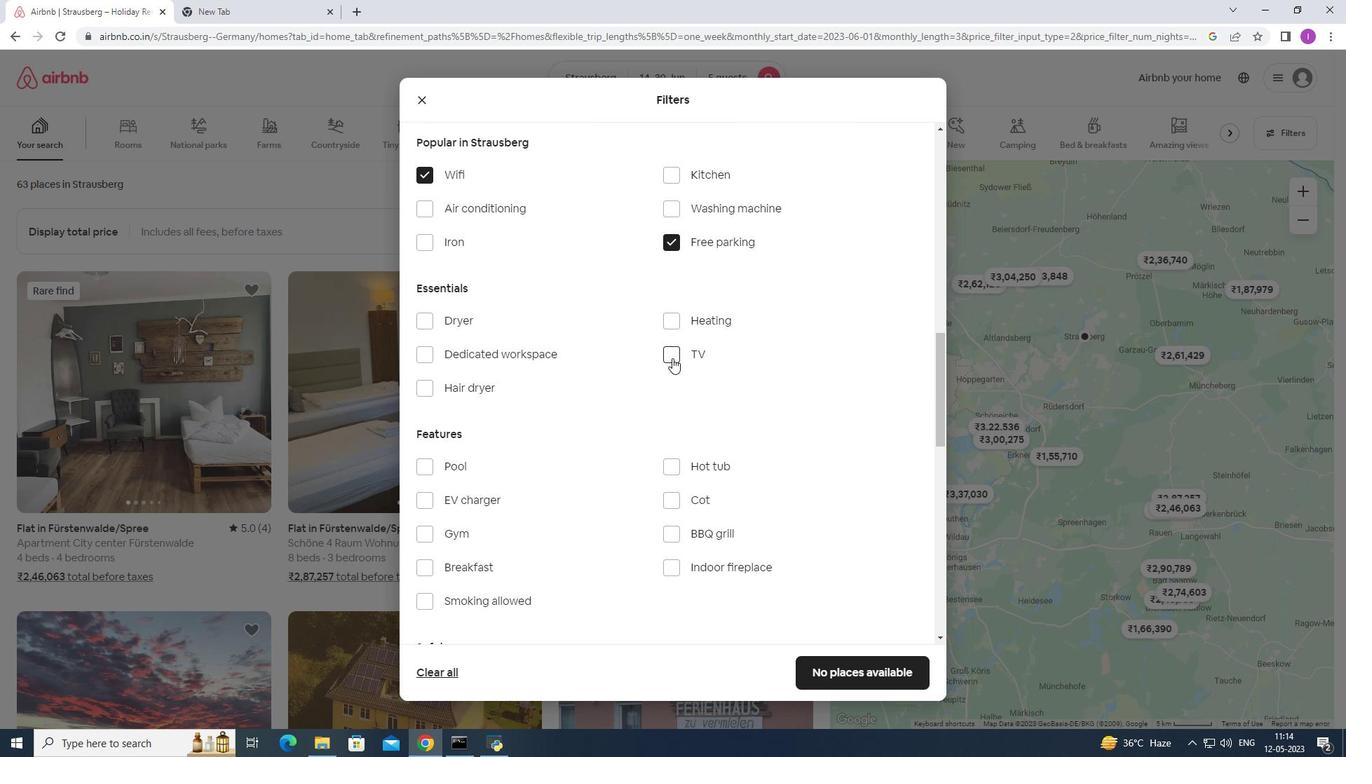 
Action: Mouse pressed left at (672, 358)
Screenshot: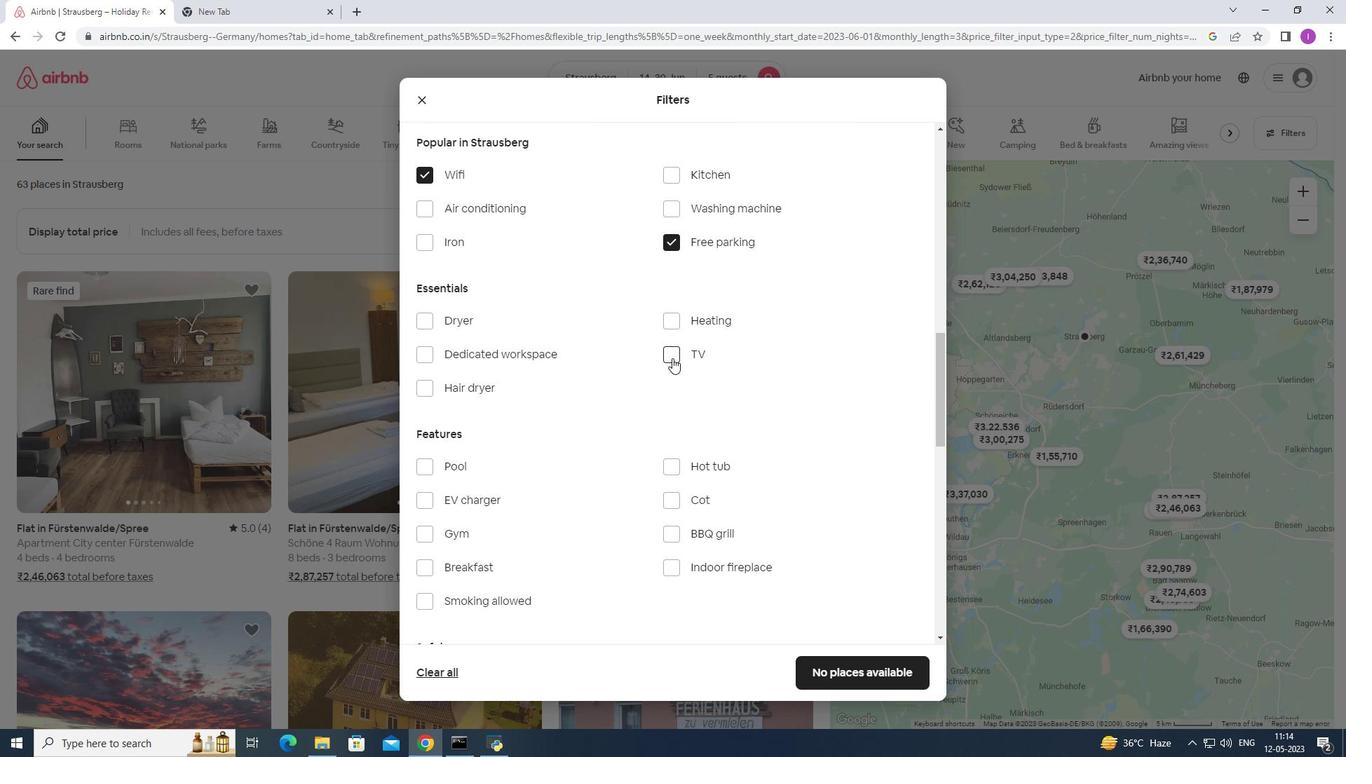 
Action: Mouse moved to (419, 530)
Screenshot: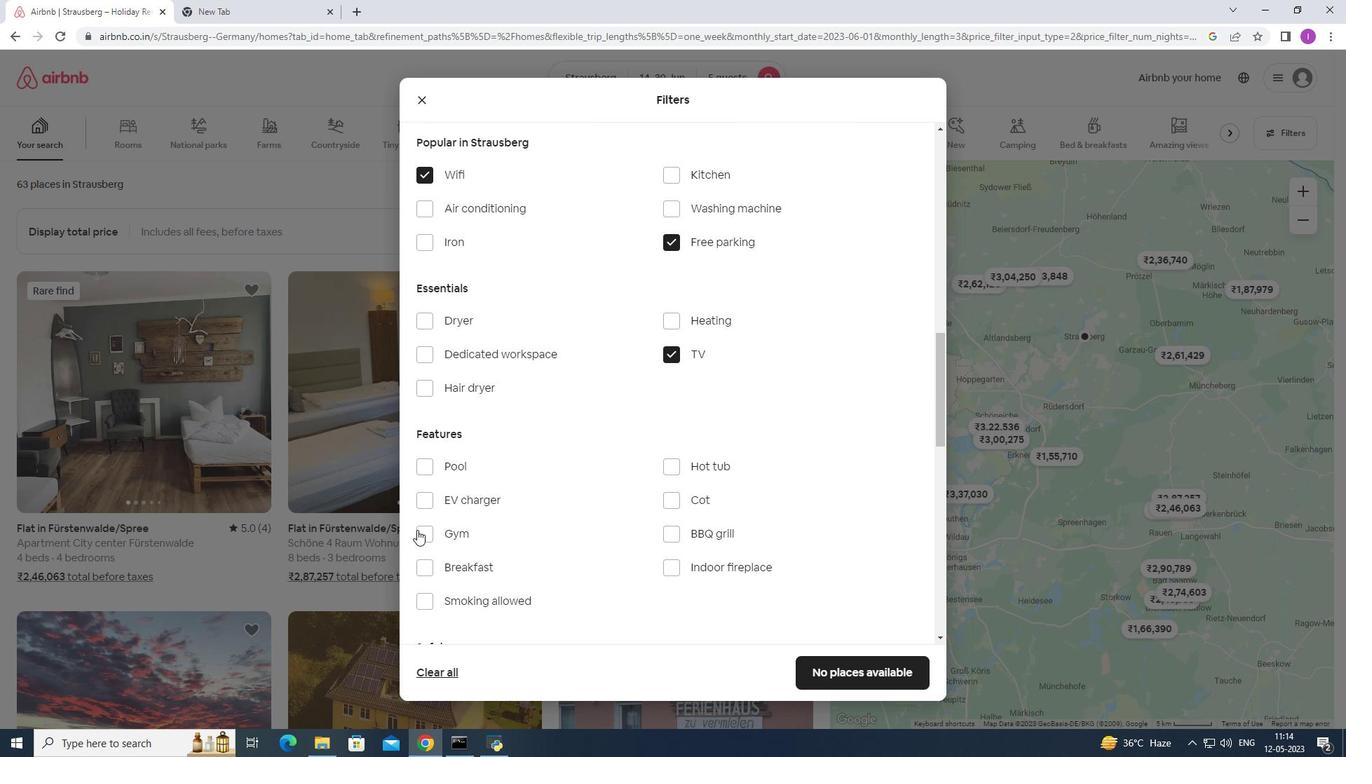 
Action: Mouse pressed left at (419, 530)
Screenshot: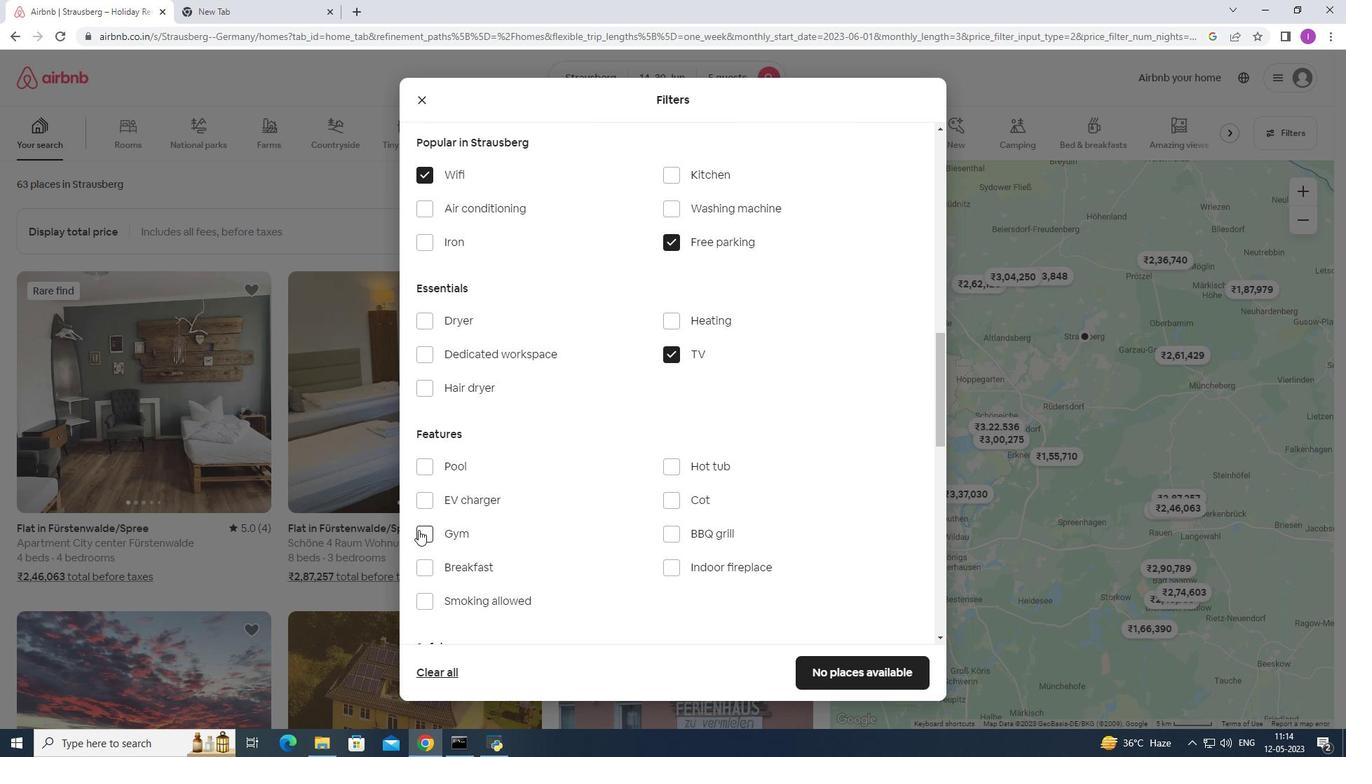 
Action: Mouse moved to (418, 569)
Screenshot: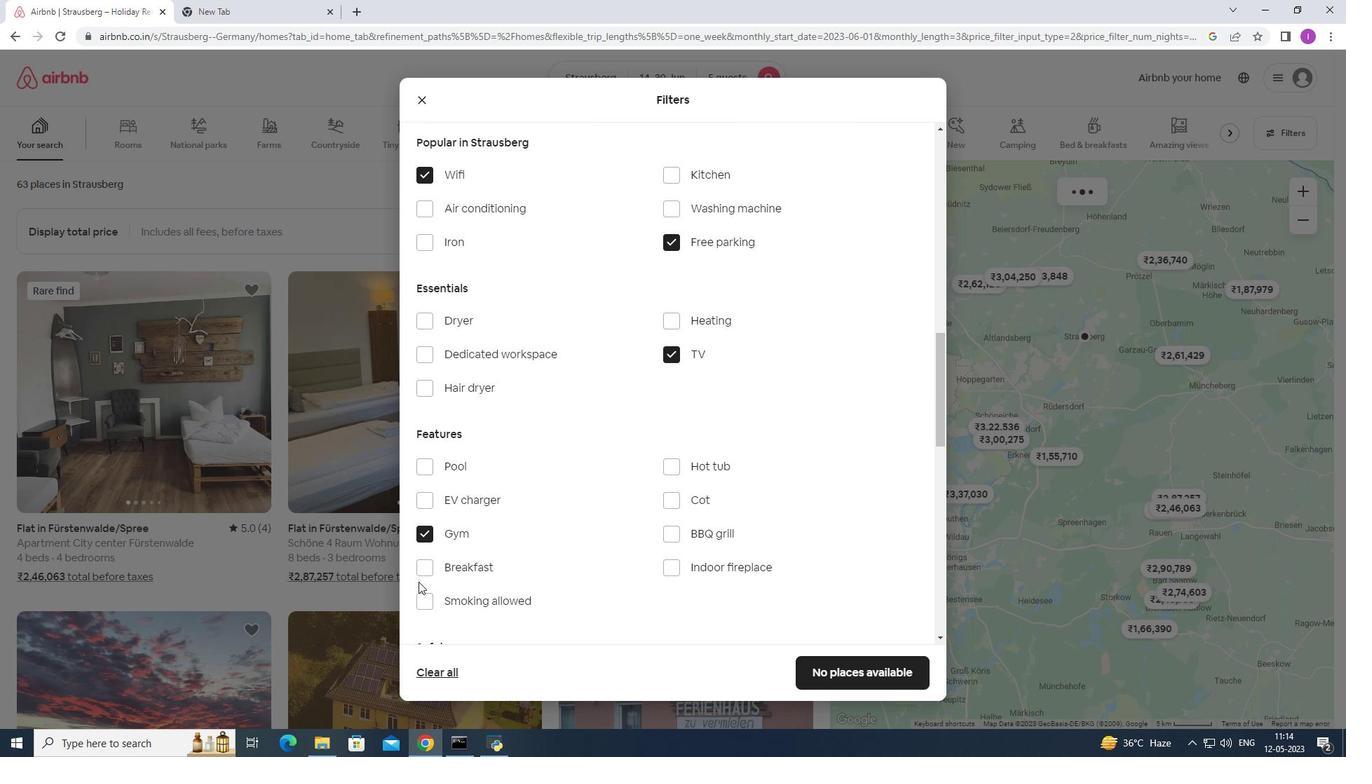 
Action: Mouse pressed left at (418, 569)
Screenshot: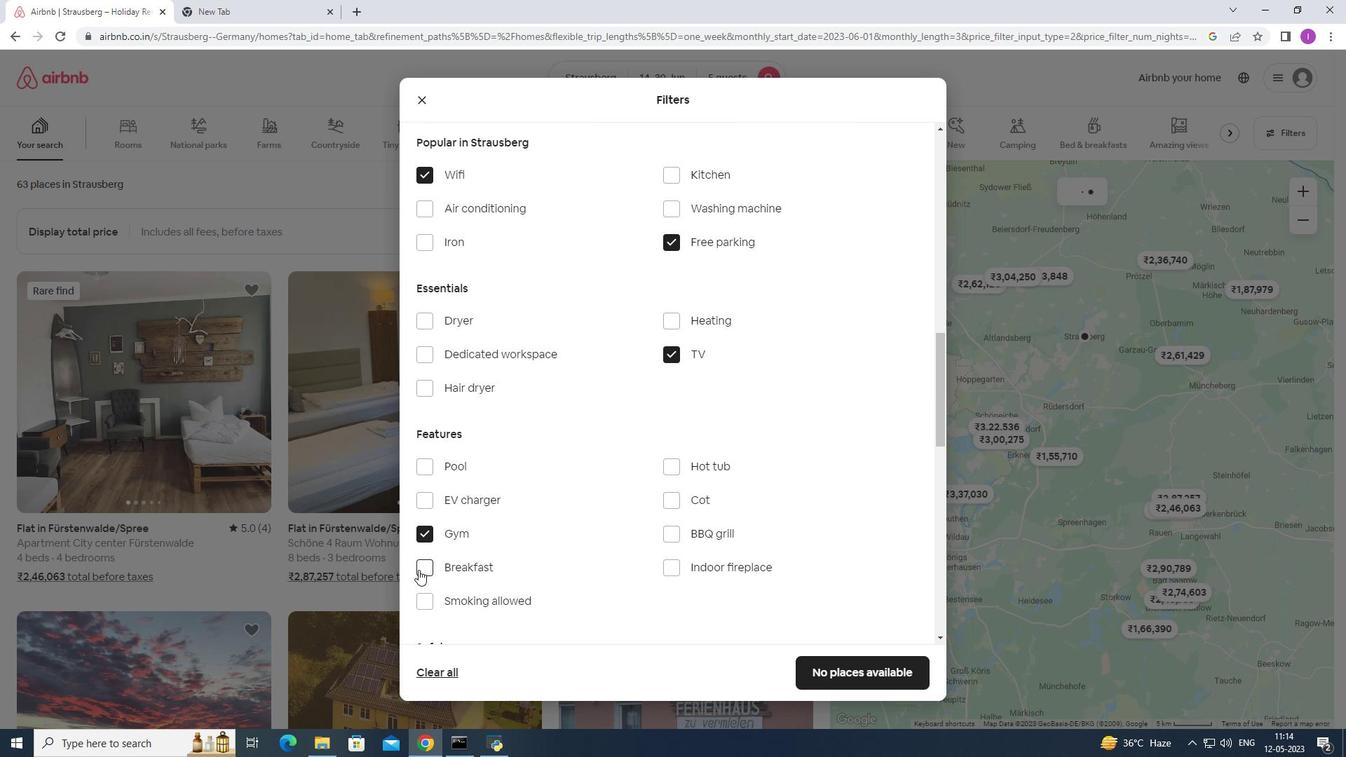 
Action: Mouse moved to (567, 553)
Screenshot: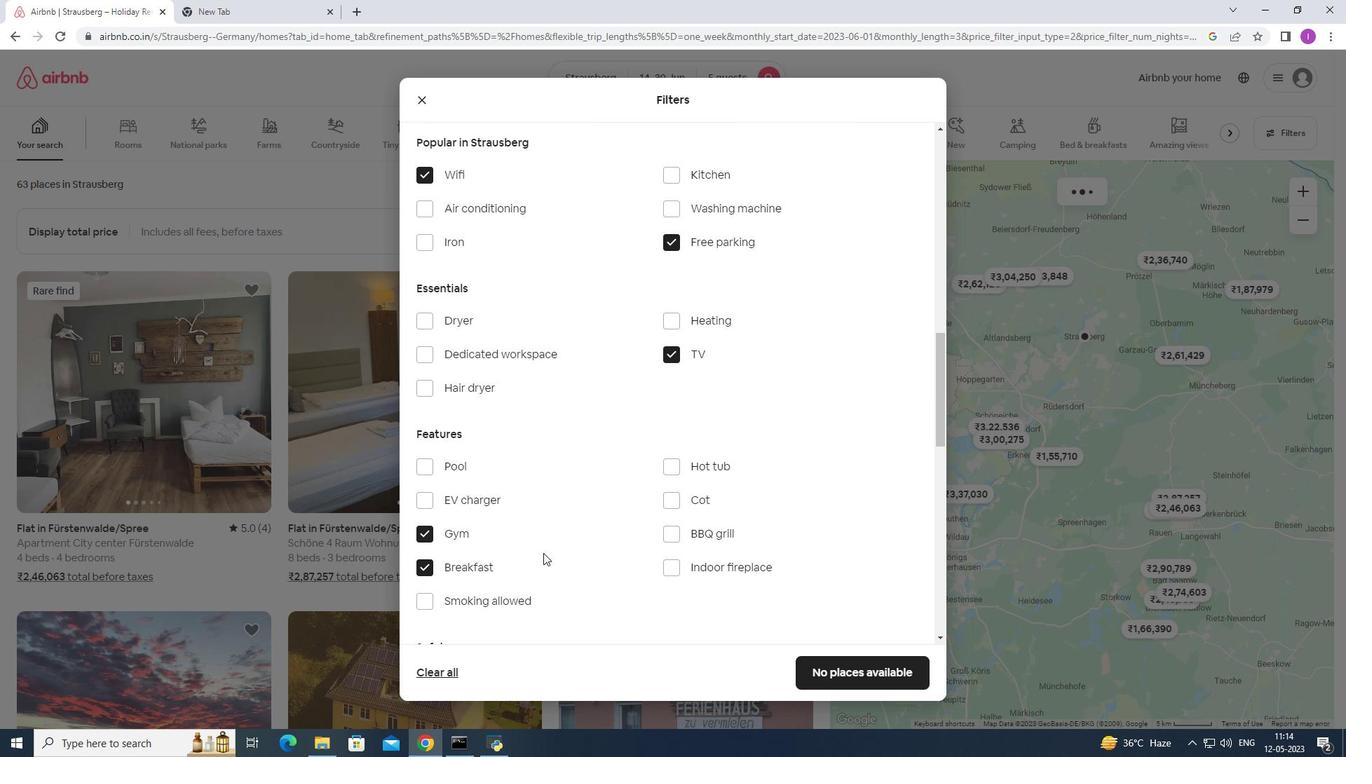 
Action: Mouse scrolled (567, 552) with delta (0, 0)
Screenshot: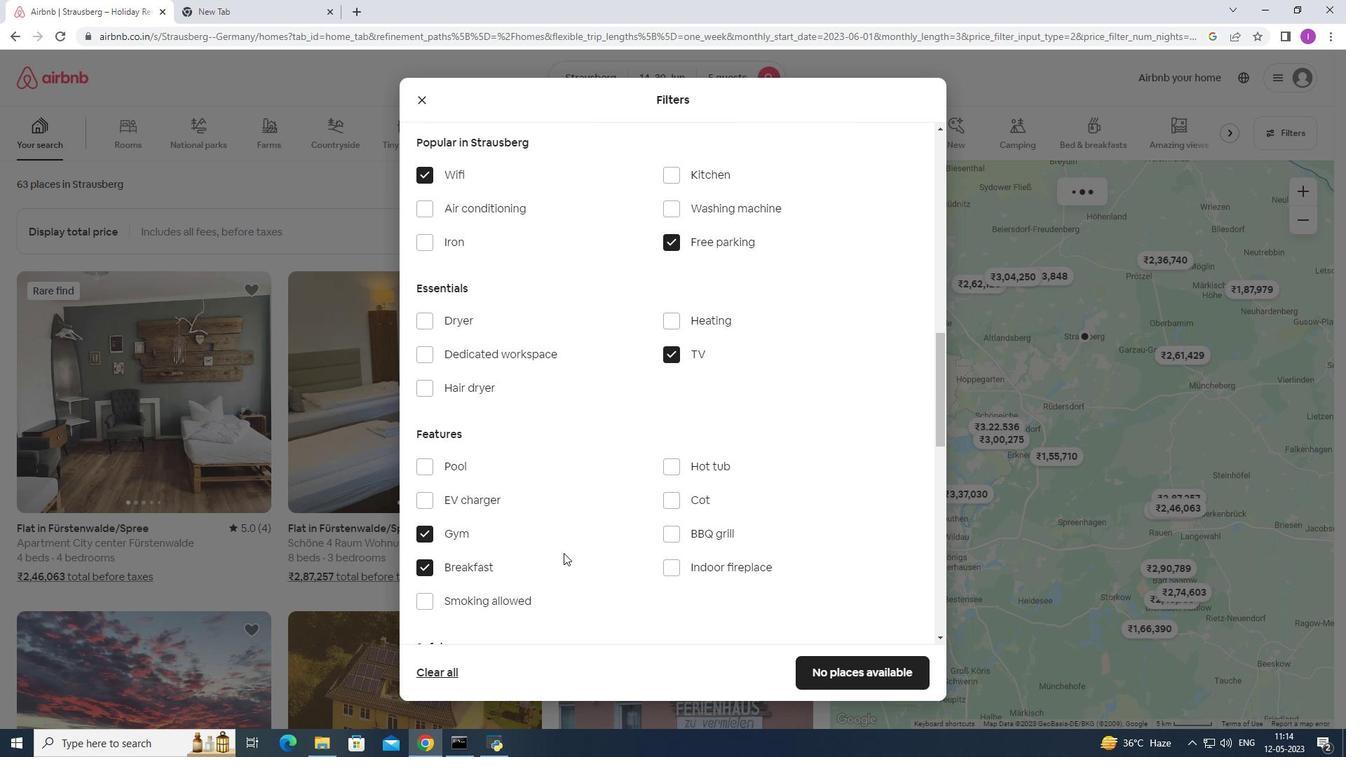 
Action: Mouse scrolled (567, 552) with delta (0, 0)
Screenshot: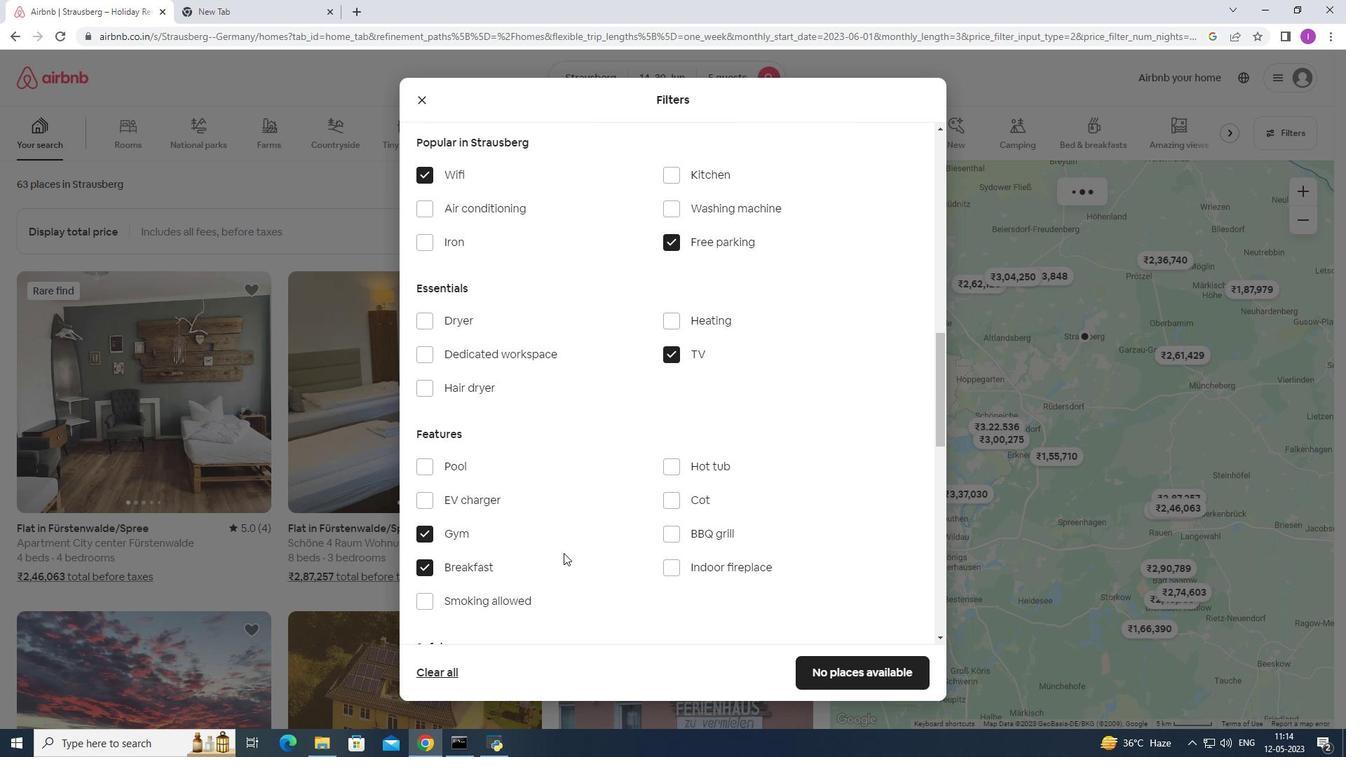 
Action: Mouse scrolled (567, 552) with delta (0, 0)
Screenshot: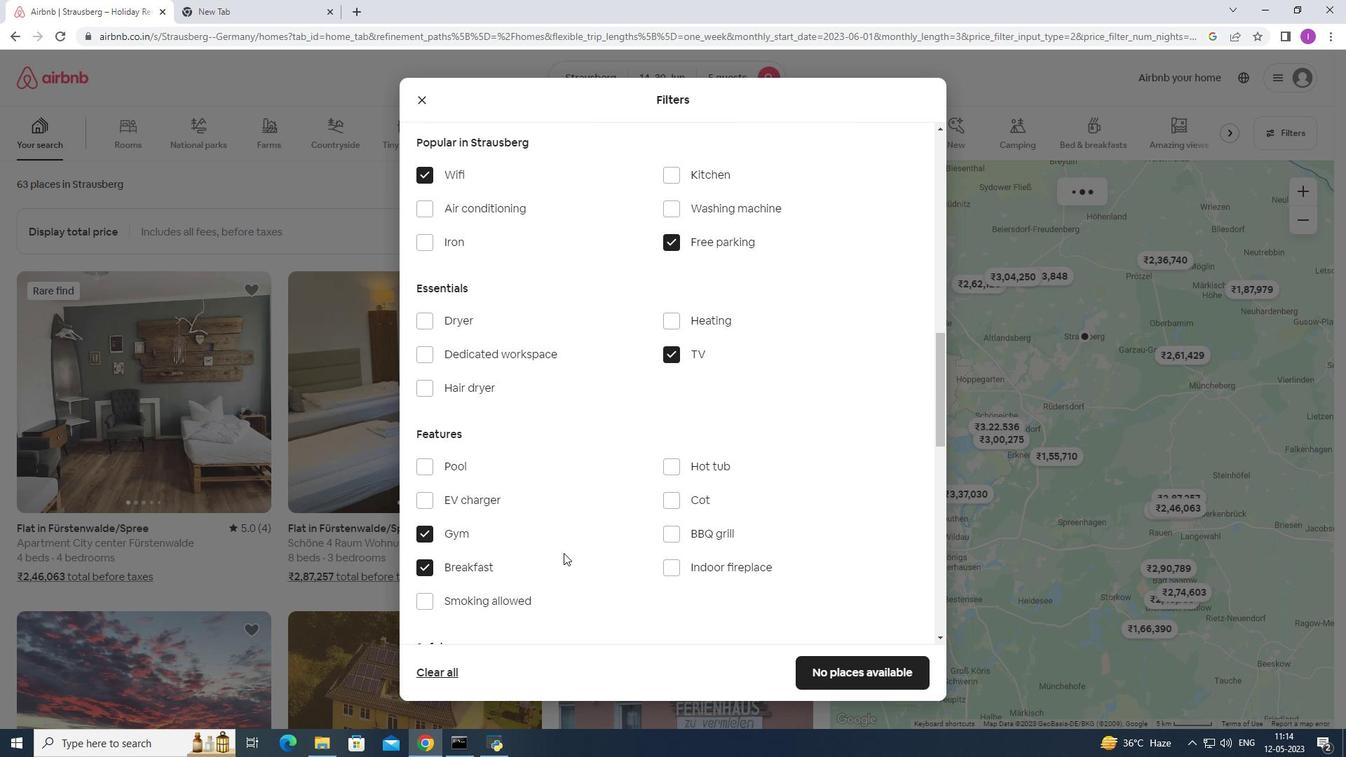
Action: Mouse moved to (569, 551)
Screenshot: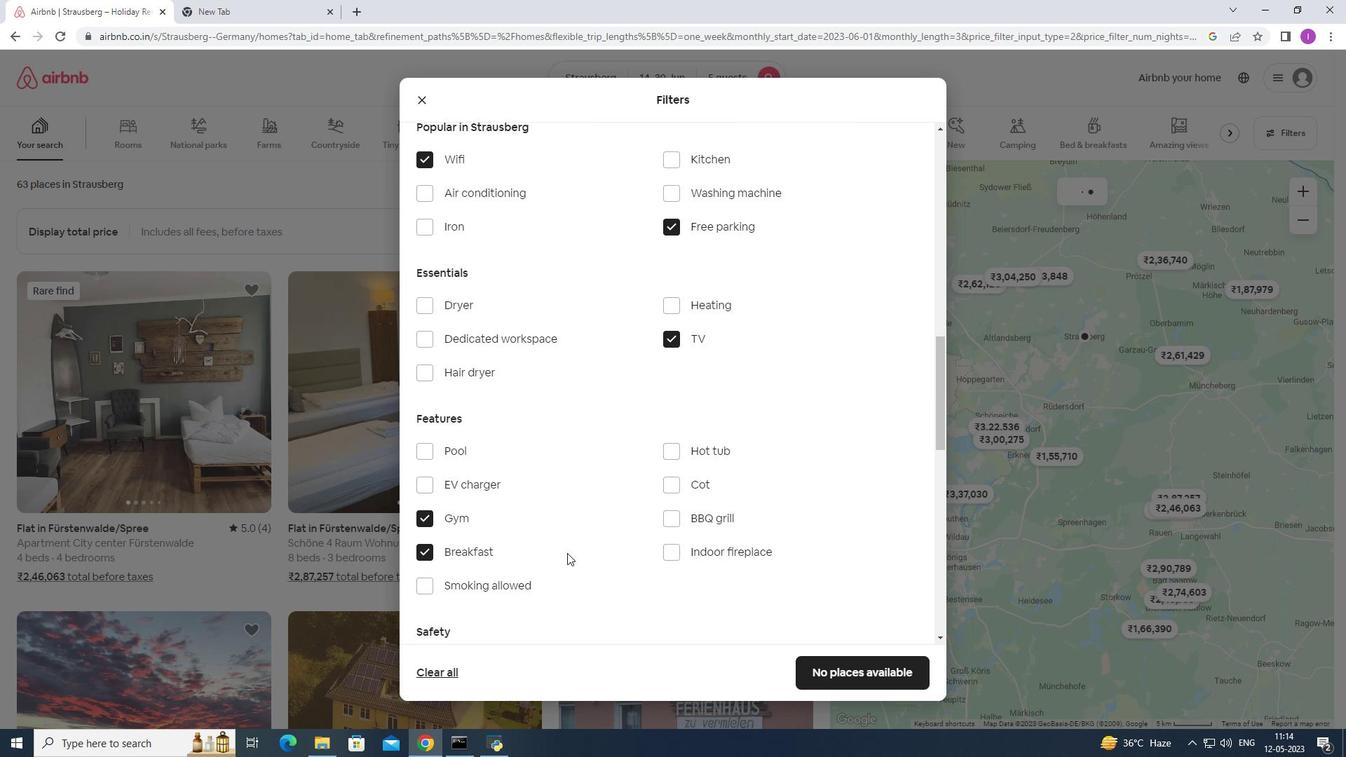 
Action: Mouse scrolled (569, 550) with delta (0, 0)
Screenshot: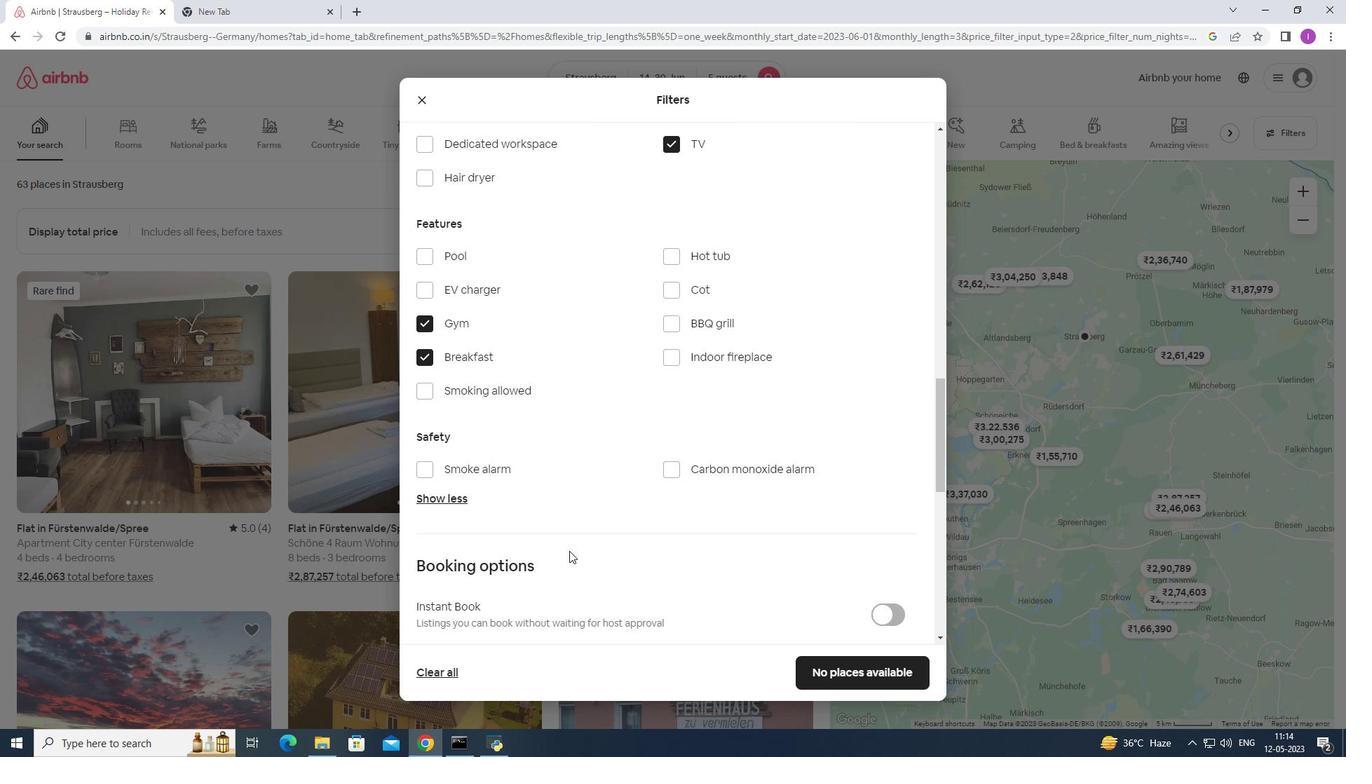 
Action: Mouse scrolled (569, 550) with delta (0, 0)
Screenshot: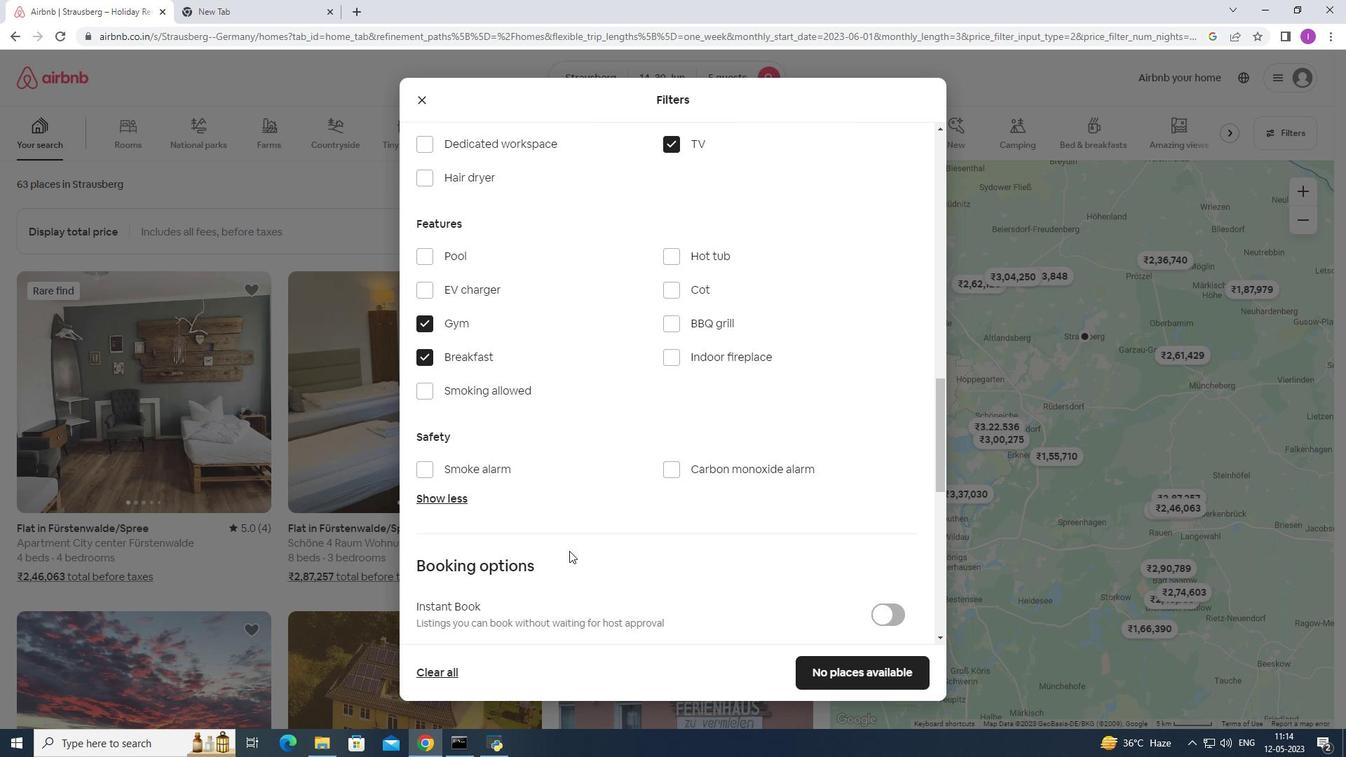 
Action: Mouse scrolled (569, 550) with delta (0, 0)
Screenshot: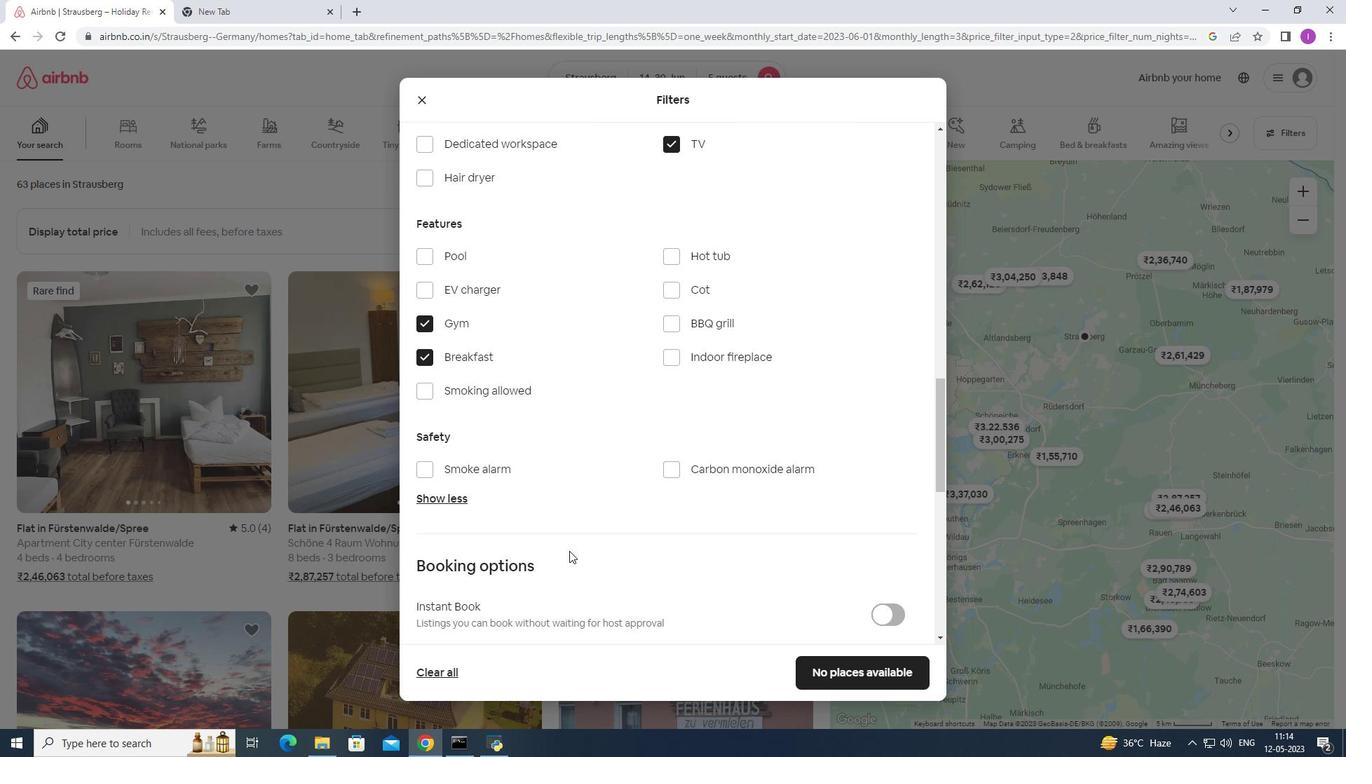
Action: Mouse moved to (572, 548)
Screenshot: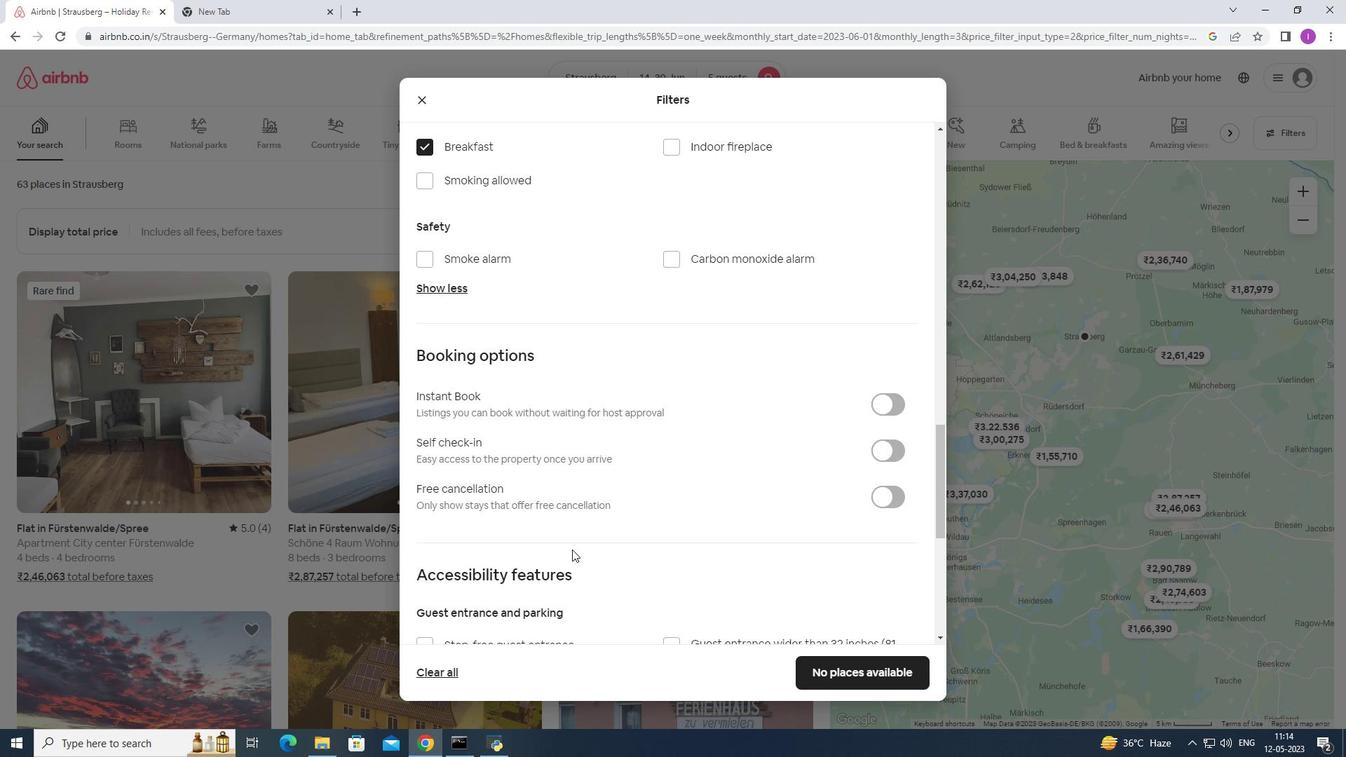 
Action: Mouse scrolled (572, 548) with delta (0, 0)
Screenshot: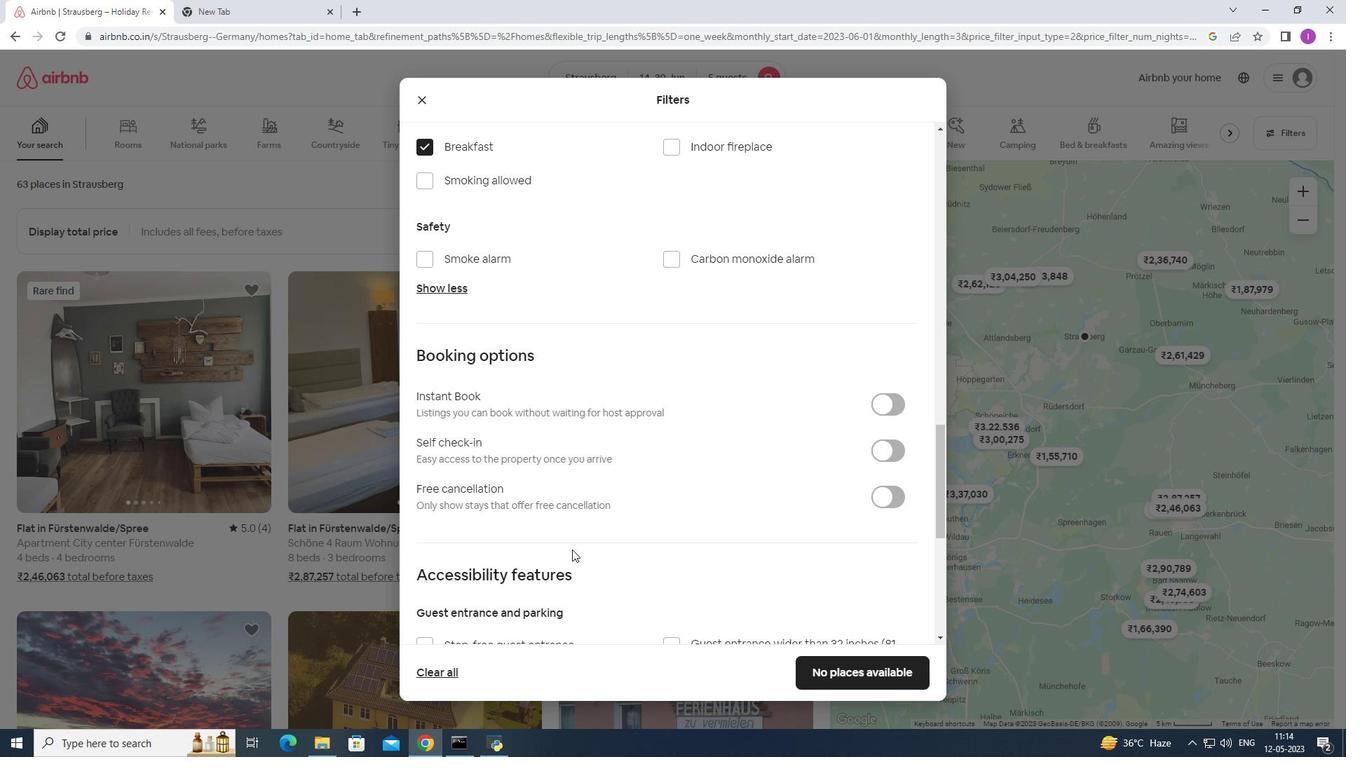 
Action: Mouse scrolled (572, 548) with delta (0, 0)
Screenshot: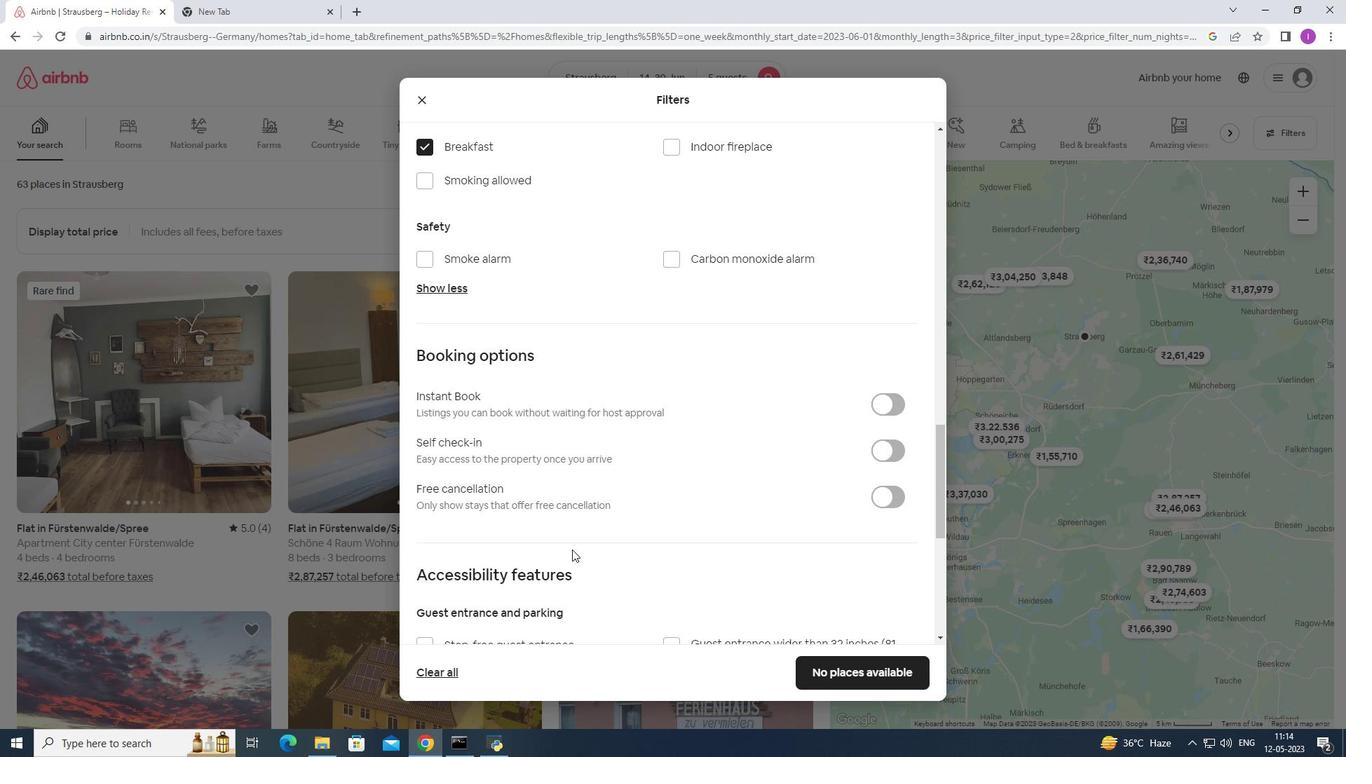 
Action: Mouse moved to (901, 311)
Screenshot: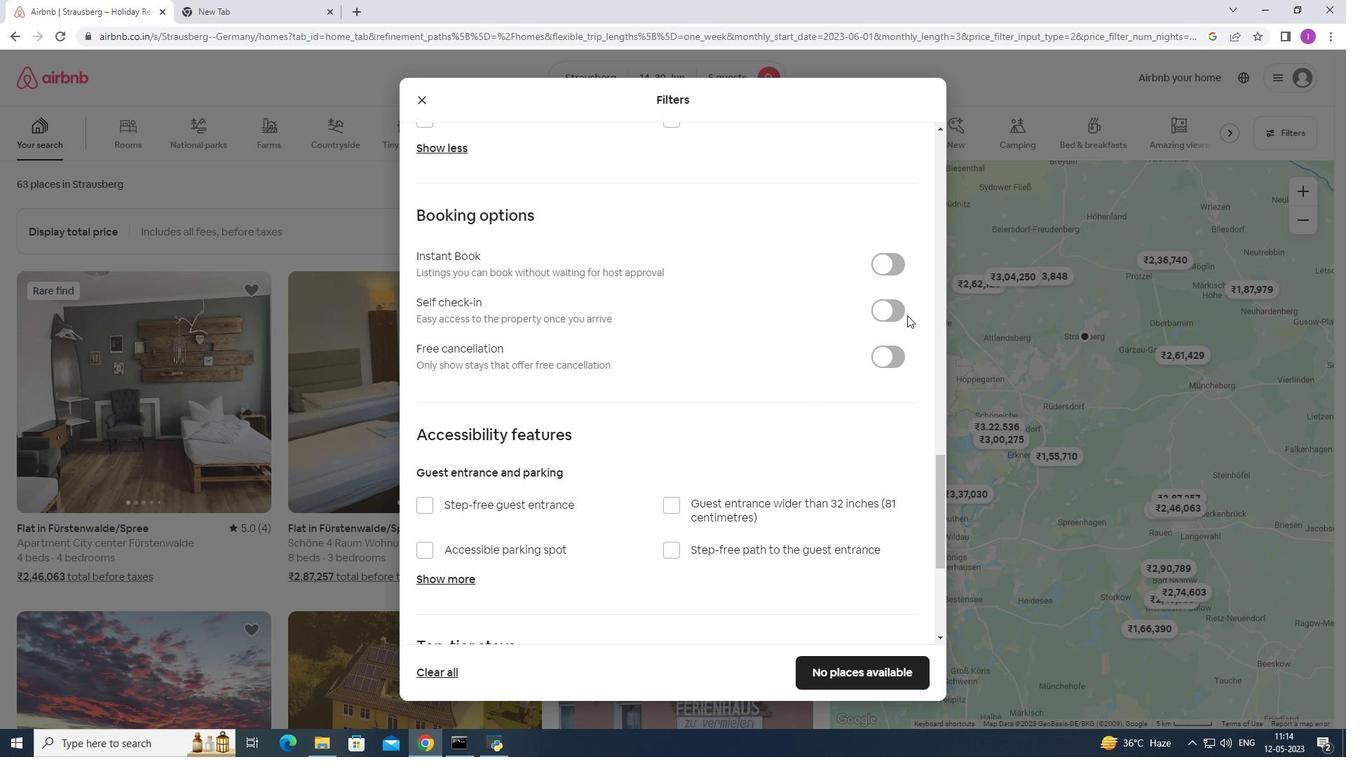 
Action: Mouse pressed left at (901, 311)
Screenshot: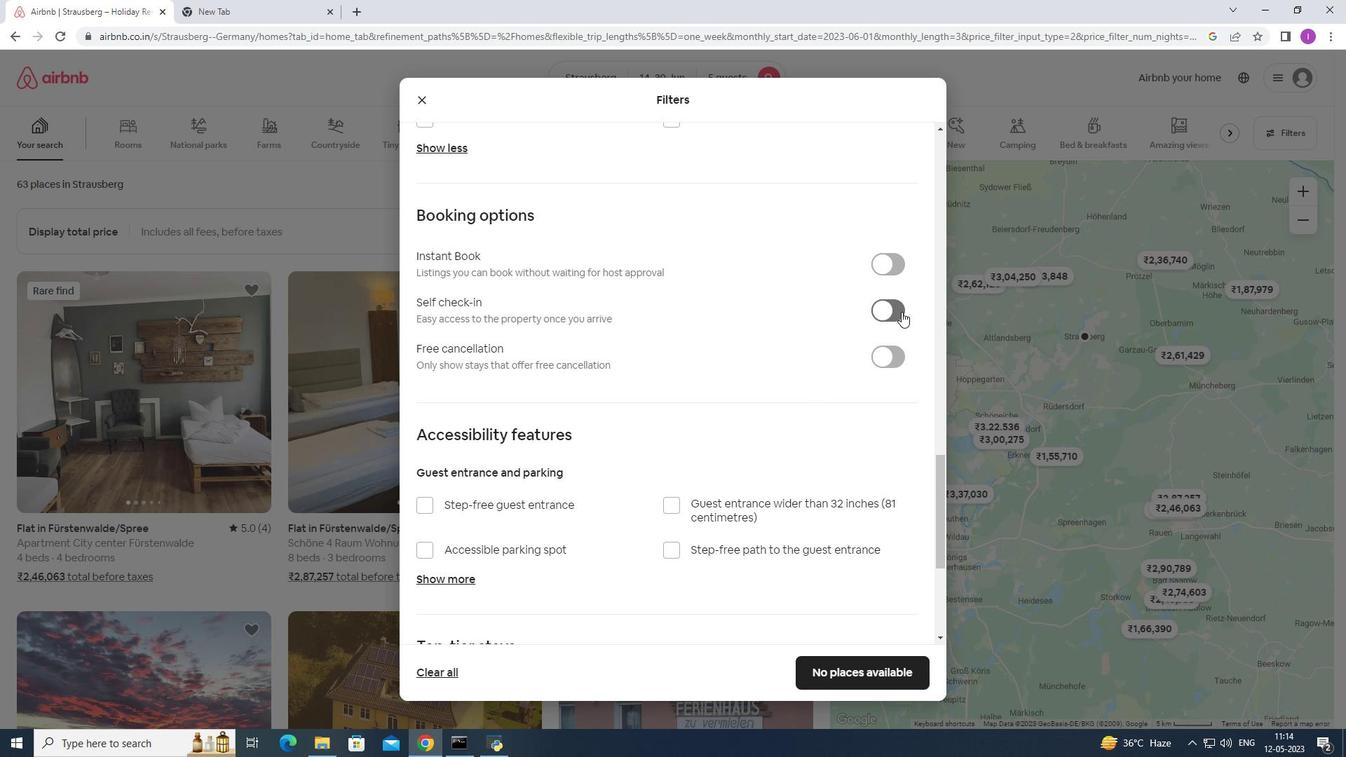 
Action: Mouse moved to (548, 471)
Screenshot: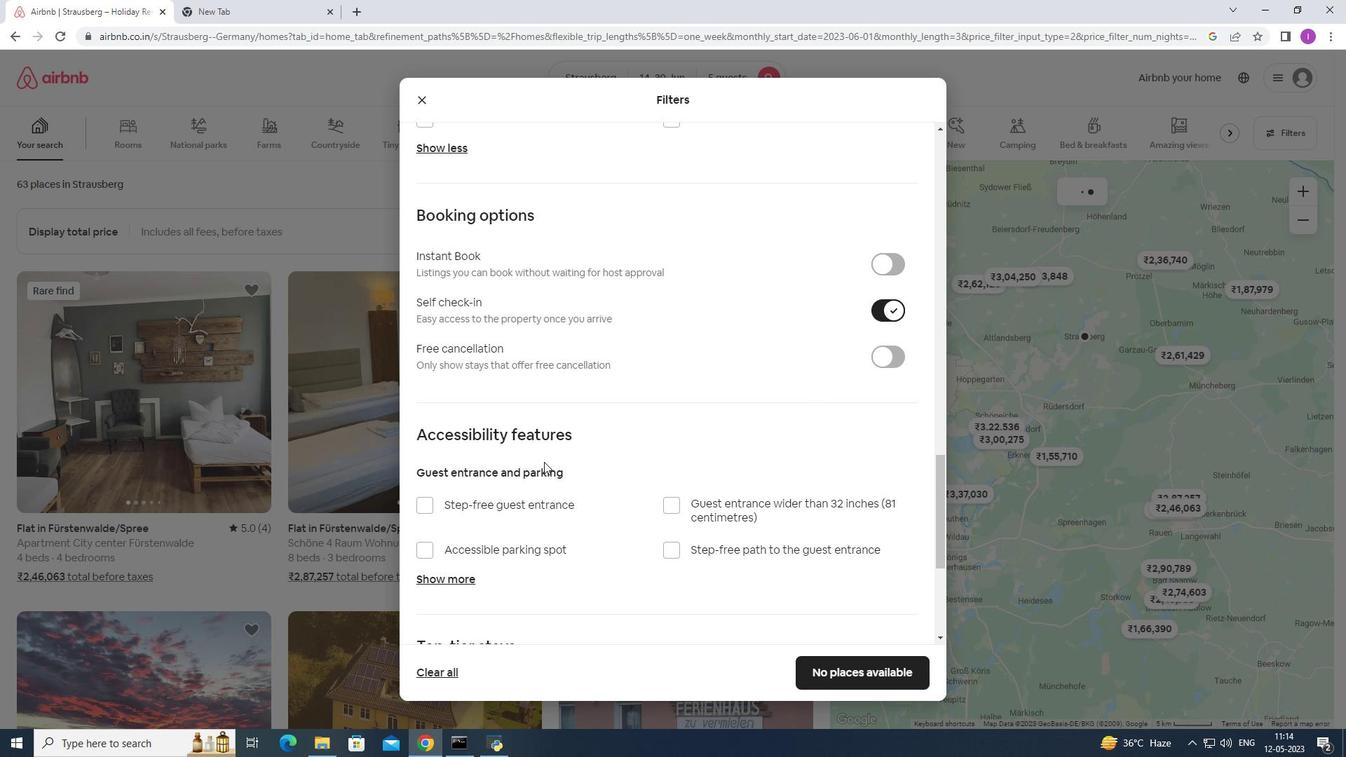 
Action: Mouse scrolled (548, 470) with delta (0, 0)
Screenshot: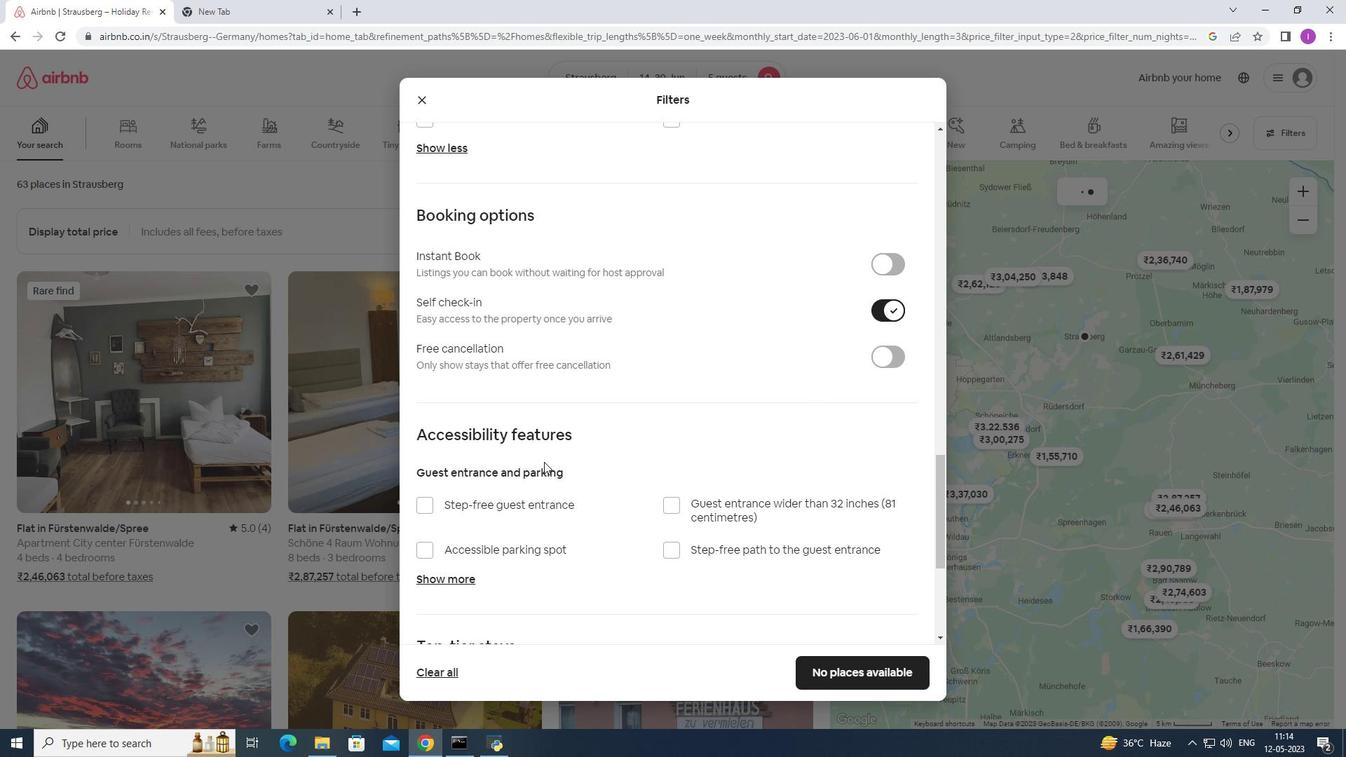 
Action: Mouse moved to (550, 473)
Screenshot: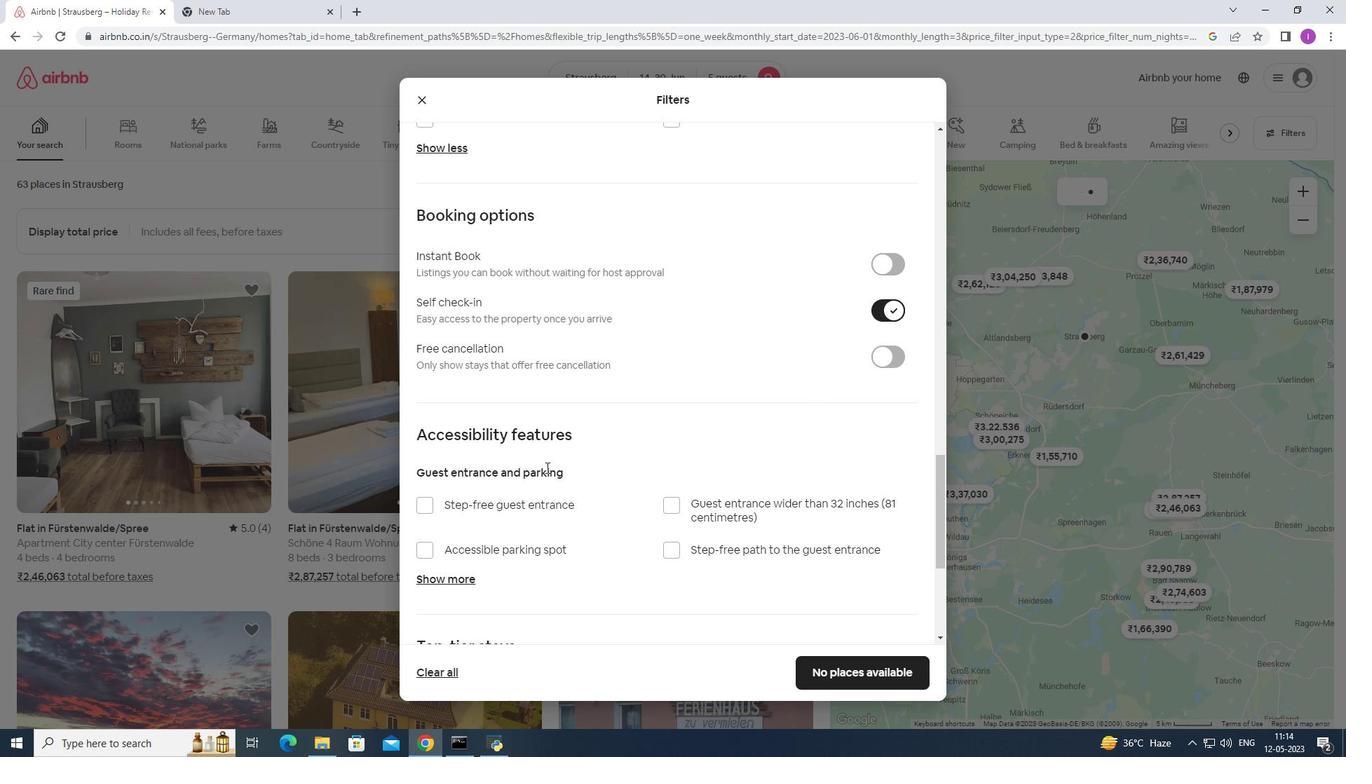
Action: Mouse scrolled (550, 473) with delta (0, 0)
Screenshot: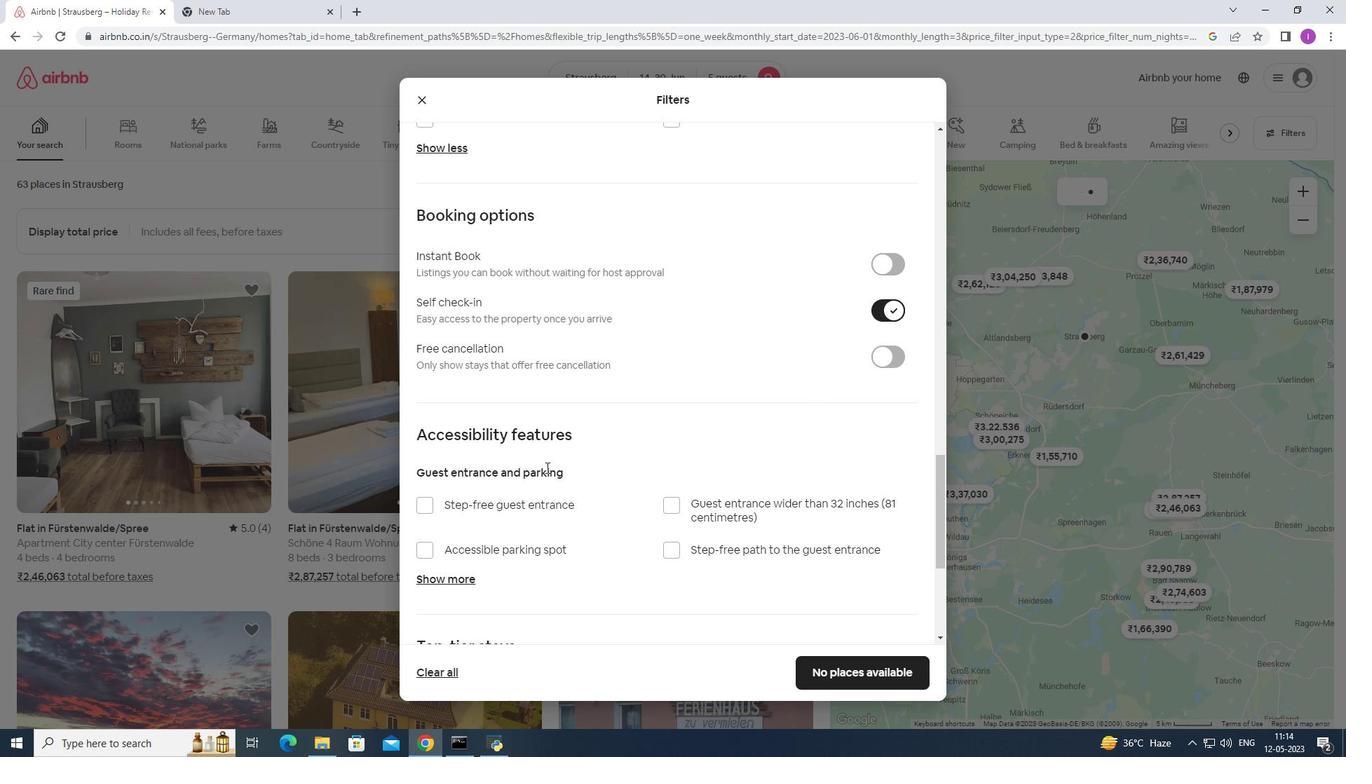 
Action: Mouse scrolled (550, 473) with delta (0, 0)
Screenshot: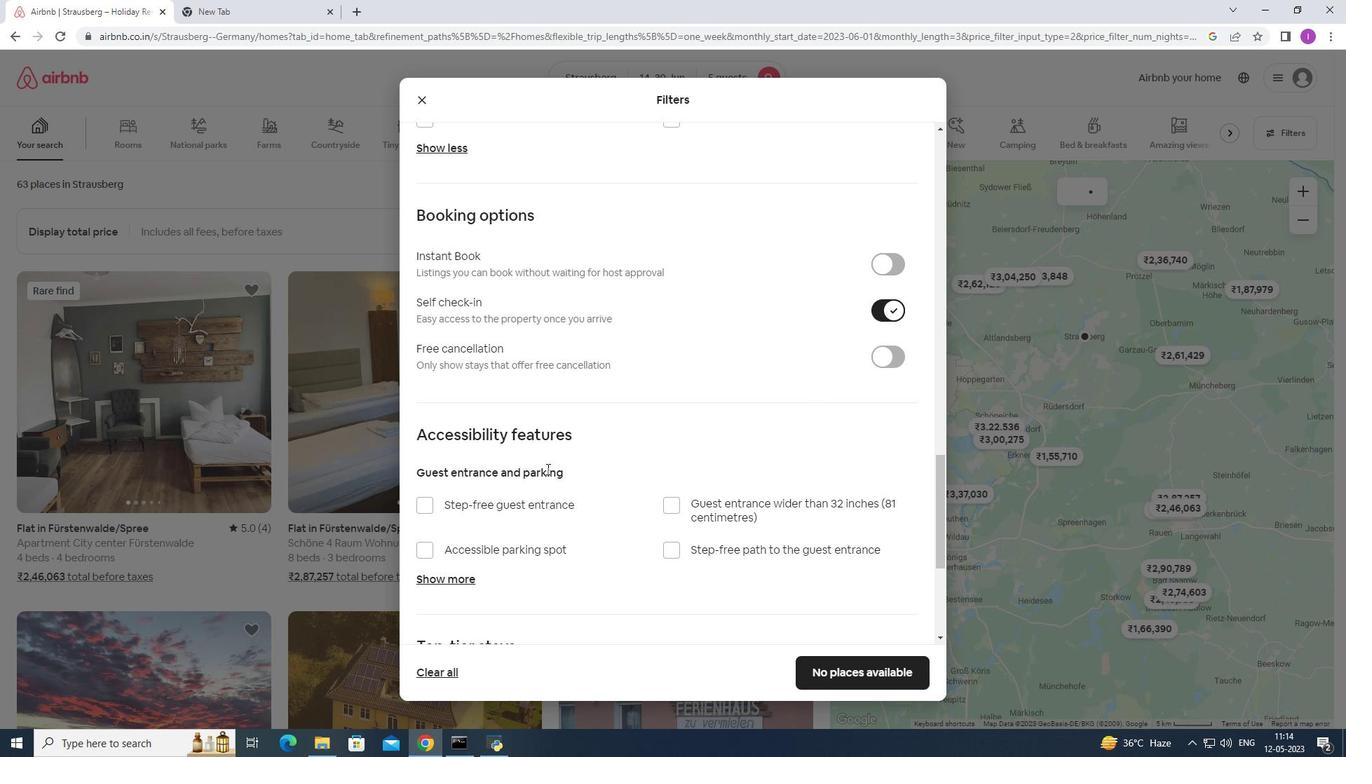 
Action: Mouse moved to (551, 477)
Screenshot: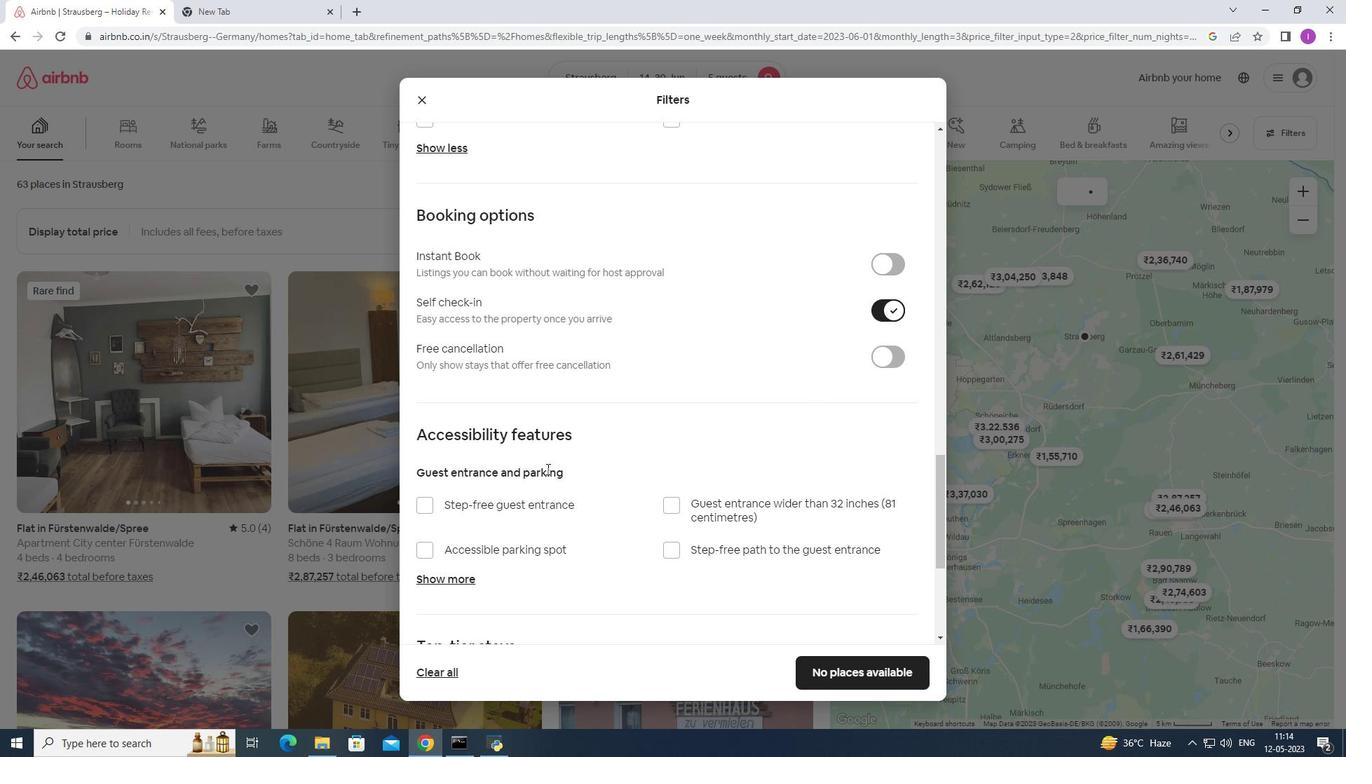 
Action: Mouse scrolled (551, 476) with delta (0, 0)
Screenshot: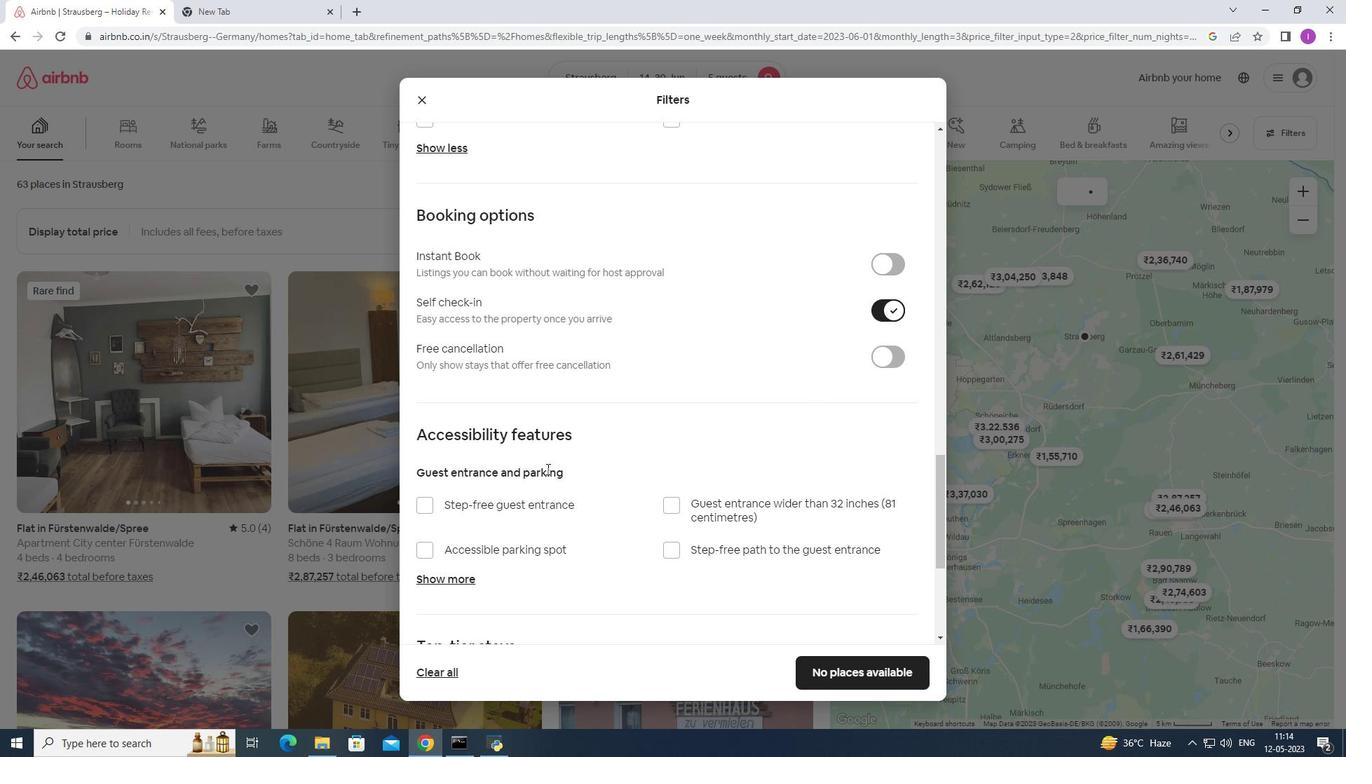 
Action: Mouse moved to (554, 483)
Screenshot: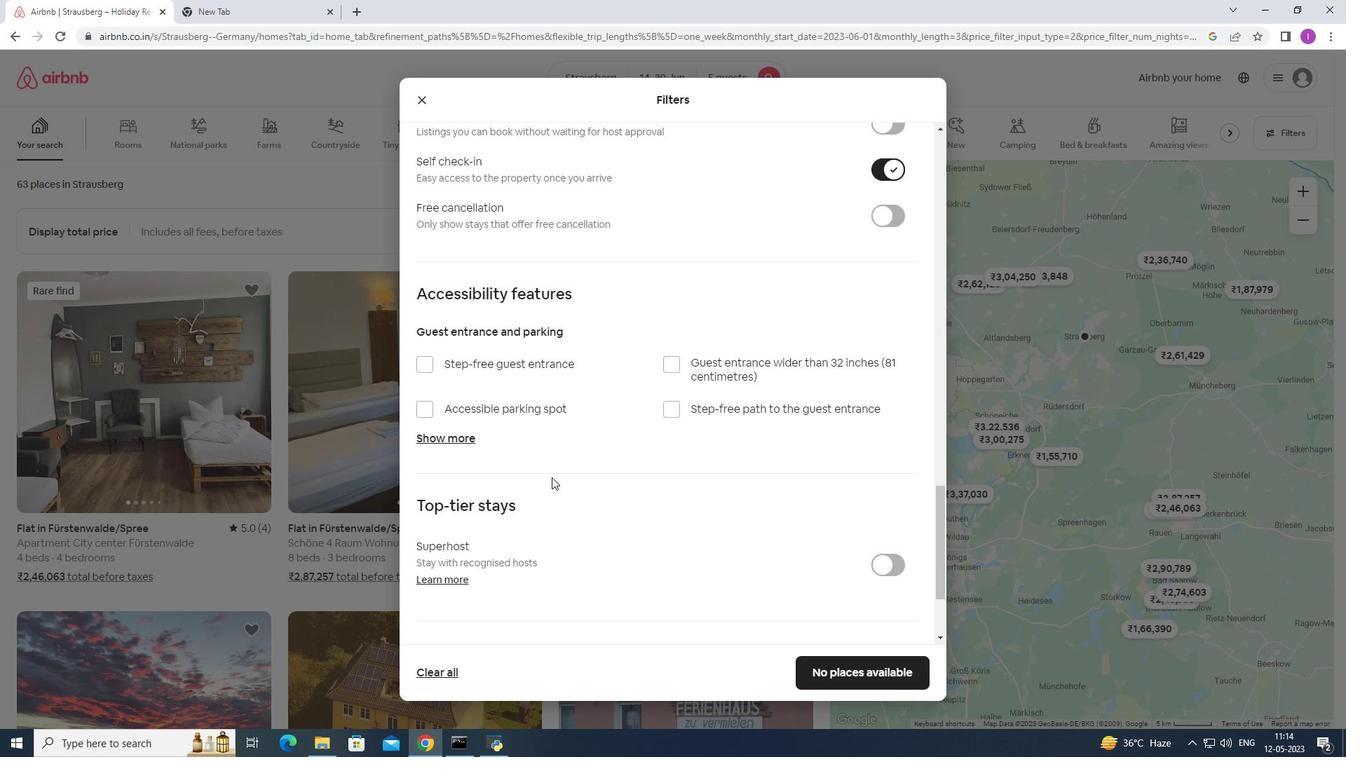 
Action: Mouse scrolled (554, 483) with delta (0, 0)
Screenshot: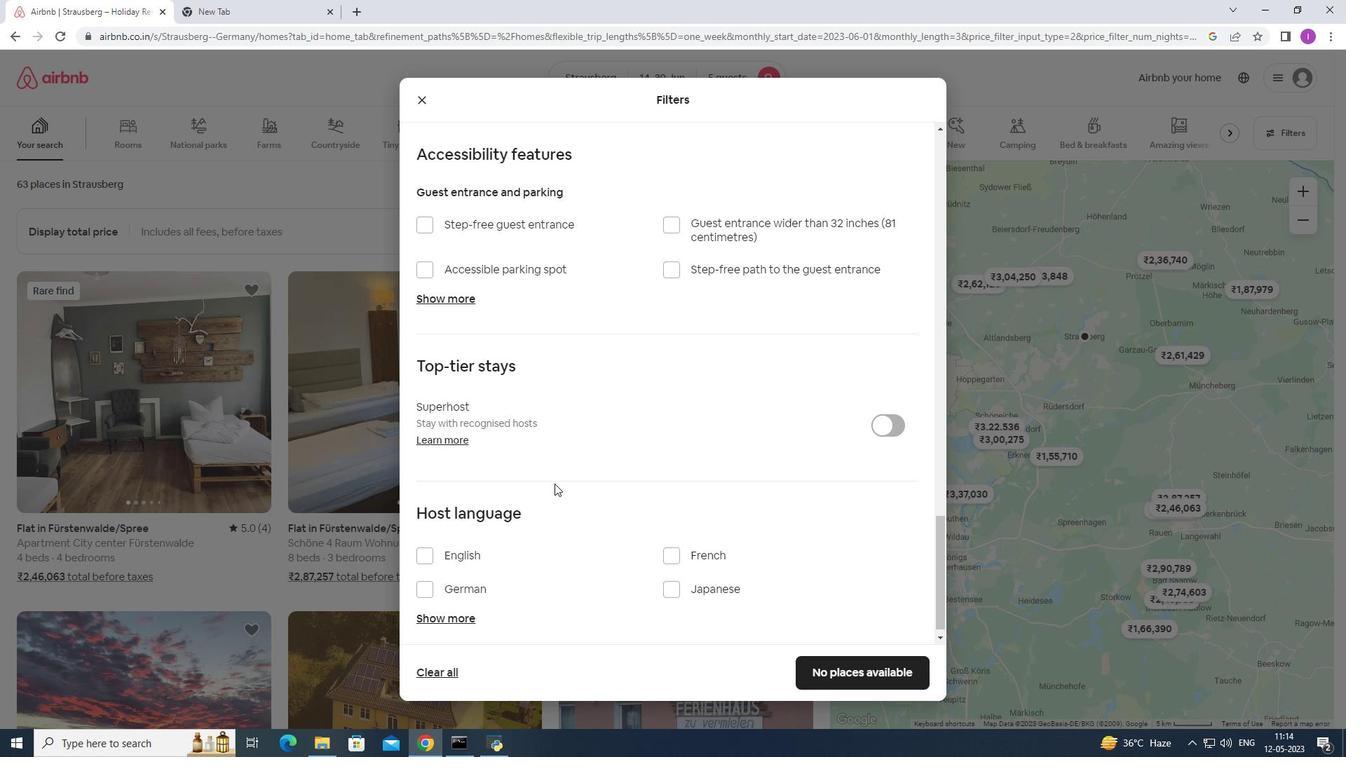
Action: Mouse scrolled (554, 483) with delta (0, 0)
Screenshot: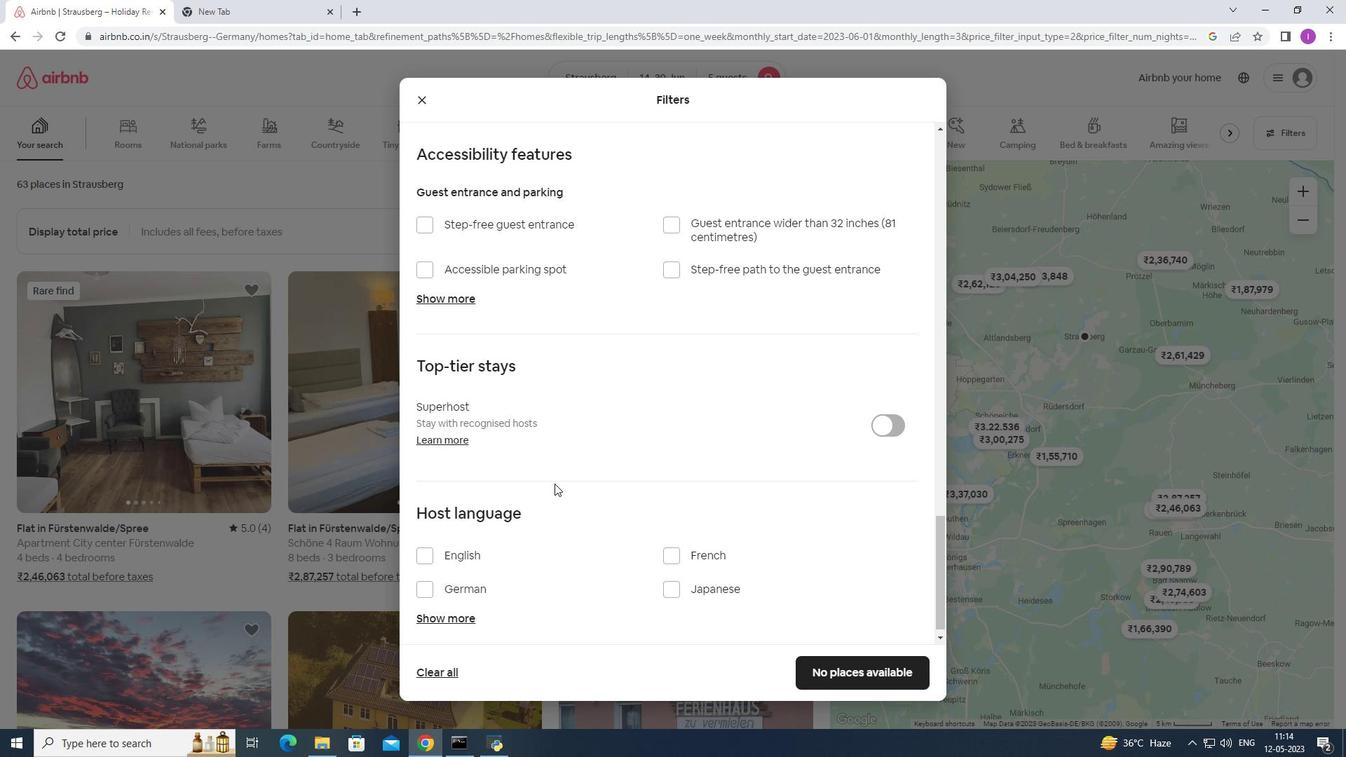 
Action: Mouse scrolled (554, 483) with delta (0, 0)
Screenshot: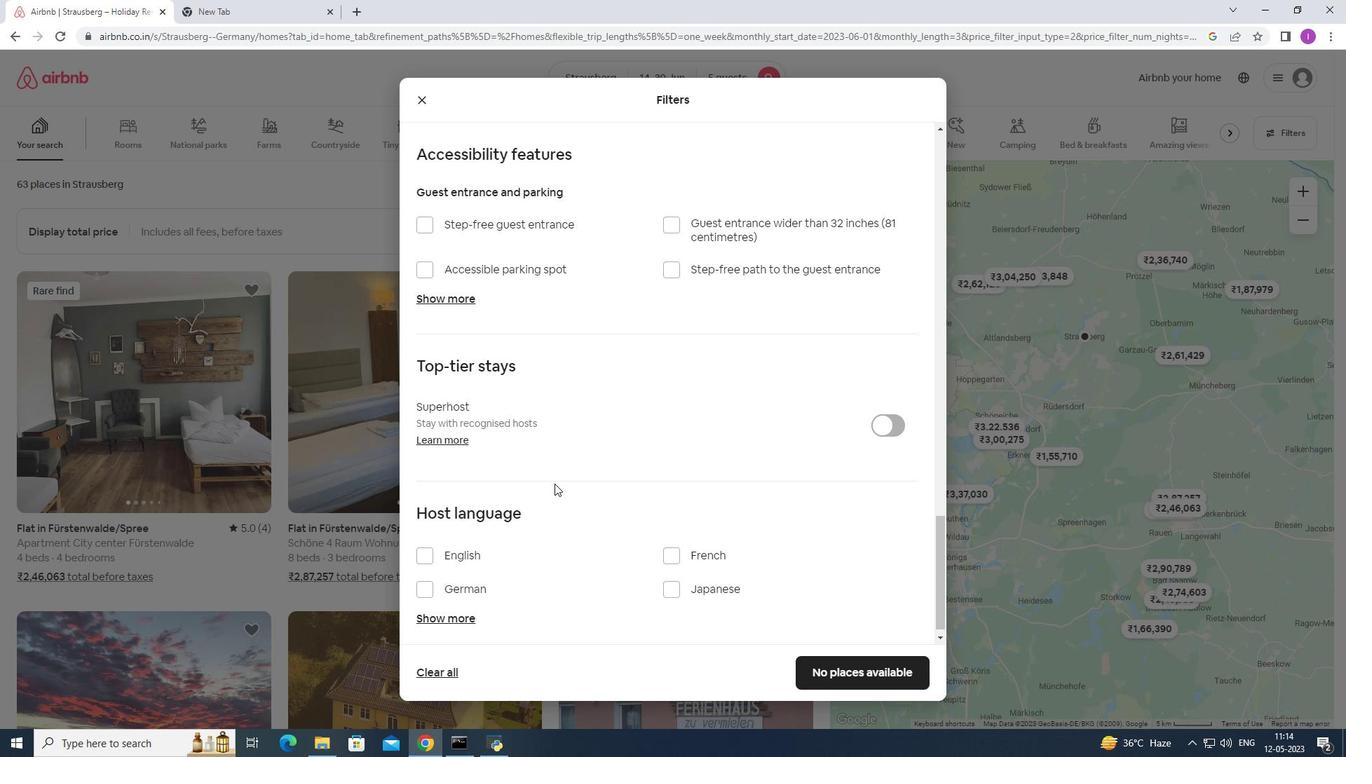 
Action: Mouse moved to (417, 544)
Screenshot: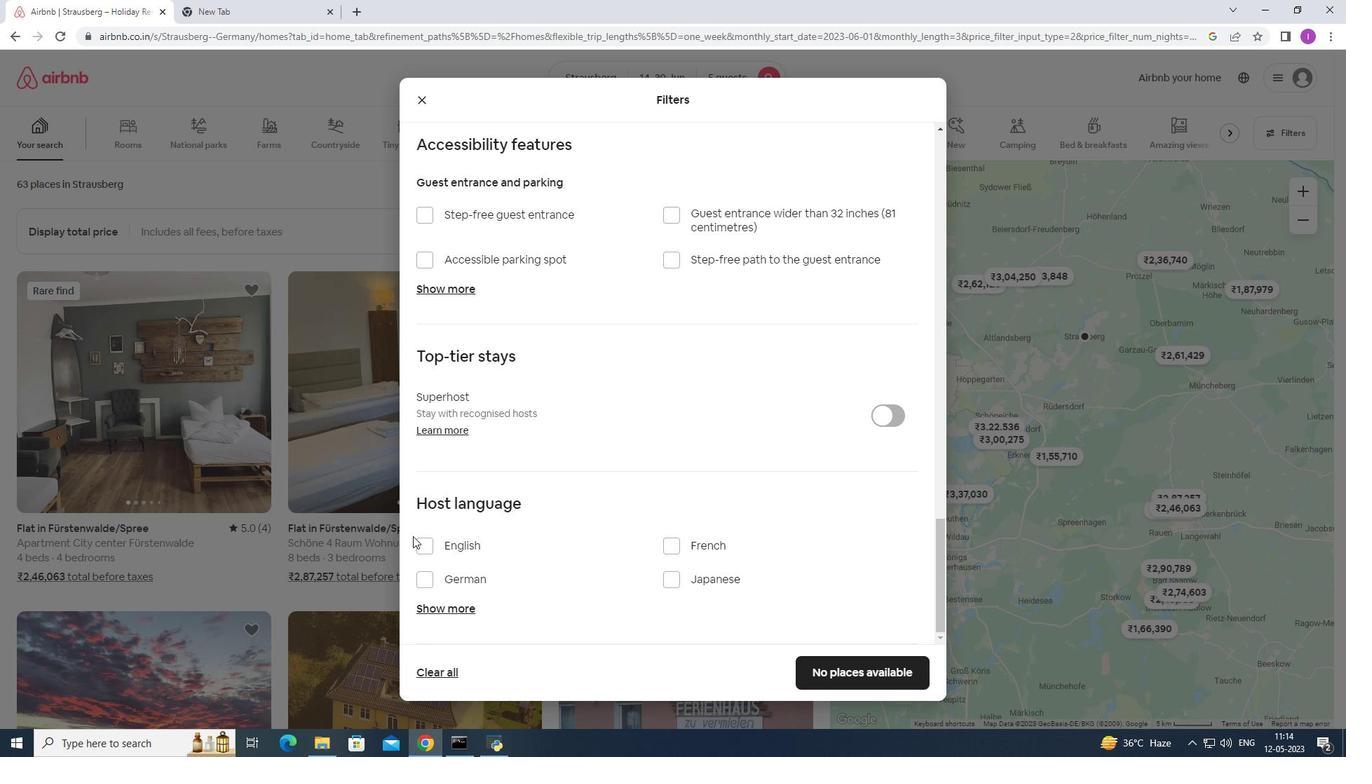 
Action: Mouse pressed left at (417, 544)
Screenshot: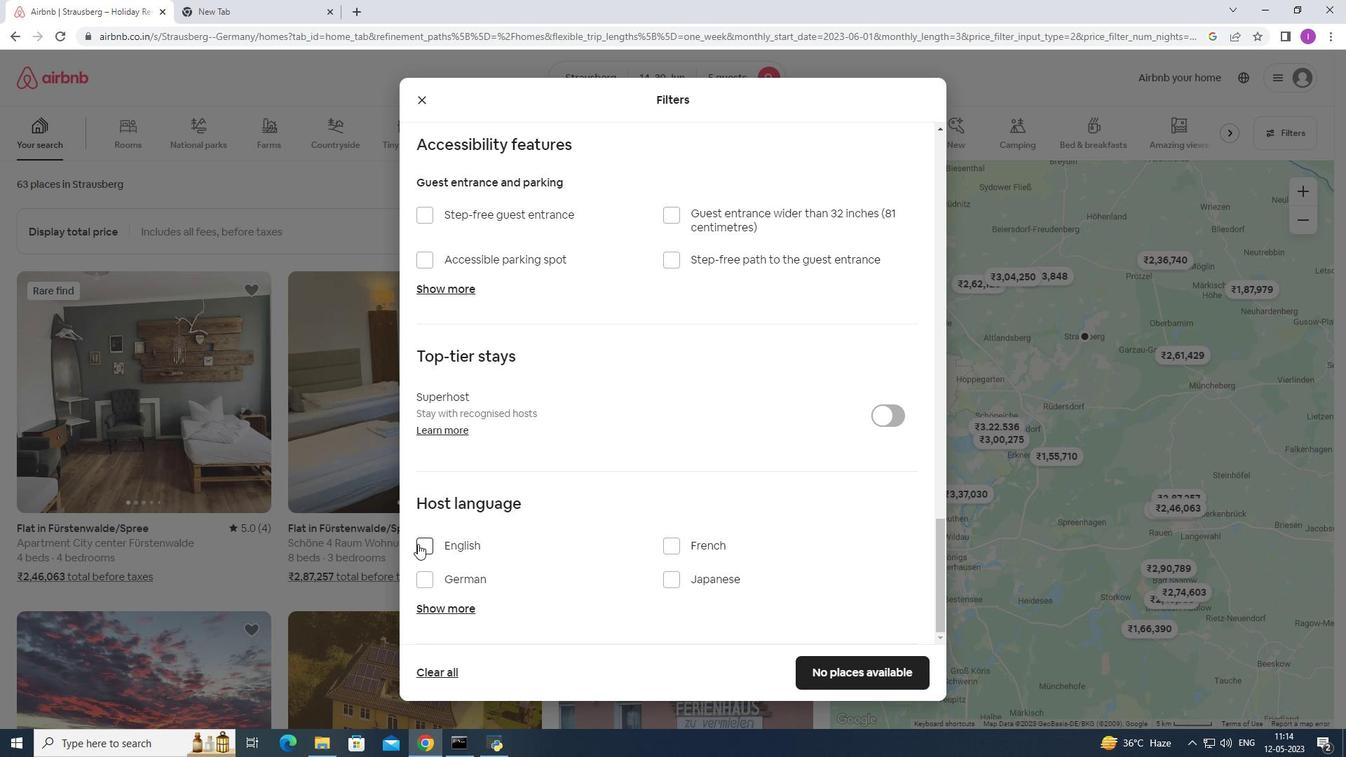 
Action: Mouse moved to (832, 678)
Screenshot: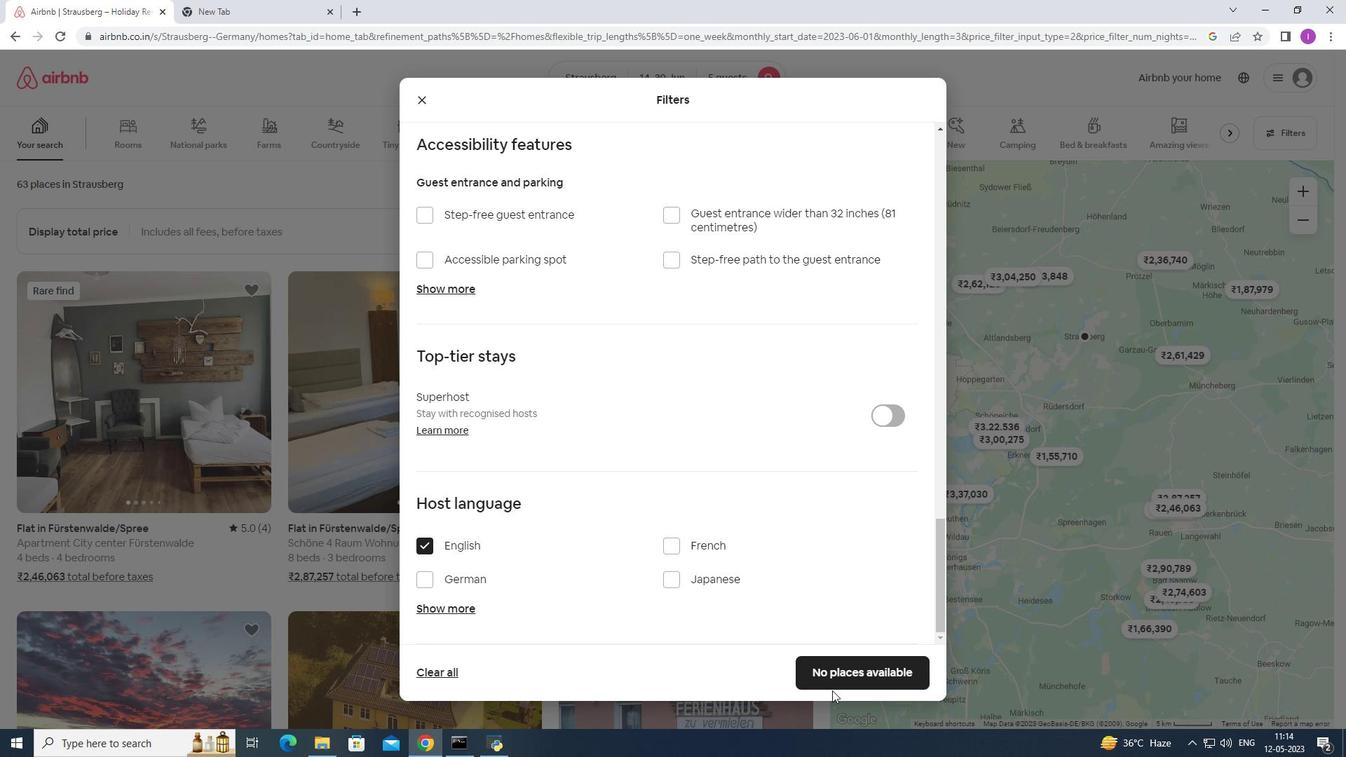 
Action: Mouse pressed left at (832, 678)
Screenshot: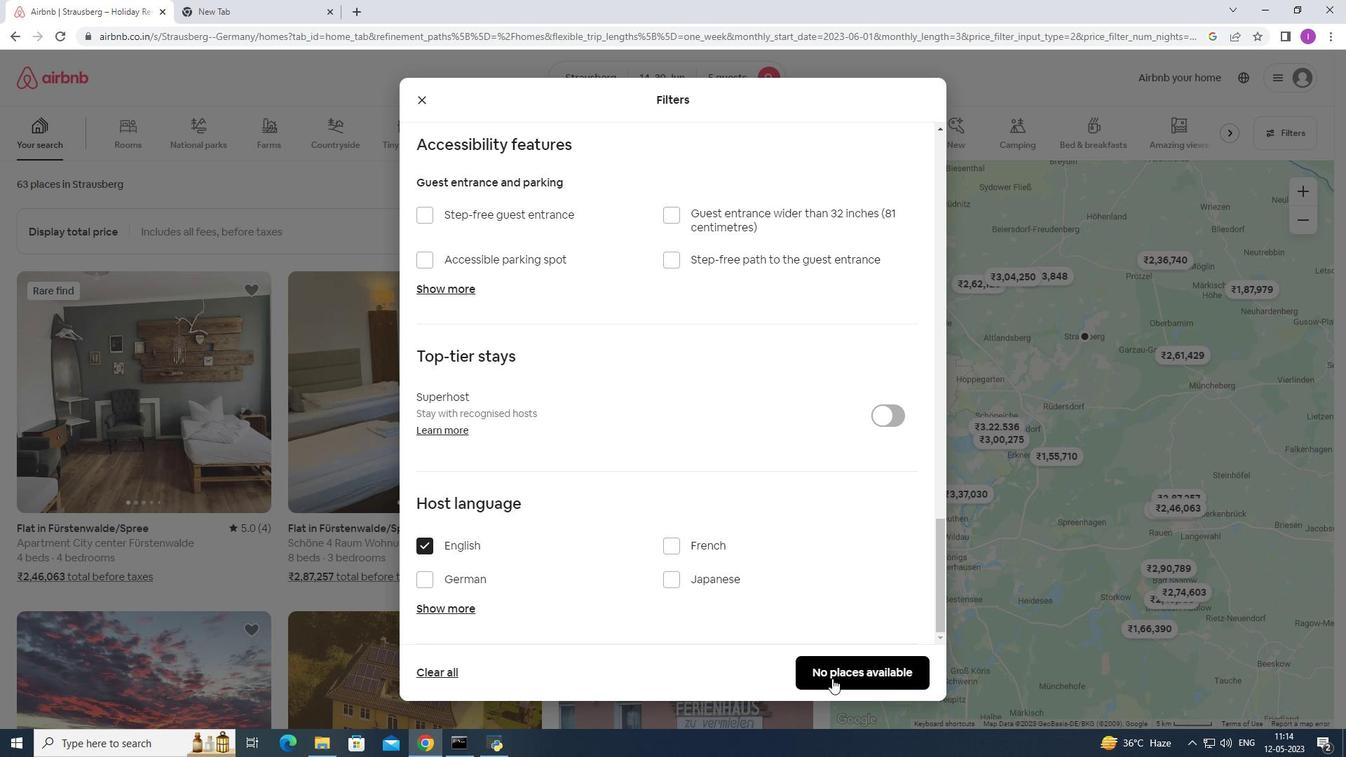 
Action: Mouse moved to (841, 653)
Screenshot: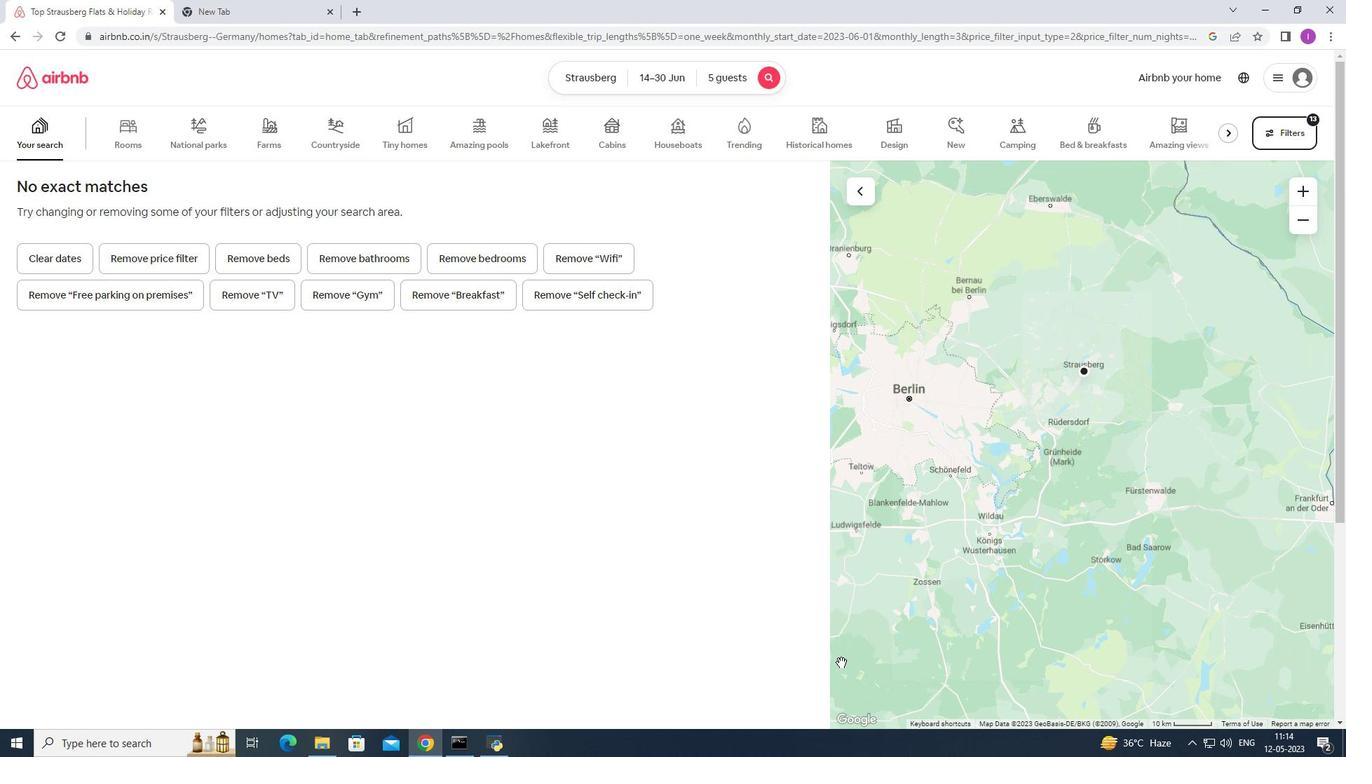 
